 Task: Log work in the project CodeCraft for the issue 'Create a new chatbot for customer support' spent time as '6w 5d 16h 58m' and remaining time as '2w 4d 6h 22m' and move to top of backlog. Now add the issue to the epic 'Business Intelligence Development'. Log work in the project CodeCraft for the issue 'Implement a new cybersecurity system for an organization's IT infrastructure' spent time as '5w 6d 23h 59m' and remaining time as '4w 6d 12h 33m' and move to bottom of backlog. Now add the issue to the epic 'Virtualization Implementation'
Action: Mouse moved to (189, 54)
Screenshot: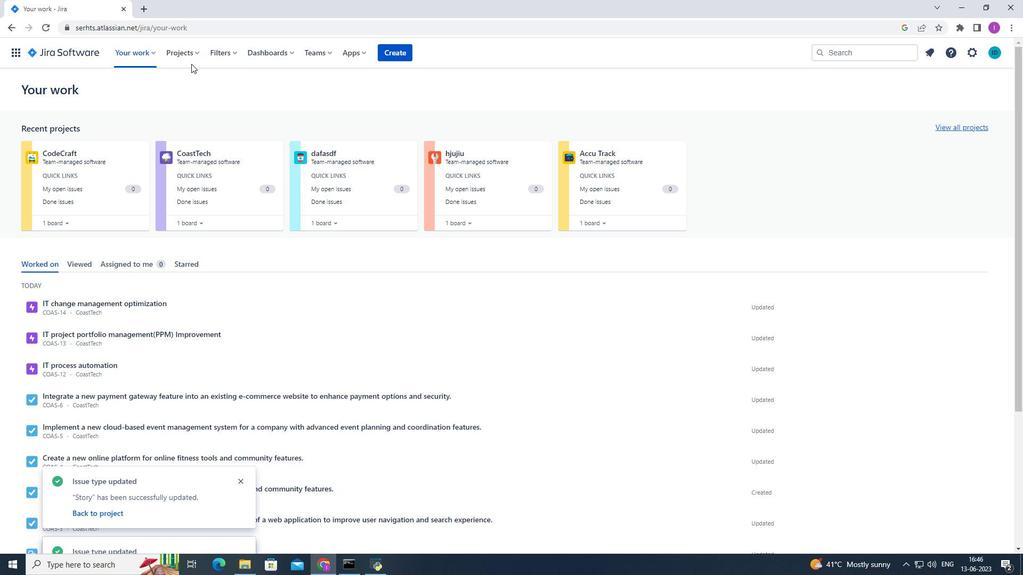 
Action: Mouse pressed left at (189, 54)
Screenshot: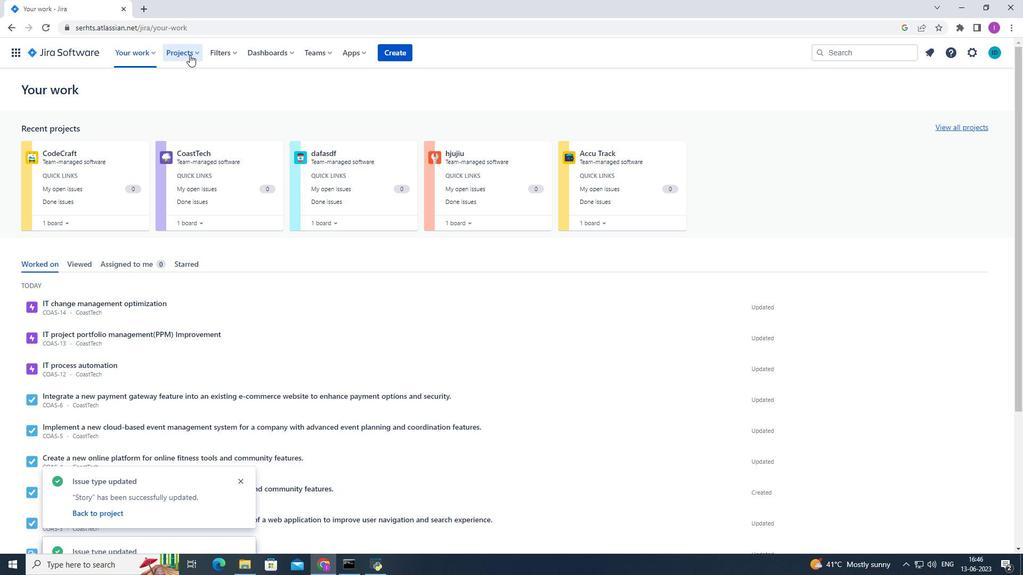 
Action: Mouse moved to (218, 103)
Screenshot: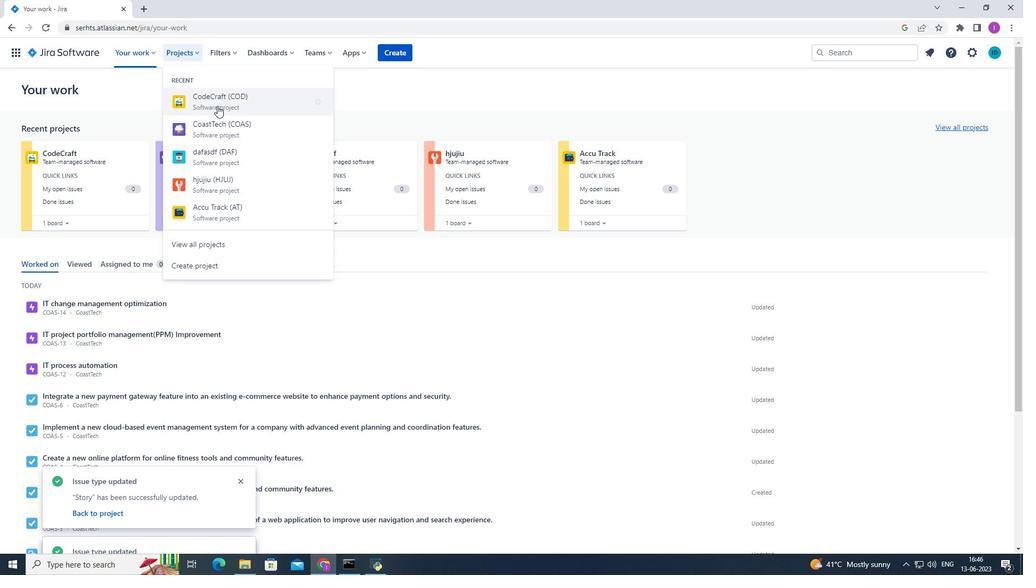 
Action: Mouse pressed left at (218, 103)
Screenshot: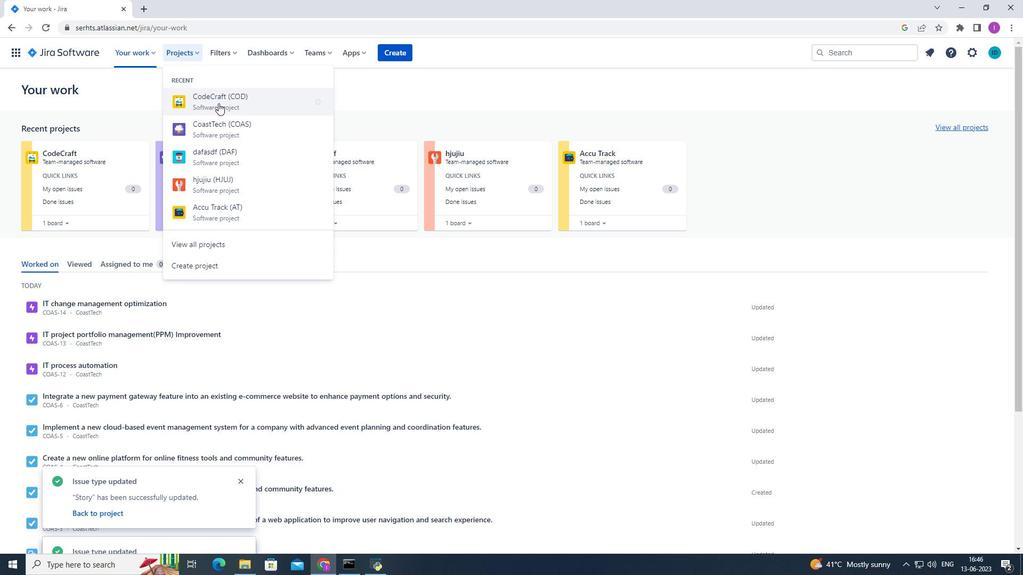 
Action: Mouse moved to (62, 160)
Screenshot: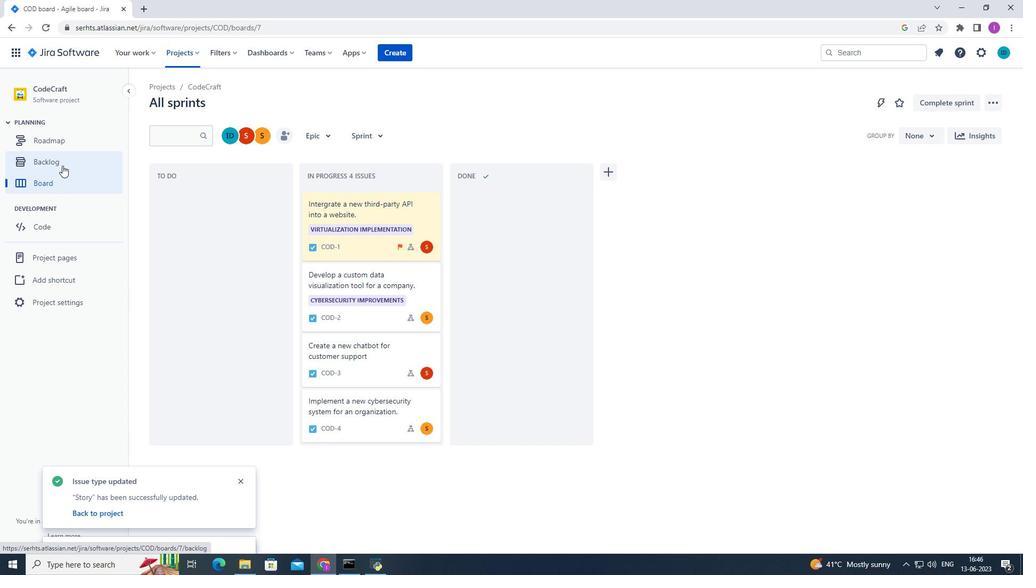 
Action: Mouse pressed left at (62, 160)
Screenshot: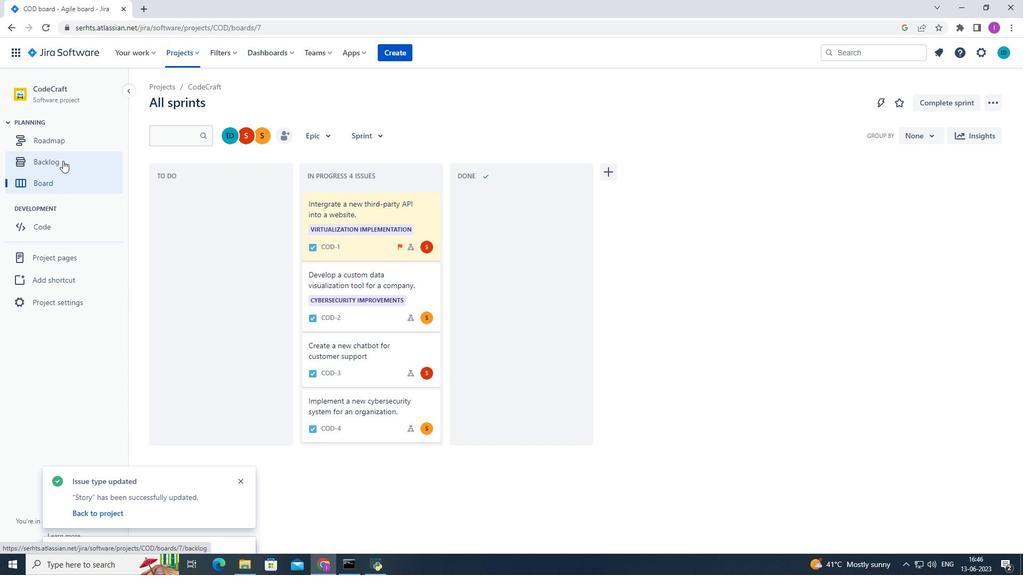 
Action: Mouse moved to (574, 381)
Screenshot: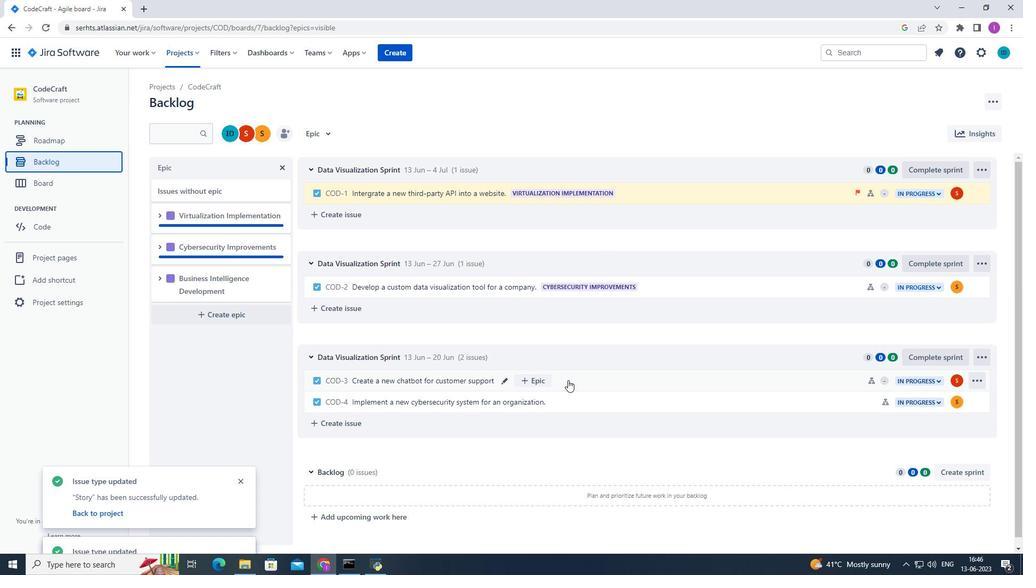 
Action: Mouse pressed left at (574, 381)
Screenshot: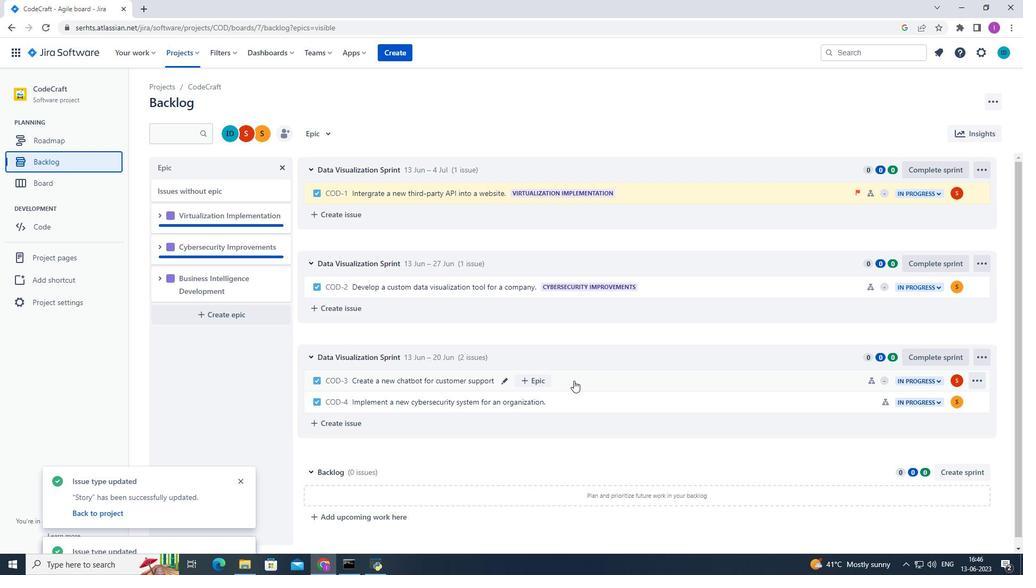 
Action: Mouse moved to (971, 163)
Screenshot: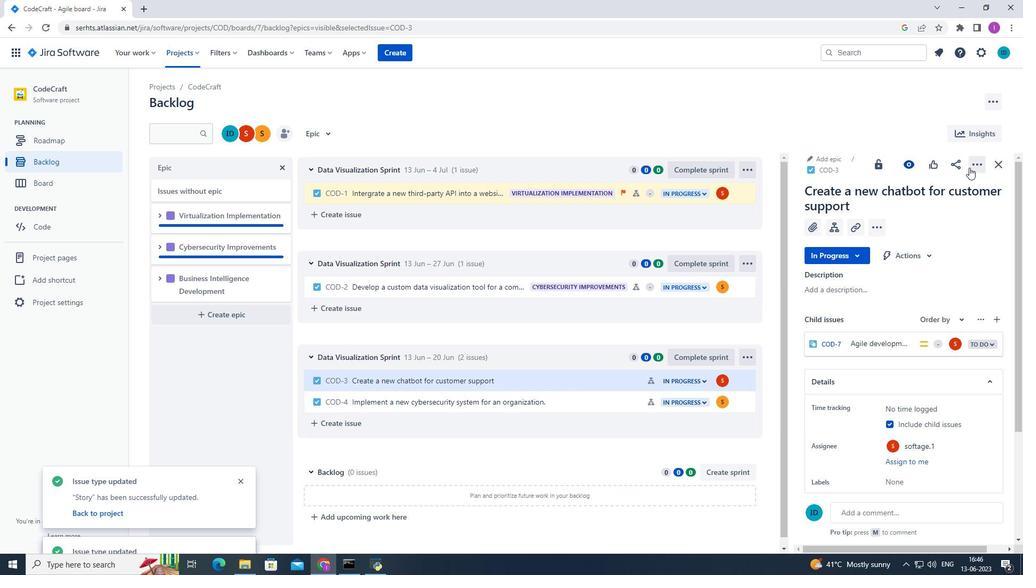 
Action: Mouse pressed left at (971, 163)
Screenshot: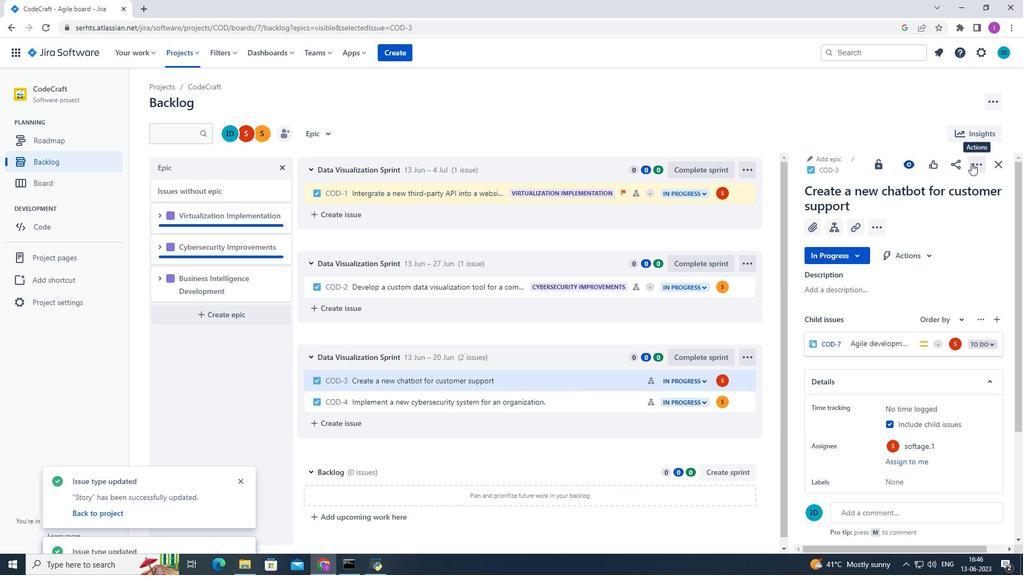 
Action: Mouse moved to (940, 188)
Screenshot: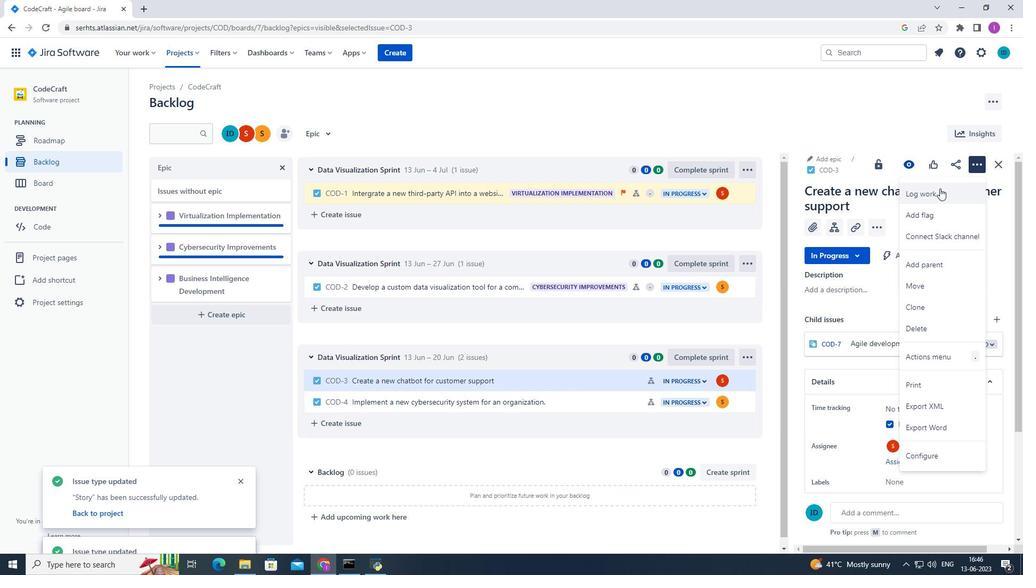 
Action: Mouse pressed left at (940, 188)
Screenshot: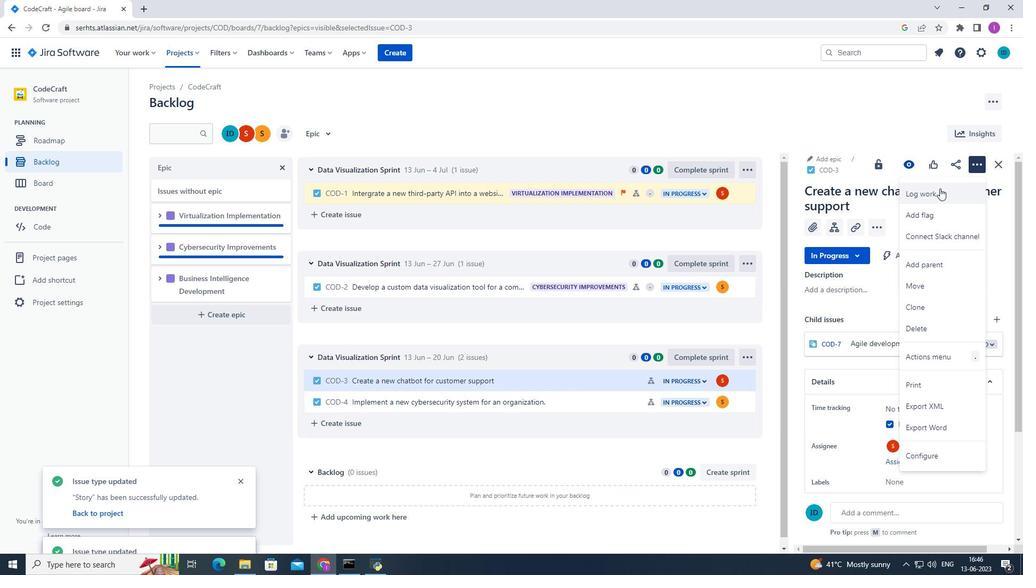 
Action: Mouse moved to (444, 163)
Screenshot: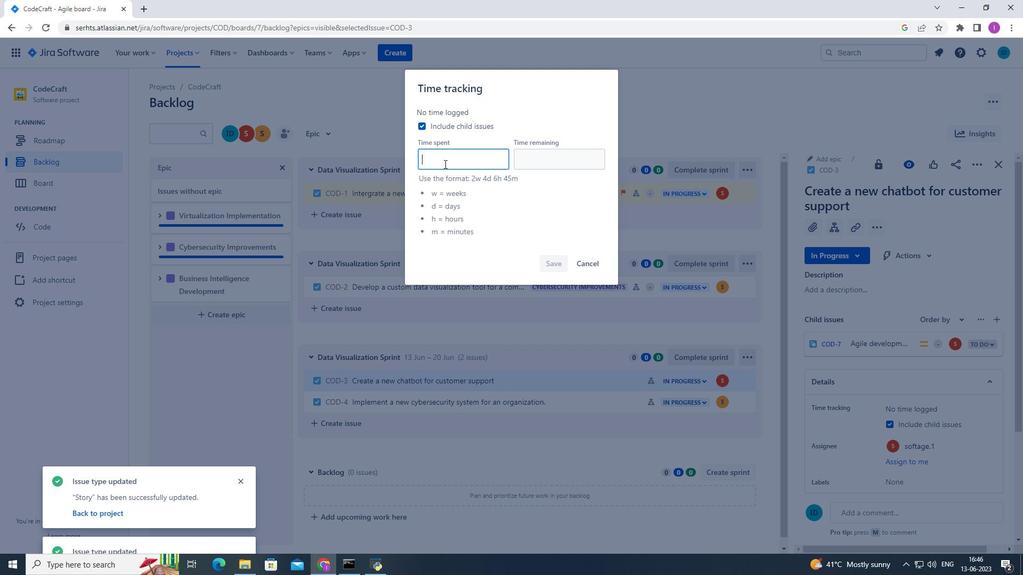 
Action: Mouse pressed left at (444, 163)
Screenshot: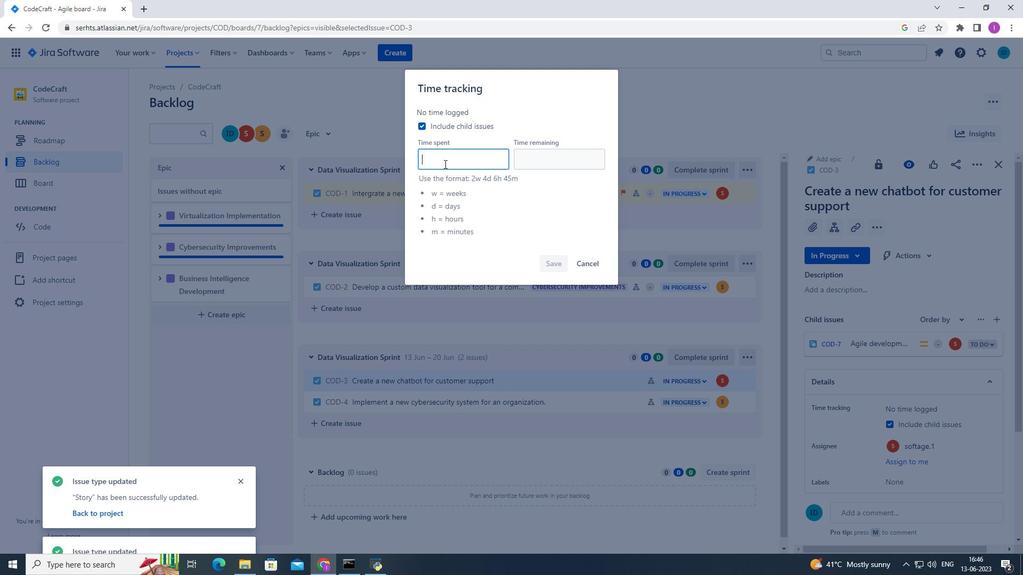 
Action: Mouse moved to (479, 156)
Screenshot: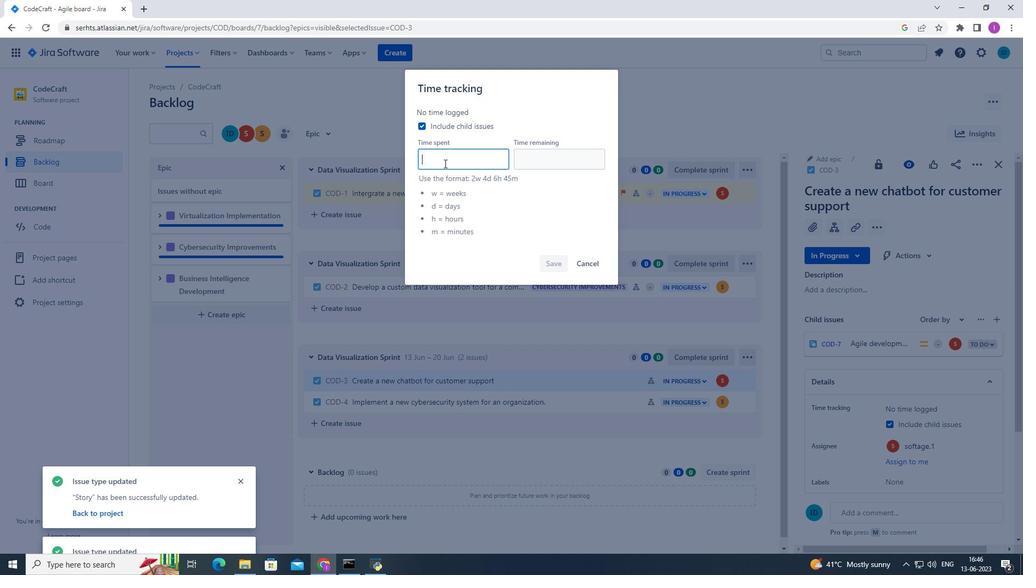 
Action: Key pressed 2
Screenshot: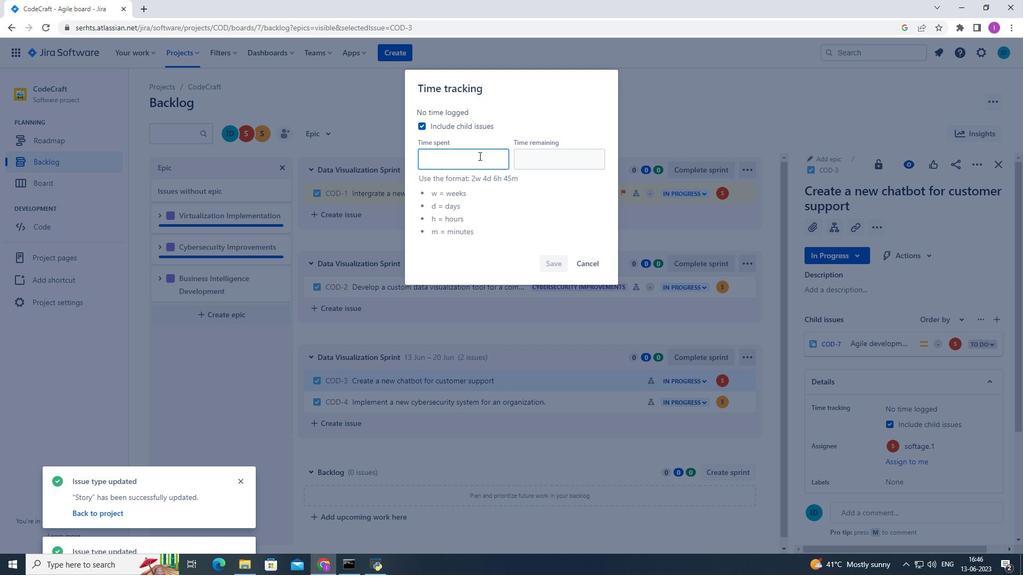 
Action: Mouse moved to (480, 158)
Screenshot: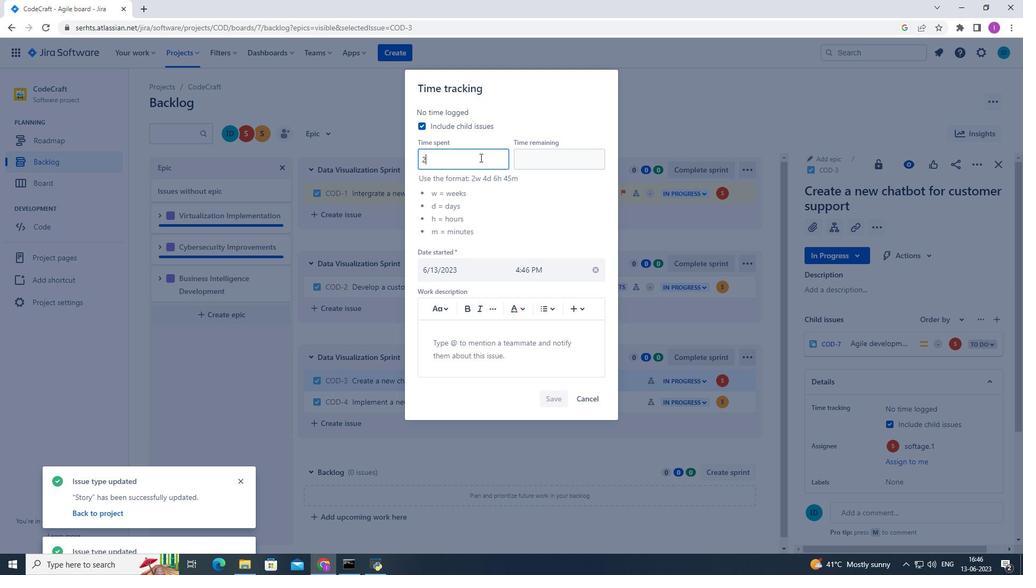 
Action: Key pressed w
Screenshot: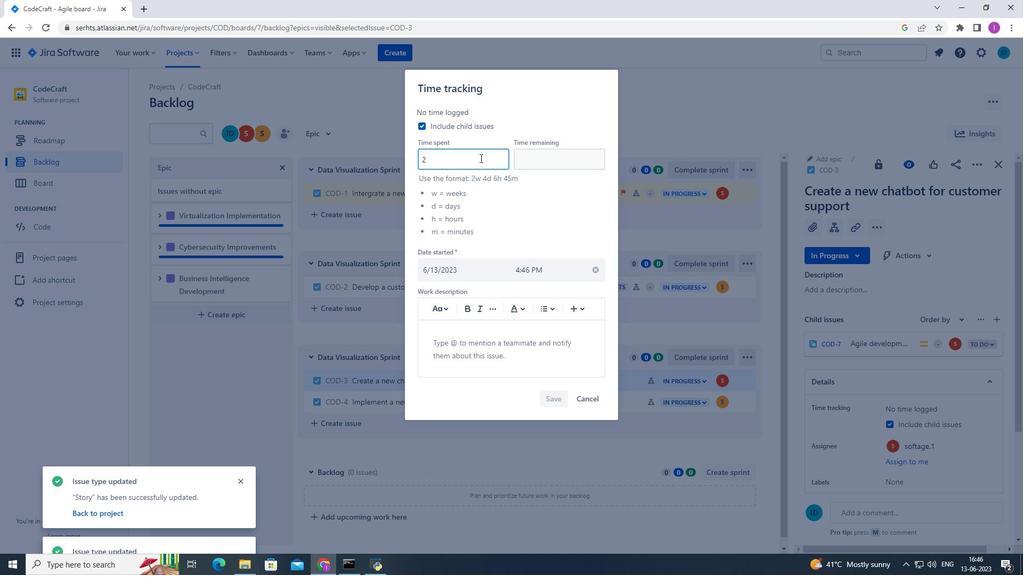 
Action: Mouse moved to (480, 159)
Screenshot: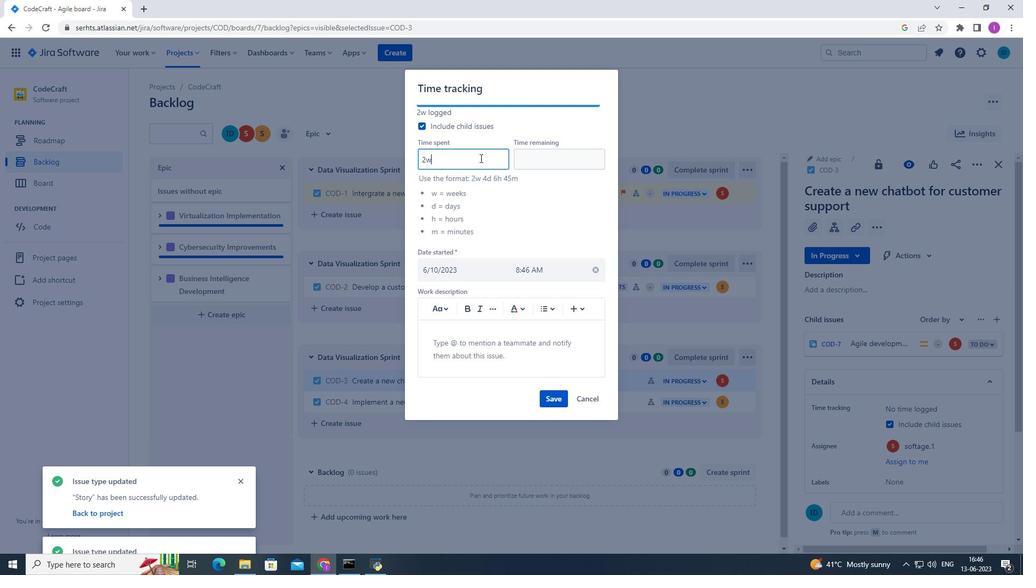 
Action: Key pressed <Key.space>
Screenshot: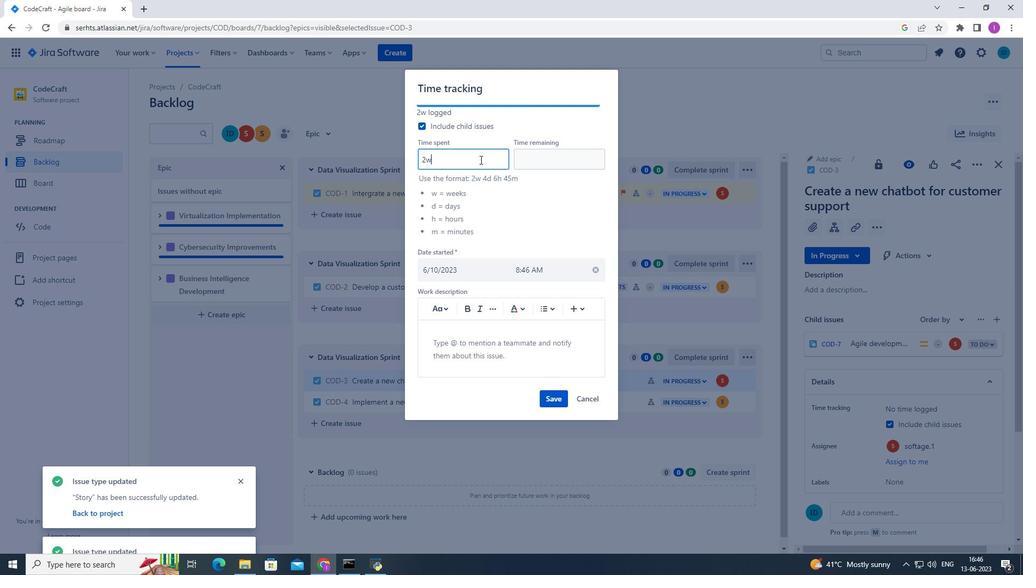 
Action: Mouse moved to (480, 163)
Screenshot: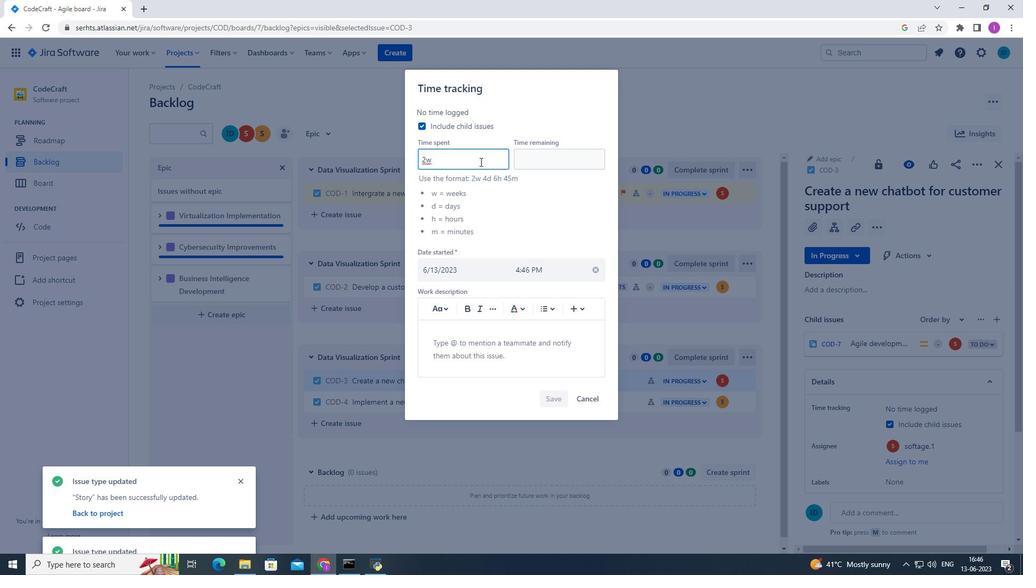 
Action: Key pressed 4d<Key.space>6h<Key.space>
Screenshot: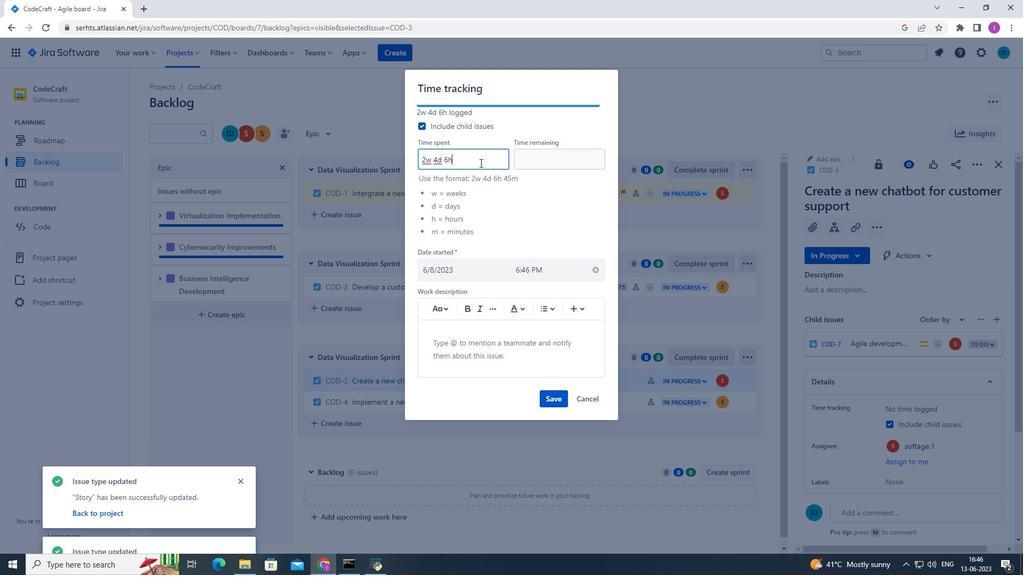 
Action: Mouse moved to (480, 163)
Screenshot: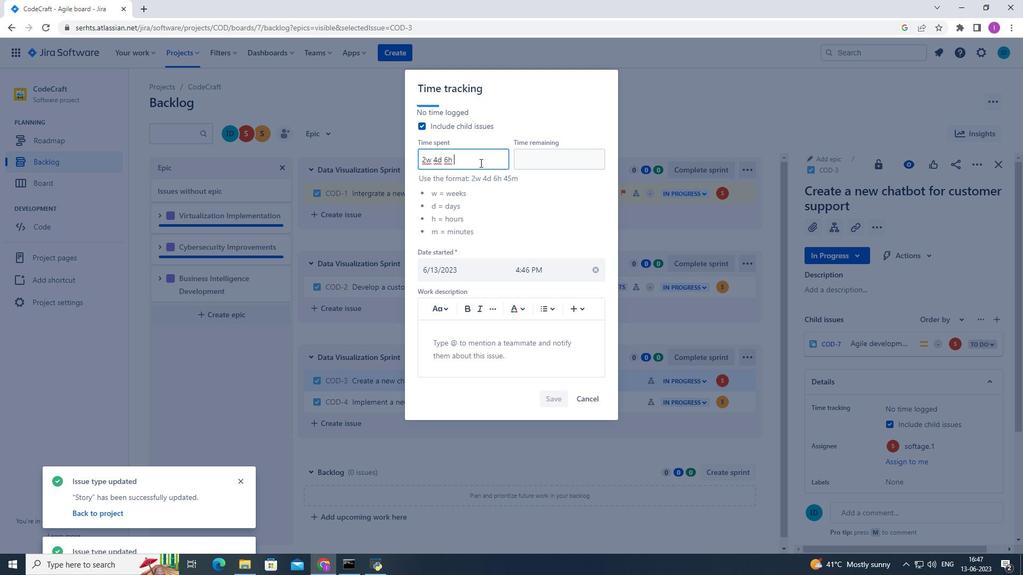 
Action: Key pressed 22m
Screenshot: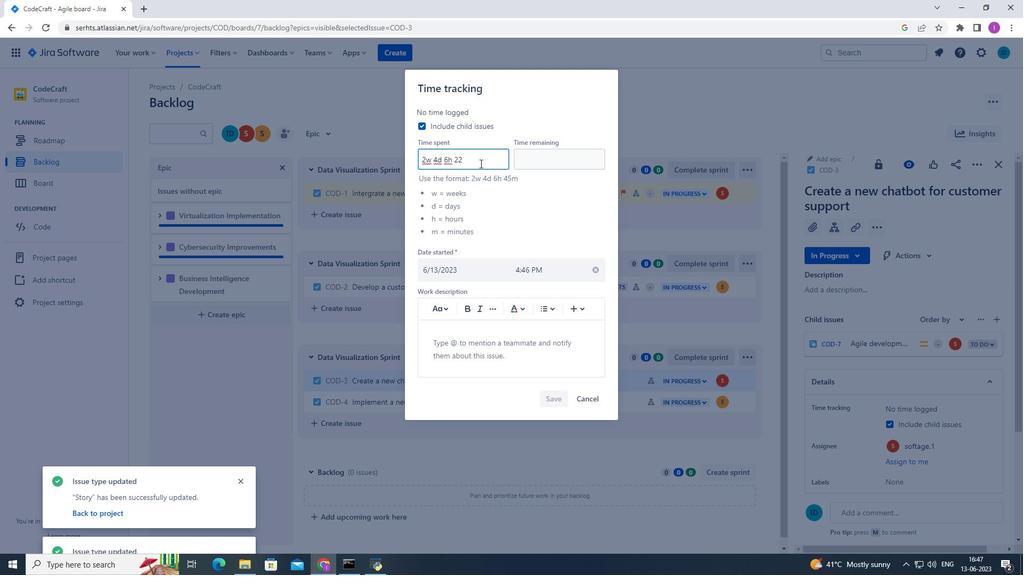 
Action: Mouse moved to (525, 156)
Screenshot: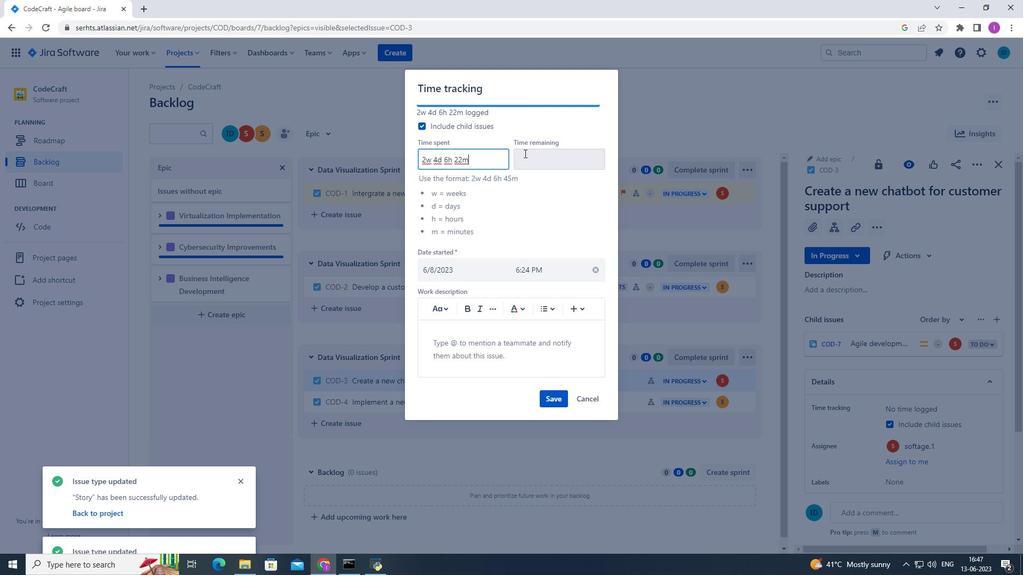 
Action: Mouse pressed left at (525, 156)
Screenshot: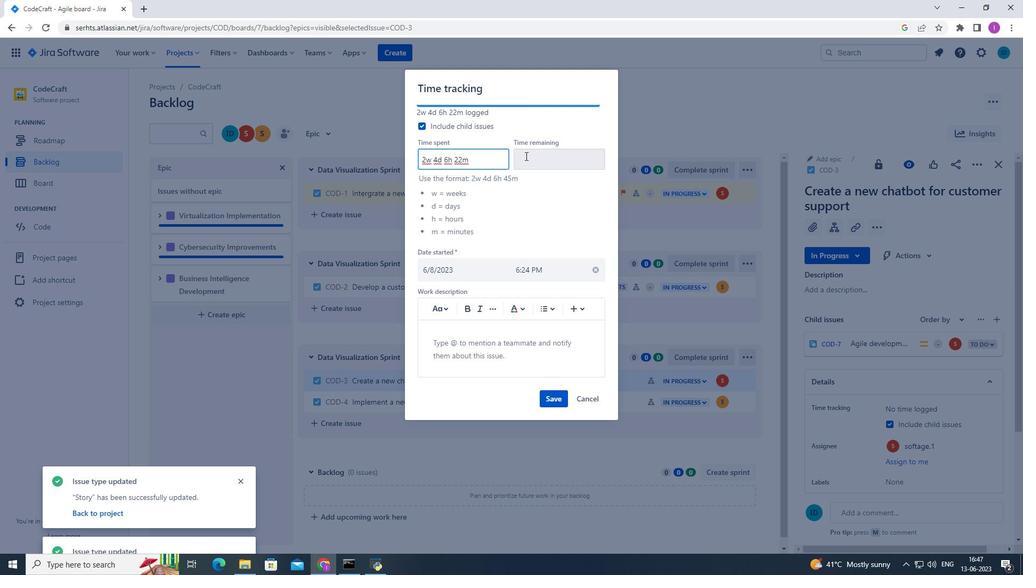 
Action: Mouse moved to (473, 160)
Screenshot: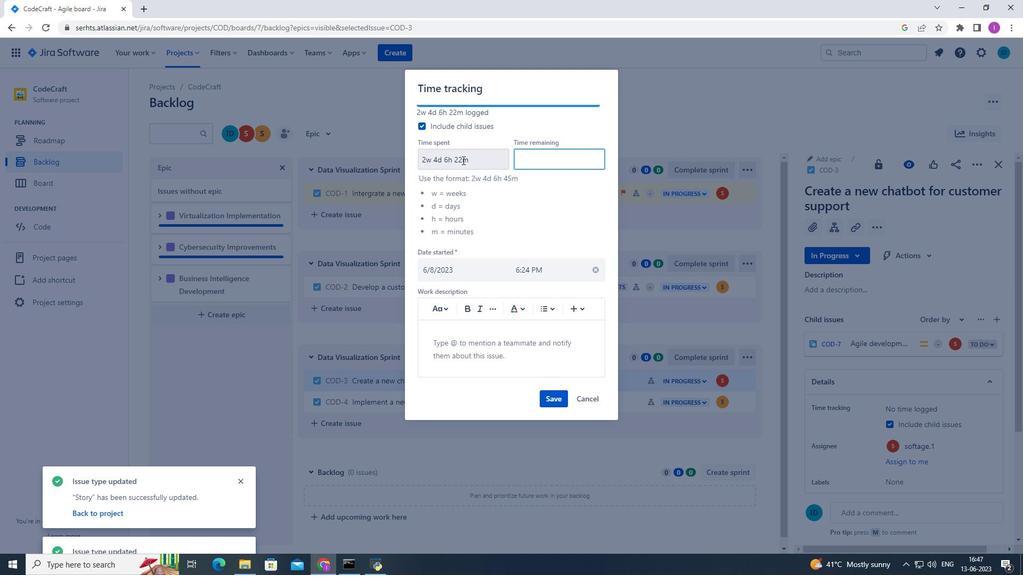 
Action: Mouse pressed left at (473, 160)
Screenshot: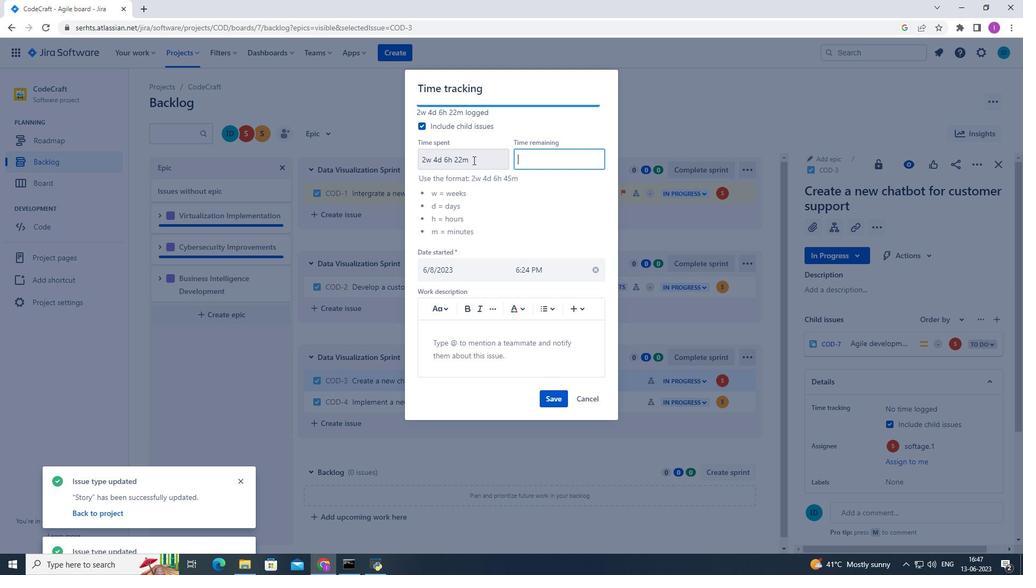 
Action: Mouse moved to (417, 169)
Screenshot: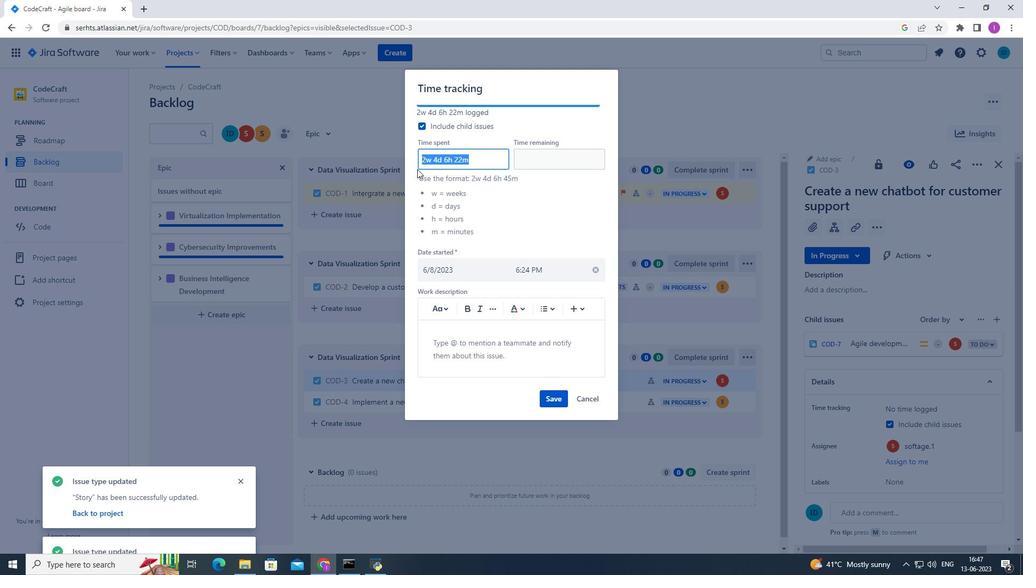 
Action: Key pressed 6w<Key.space>
Screenshot: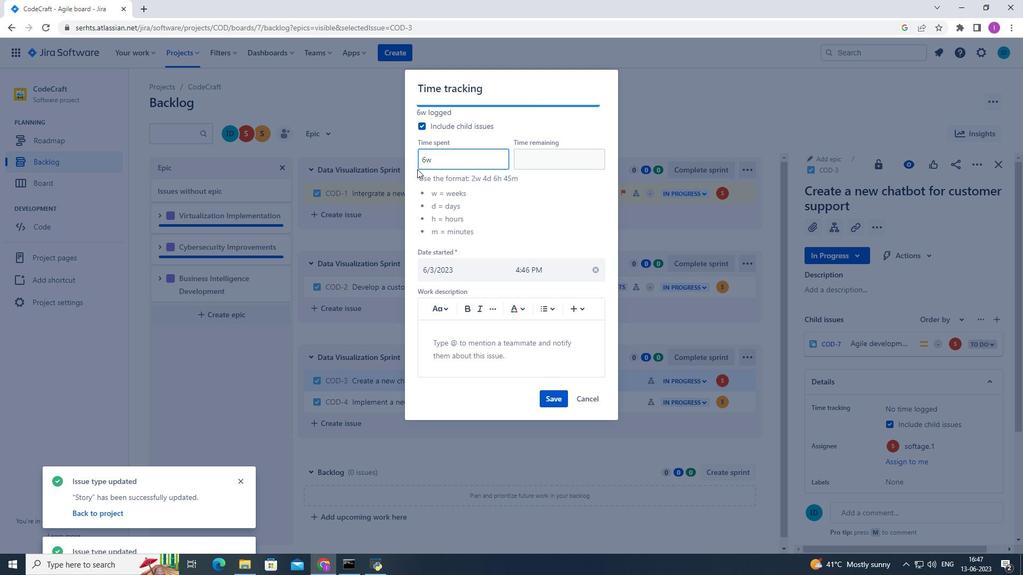 
Action: Mouse moved to (420, 167)
Screenshot: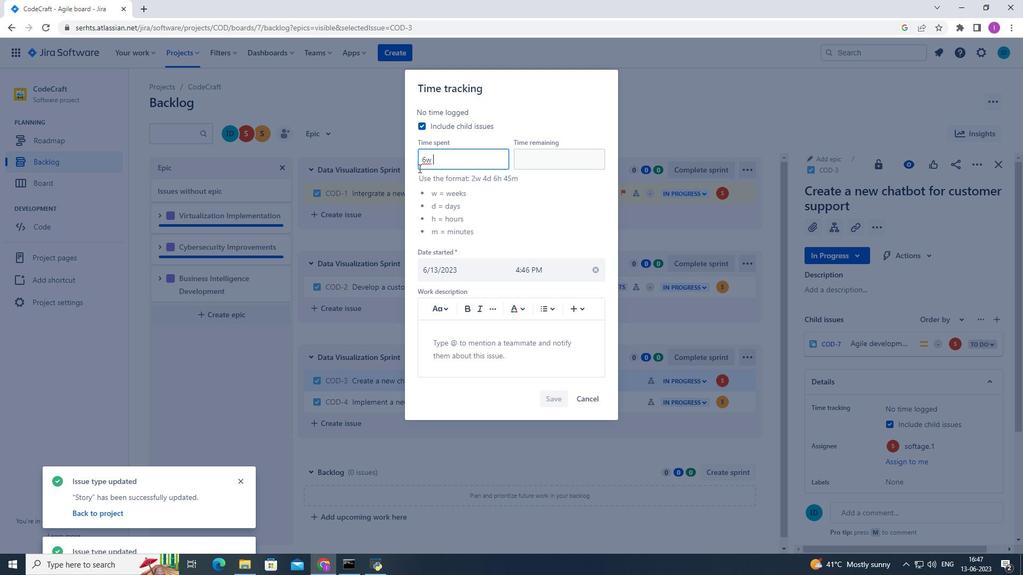 
Action: Key pressed 5
Screenshot: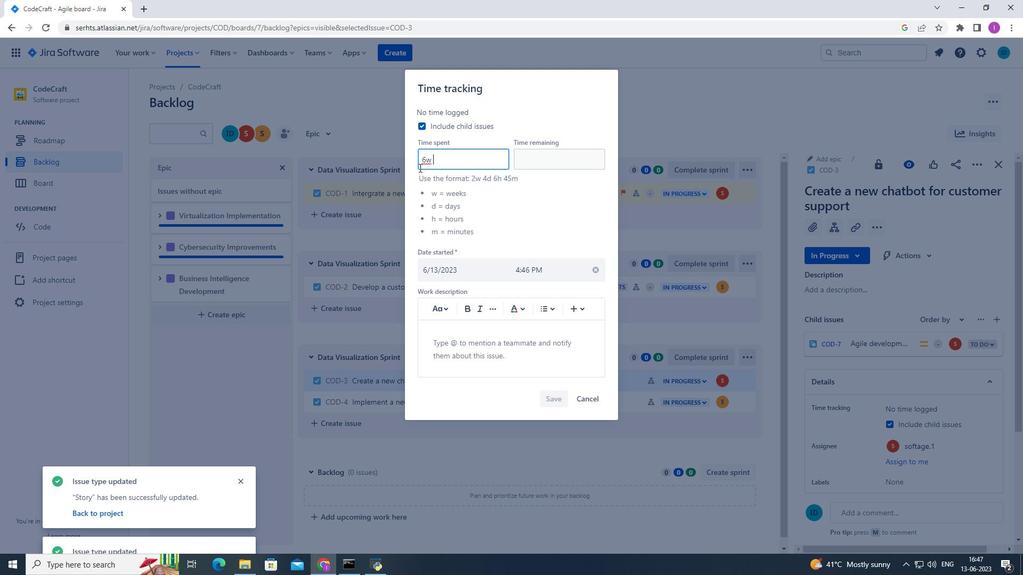 
Action: Mouse moved to (420, 167)
Screenshot: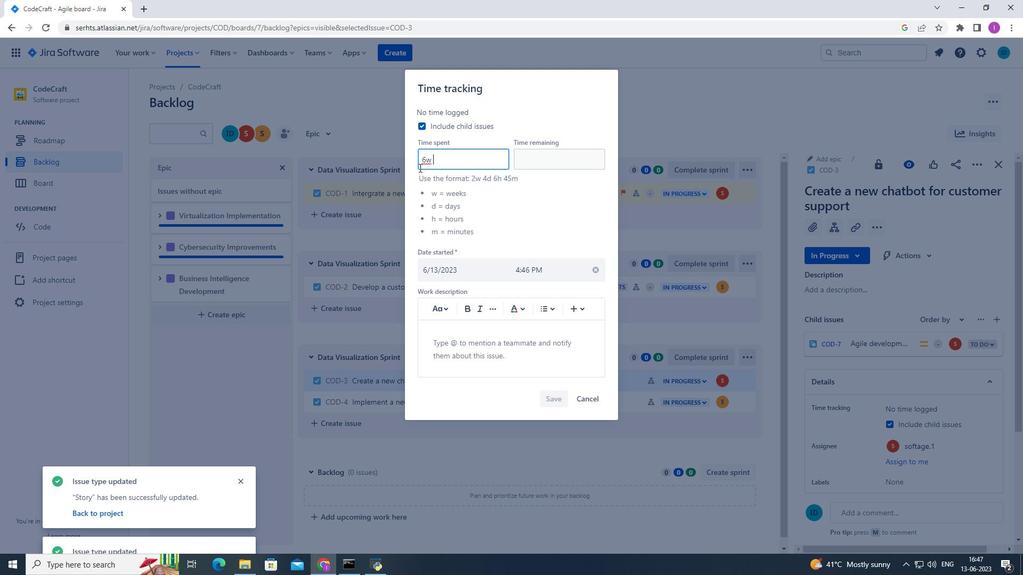 
Action: Key pressed d<Key.space>16h<Key.space>58m
Screenshot: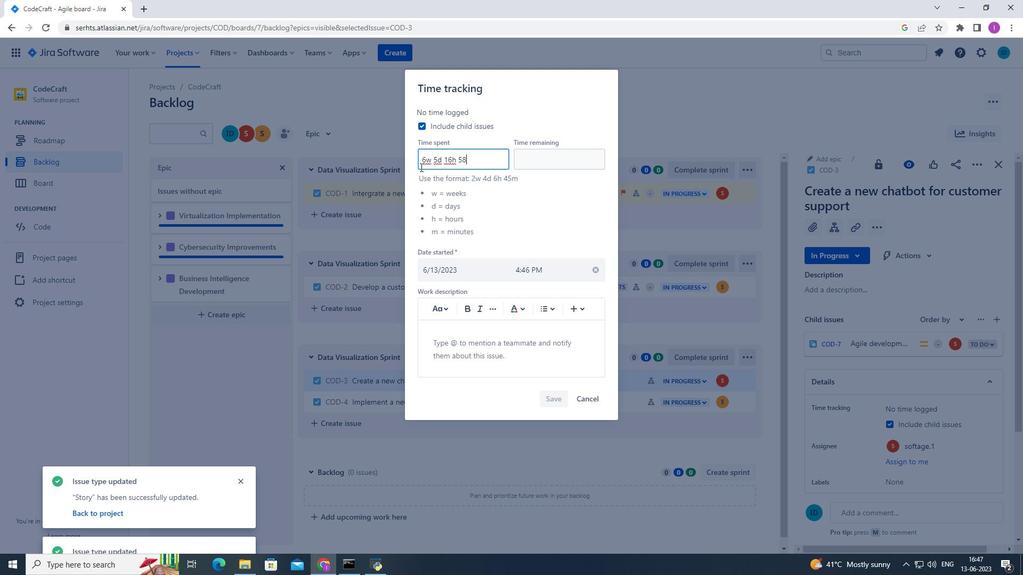 
Action: Mouse moved to (543, 160)
Screenshot: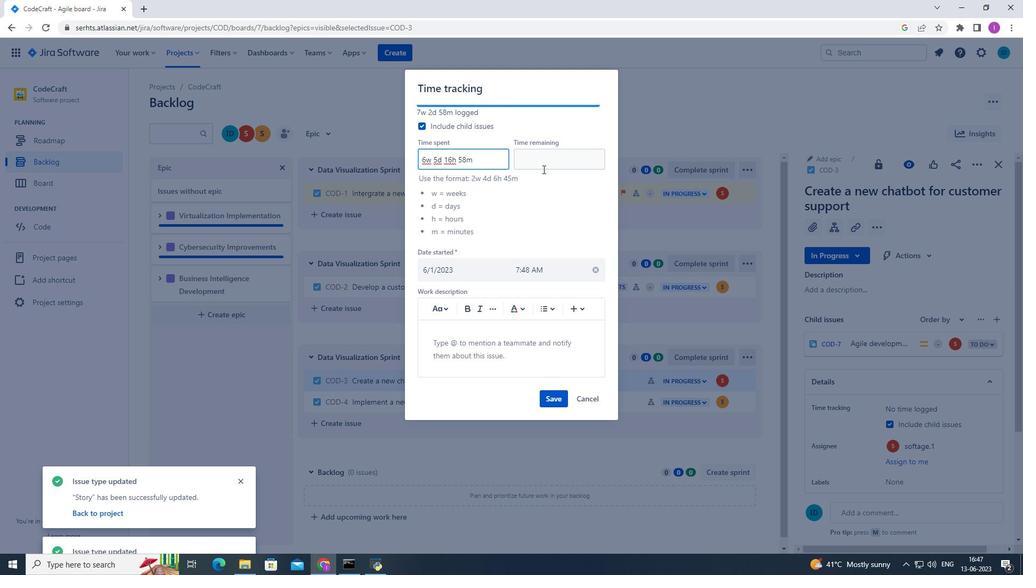 
Action: Mouse pressed left at (543, 160)
Screenshot: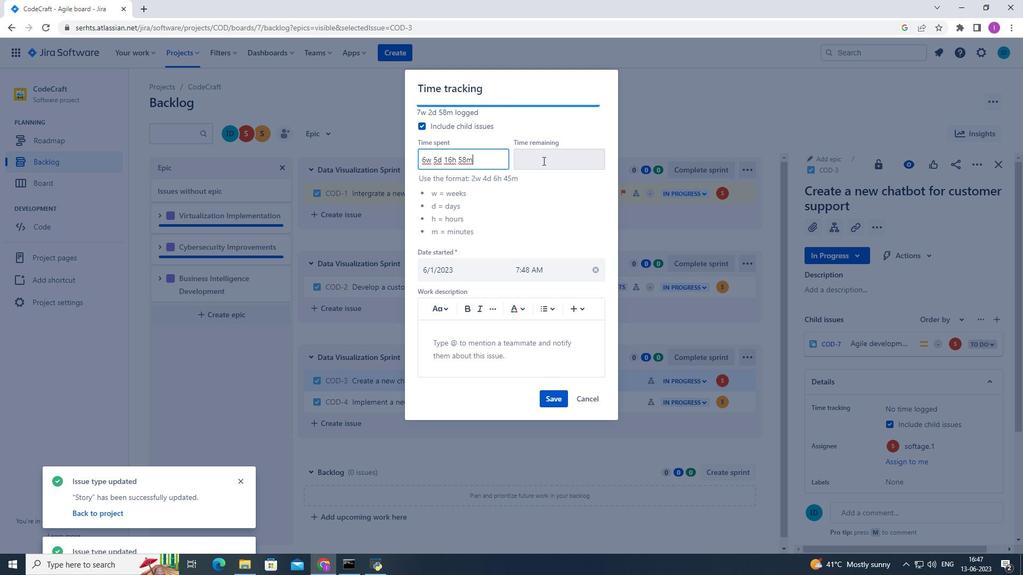 
Action: Mouse moved to (543, 162)
Screenshot: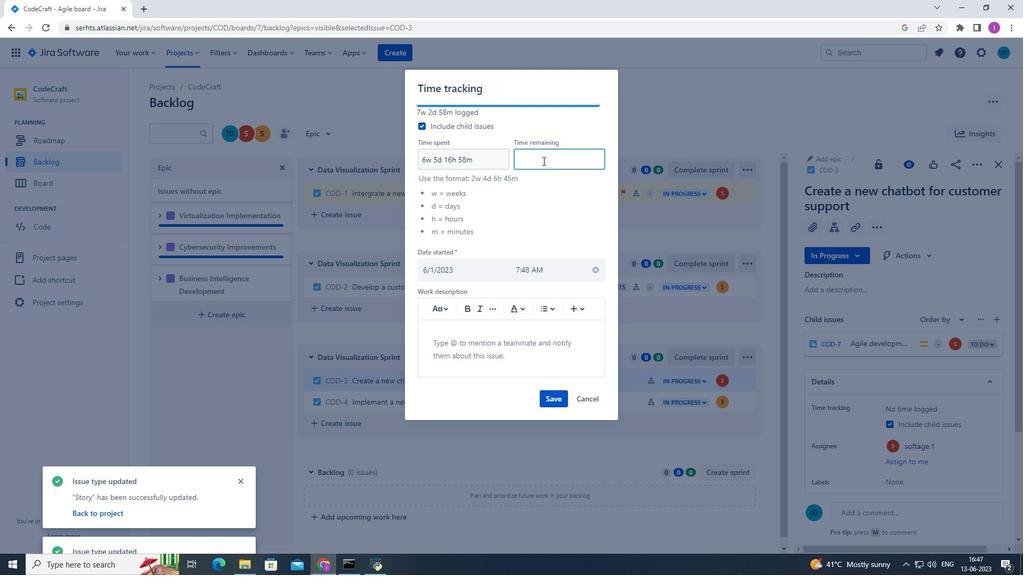 
Action: Key pressed 2
Screenshot: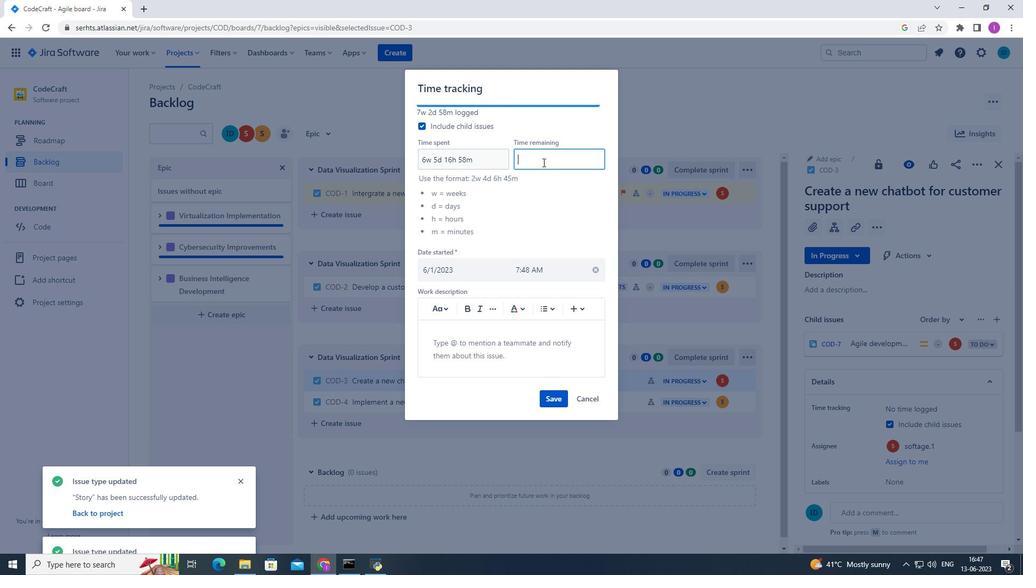 
Action: Mouse moved to (542, 163)
Screenshot: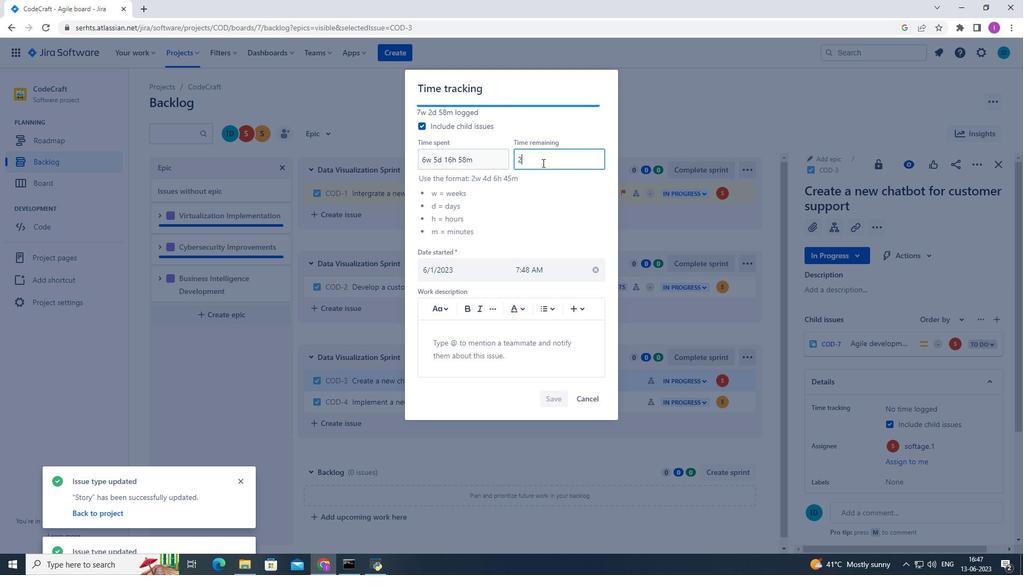 
Action: Key pressed w<Key.space>4d<Key.space>6h<Key.space>22m
Screenshot: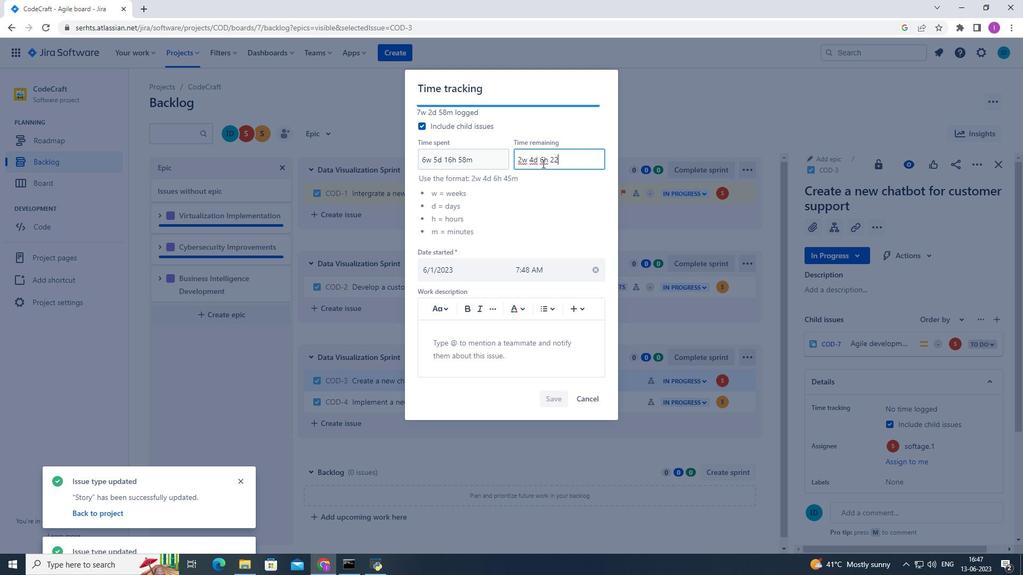 
Action: Mouse moved to (555, 397)
Screenshot: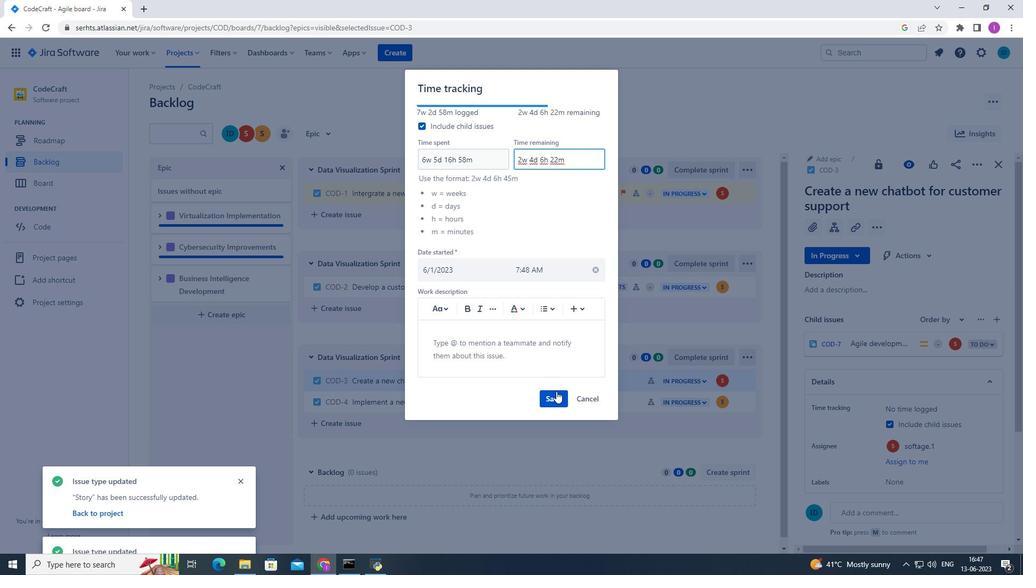 
Action: Mouse pressed left at (555, 397)
Screenshot: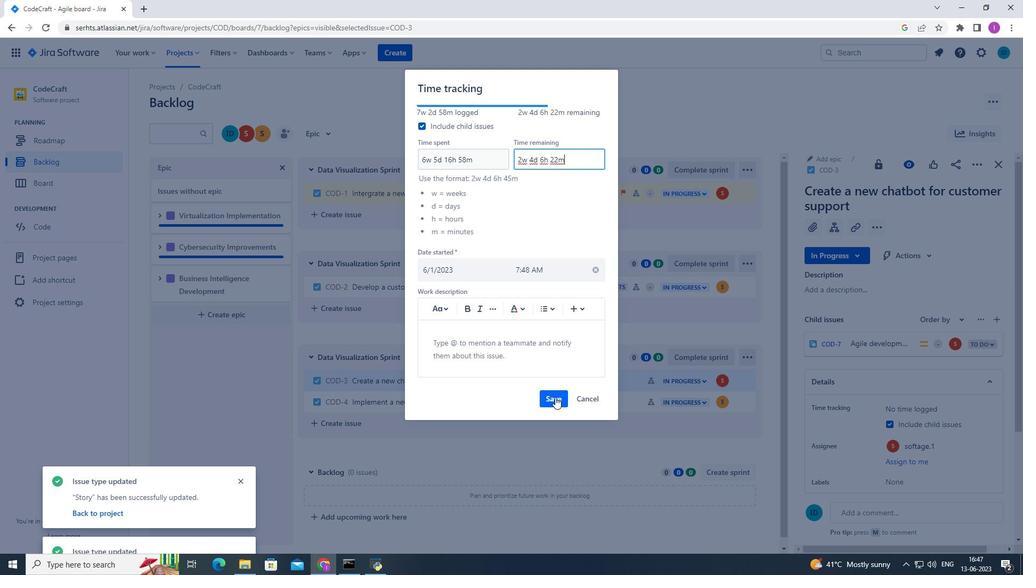 
Action: Mouse moved to (747, 379)
Screenshot: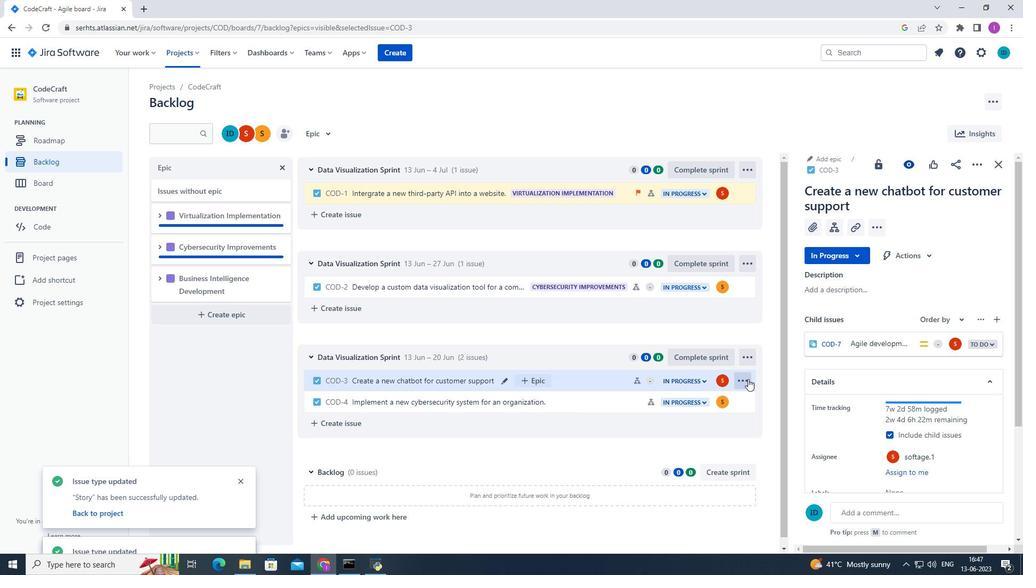 
Action: Mouse pressed left at (747, 379)
Screenshot: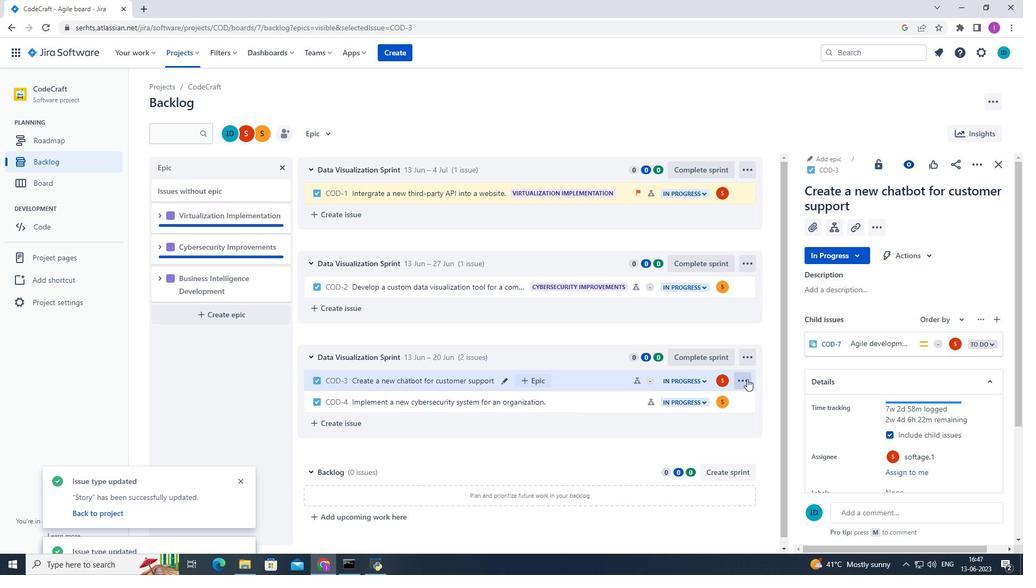 
Action: Mouse moved to (703, 340)
Screenshot: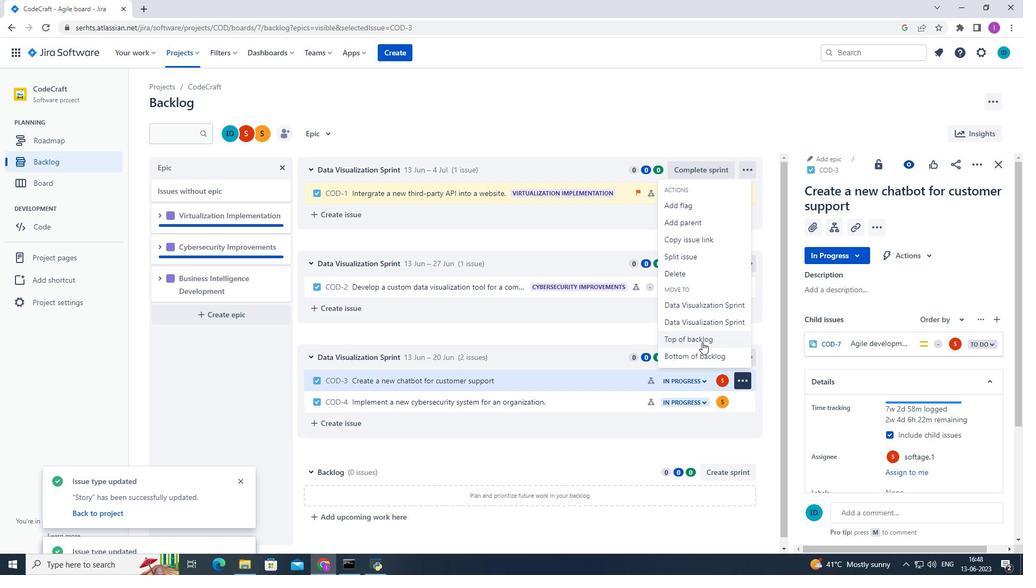 
Action: Mouse pressed left at (703, 340)
Screenshot: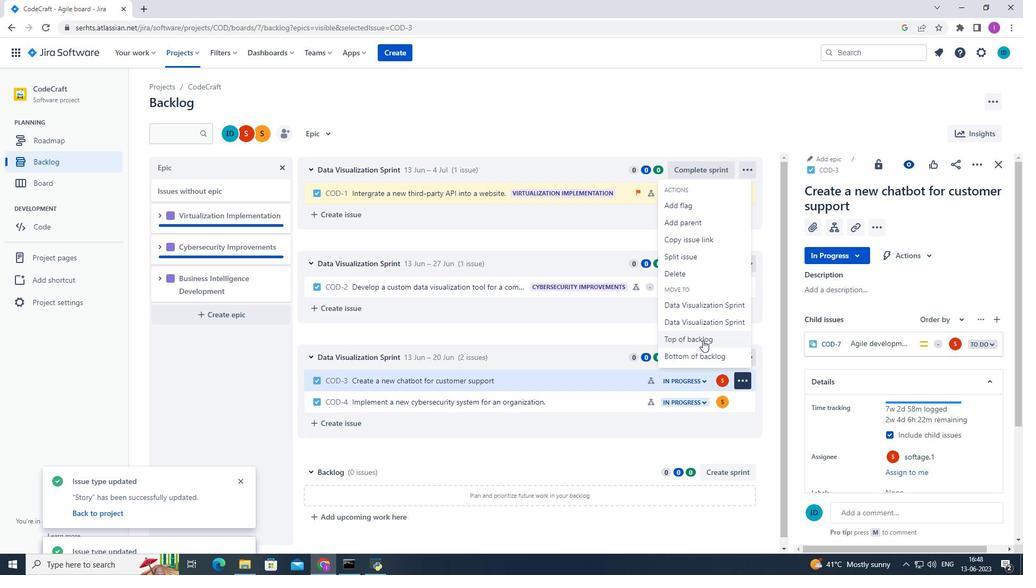 
Action: Mouse moved to (542, 170)
Screenshot: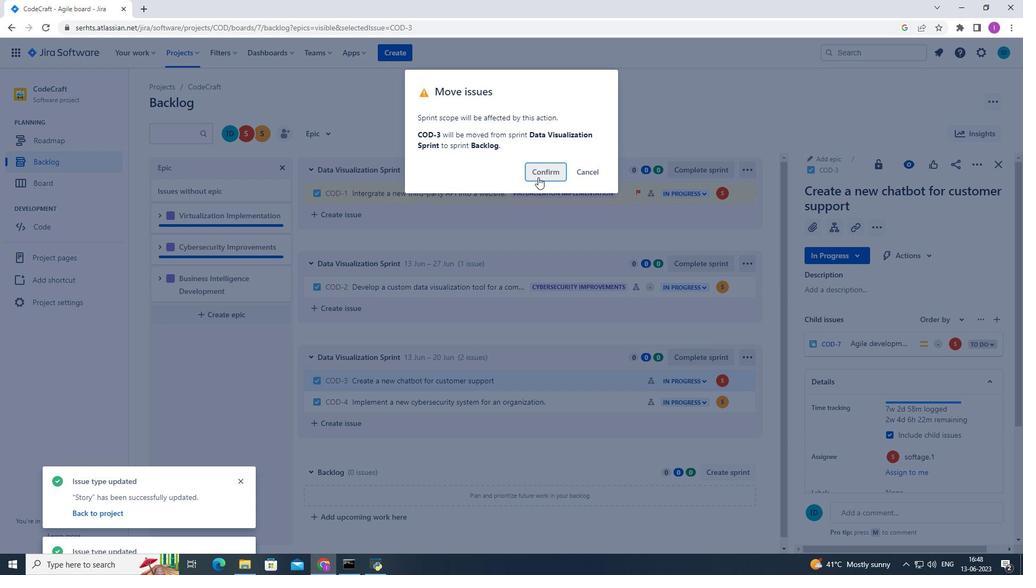 
Action: Mouse pressed left at (542, 170)
Screenshot: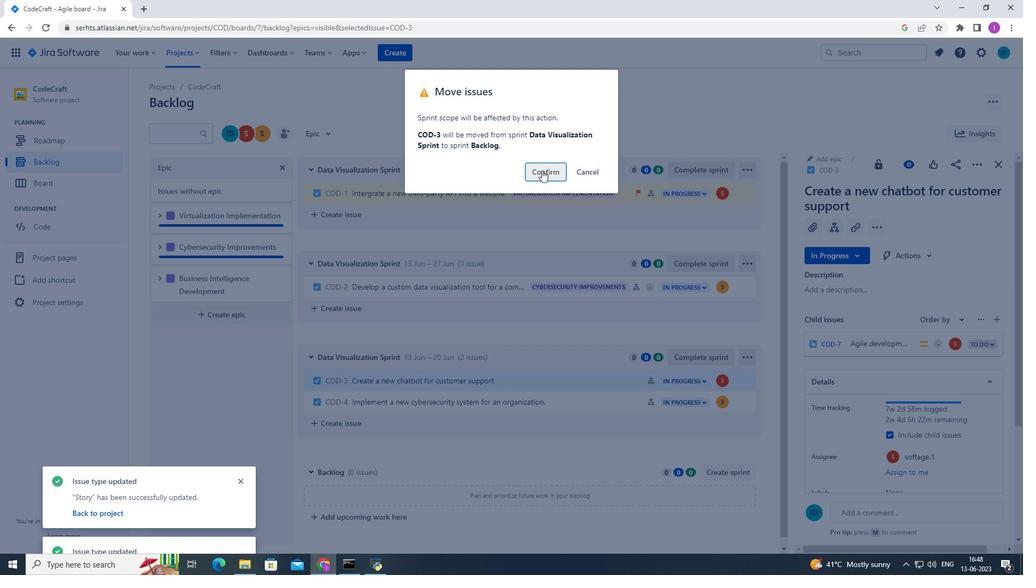 
Action: Mouse moved to (623, 382)
Screenshot: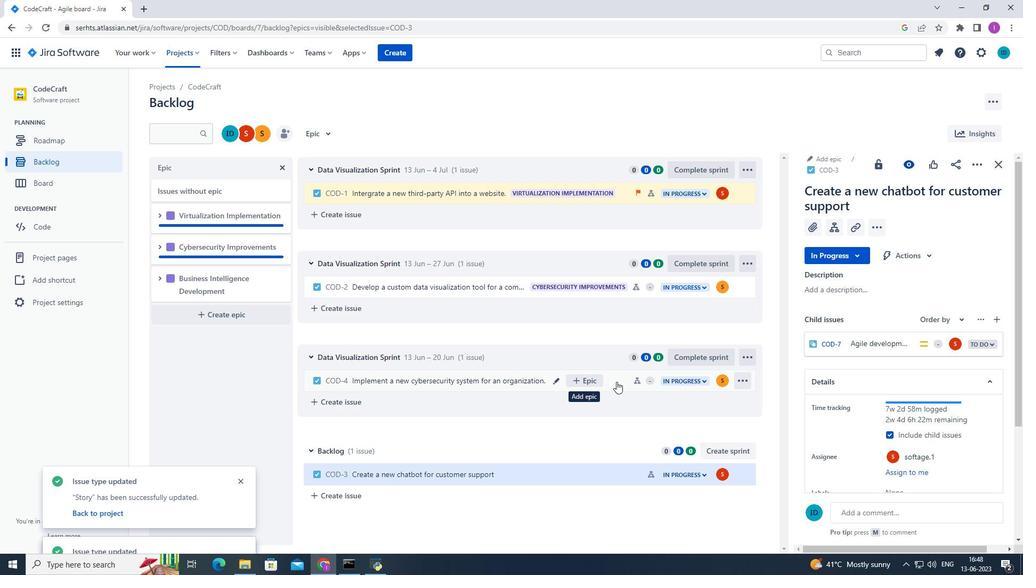 
Action: Mouse pressed left at (623, 382)
Screenshot: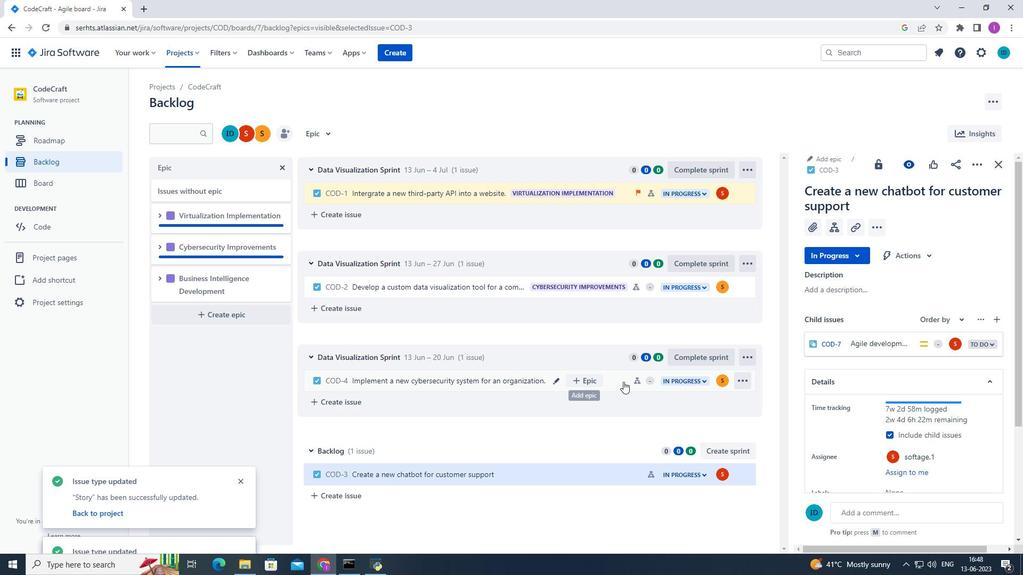 
Action: Mouse moved to (972, 164)
Screenshot: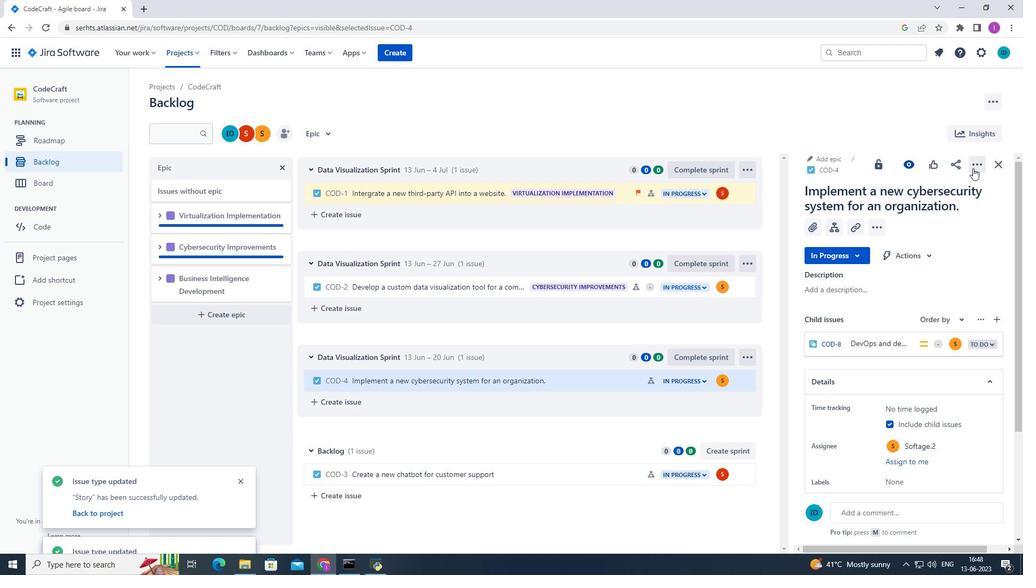 
Action: Mouse pressed left at (972, 164)
Screenshot: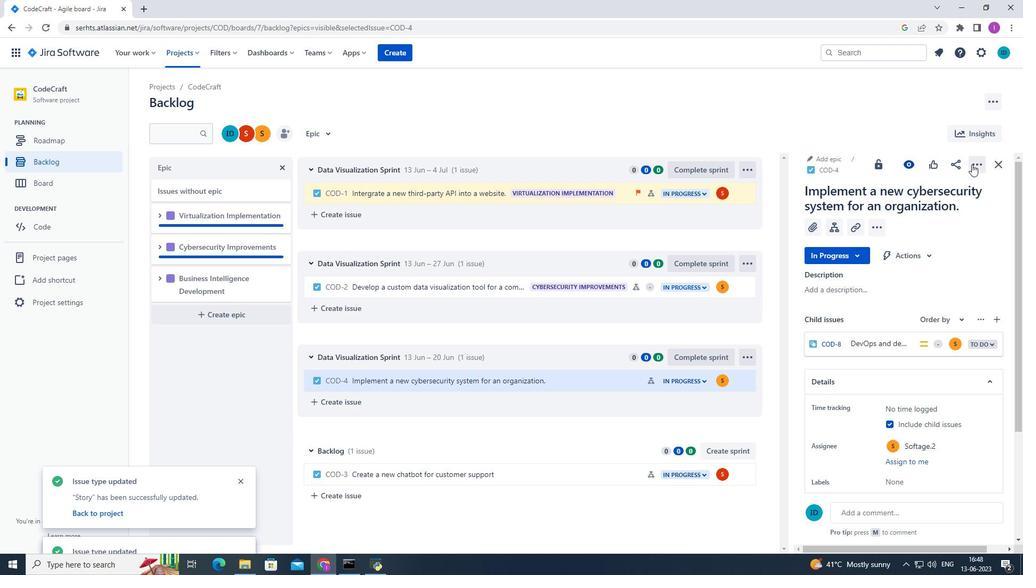
Action: Mouse moved to (924, 192)
Screenshot: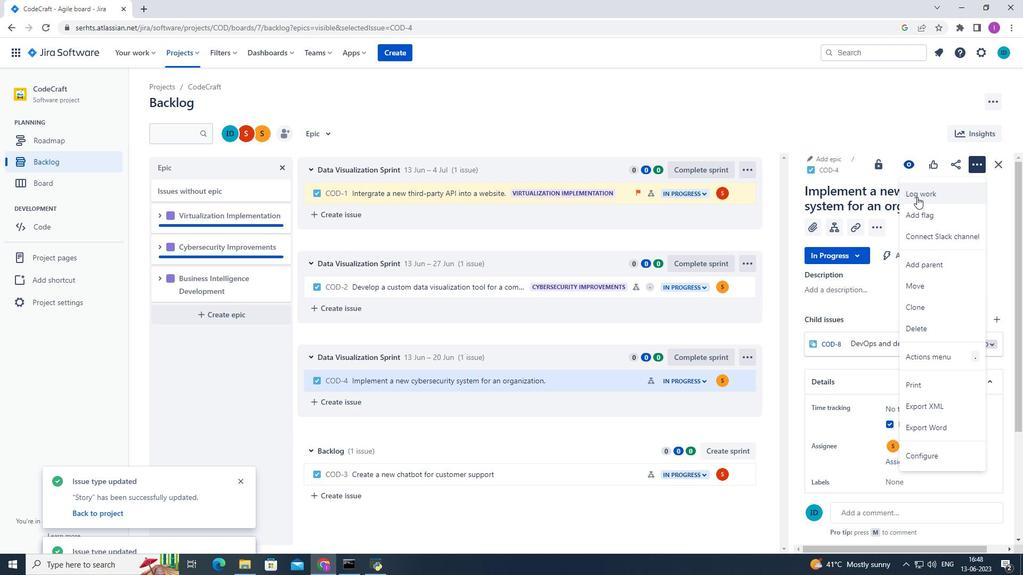 
Action: Mouse pressed left at (924, 192)
Screenshot: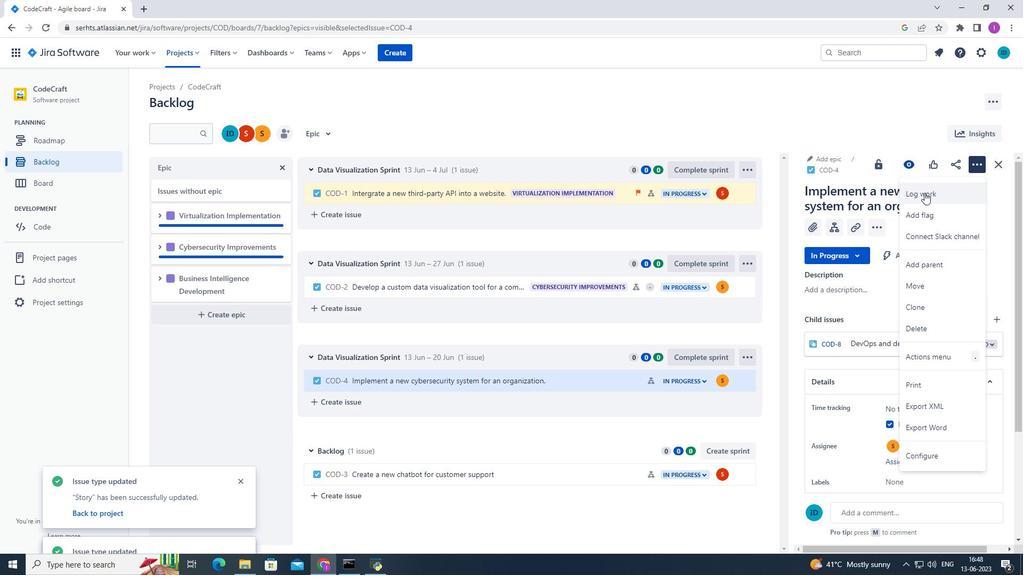 
Action: Mouse moved to (468, 163)
Screenshot: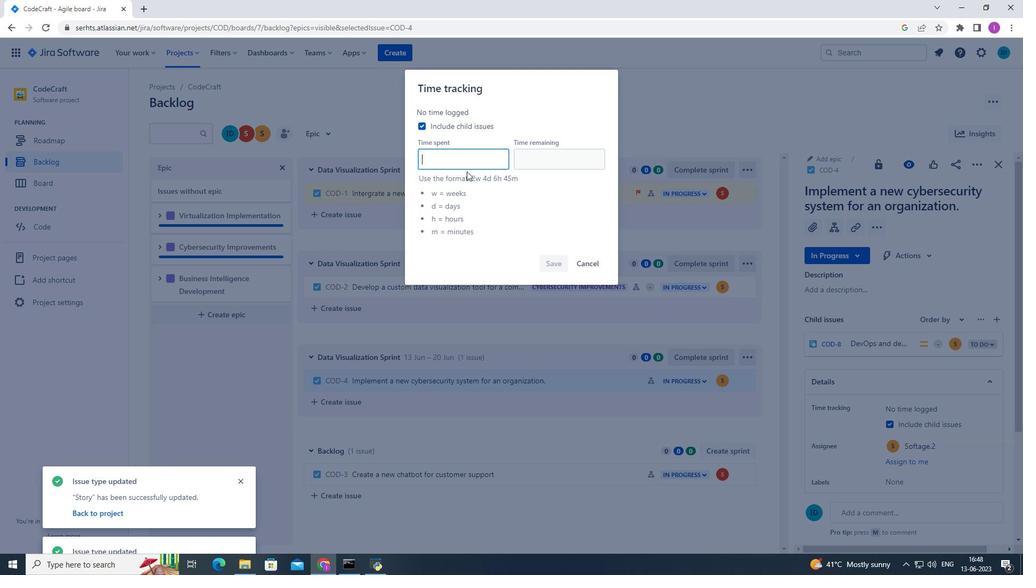 
Action: Mouse pressed left at (468, 163)
Screenshot: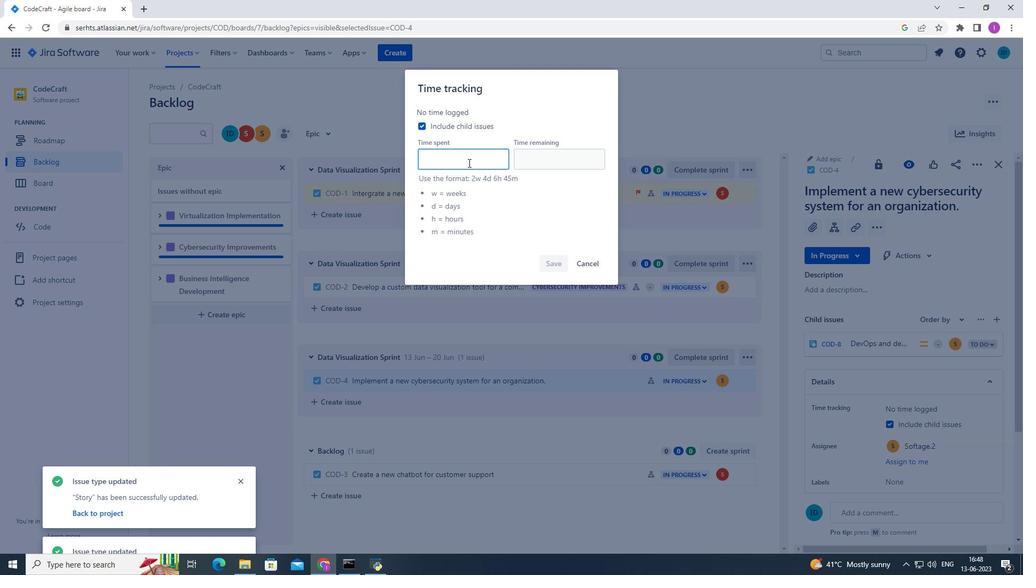 
Action: Mouse moved to (576, 164)
Screenshot: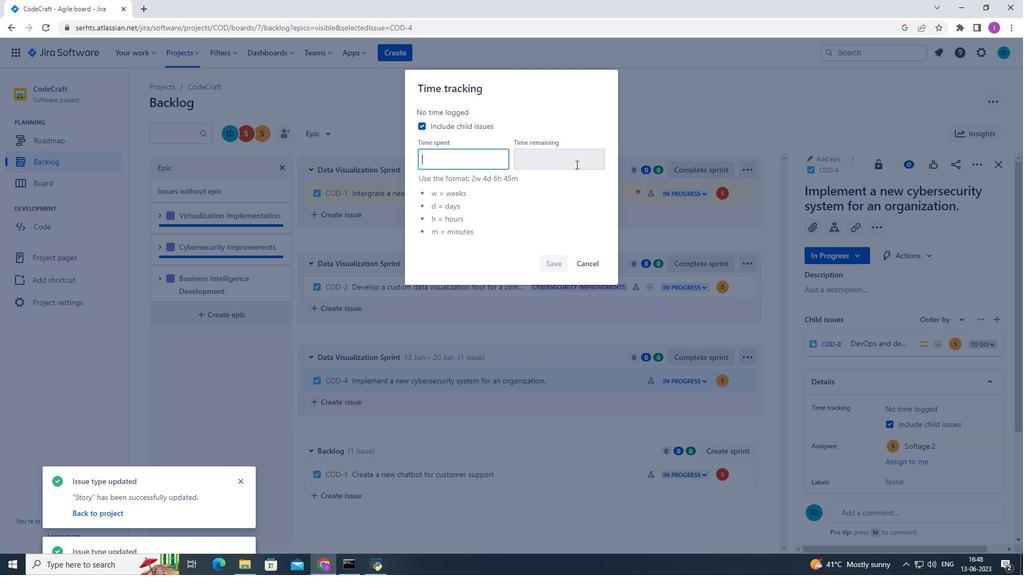 
Action: Key pressed 5w<Key.space>6d<Key.space>23h<Key.space>59m
Screenshot: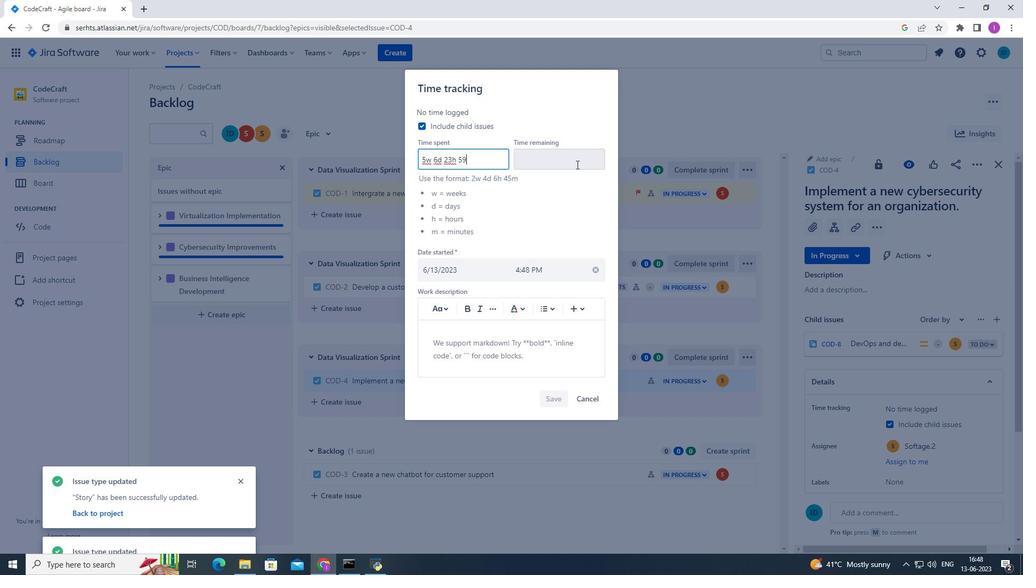 
Action: Mouse moved to (547, 167)
Screenshot: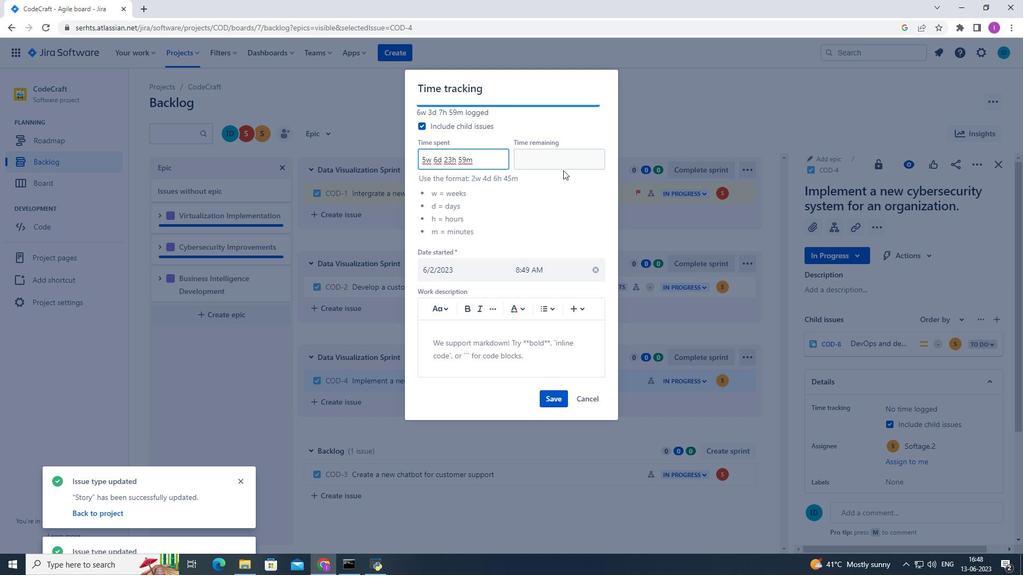 
Action: Mouse pressed left at (547, 167)
Screenshot: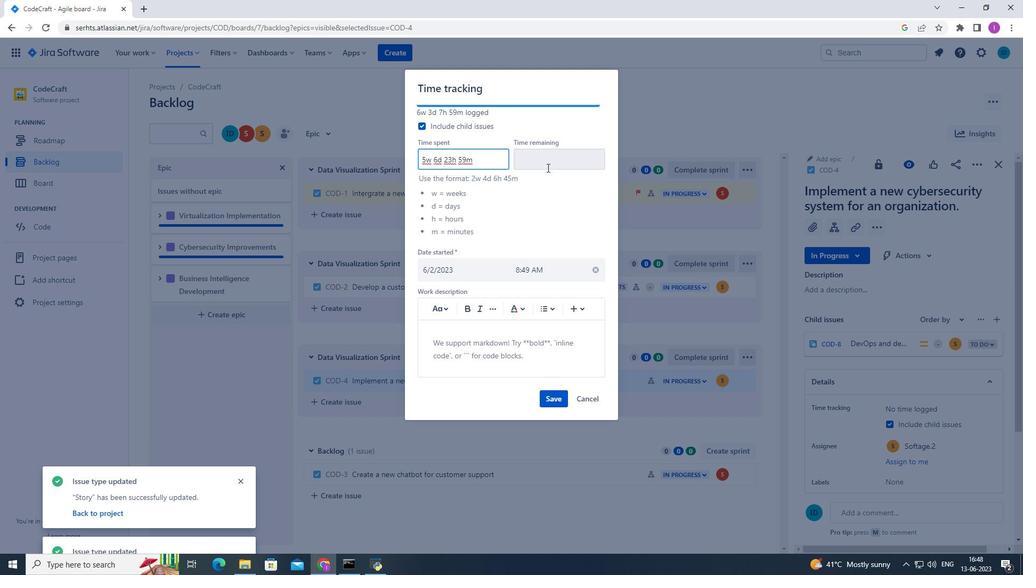 
Action: Mouse moved to (602, 167)
Screenshot: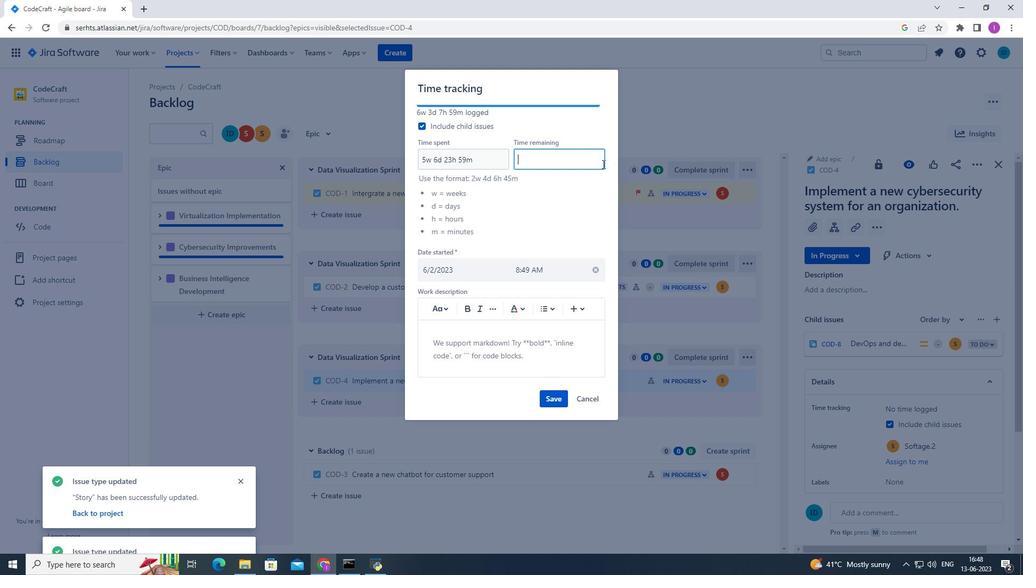 
Action: Key pressed 4
Screenshot: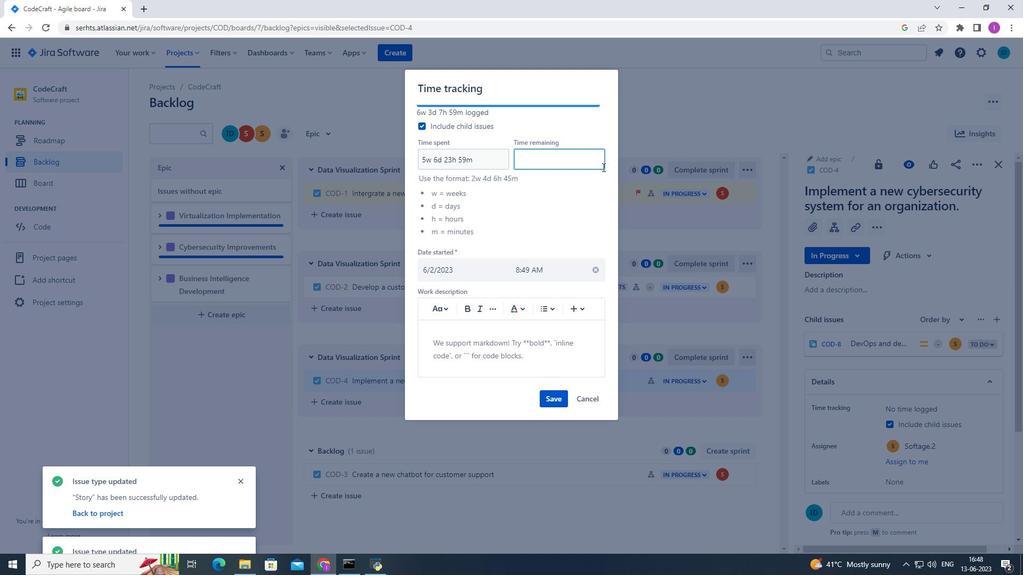 
Action: Mouse moved to (606, 171)
Screenshot: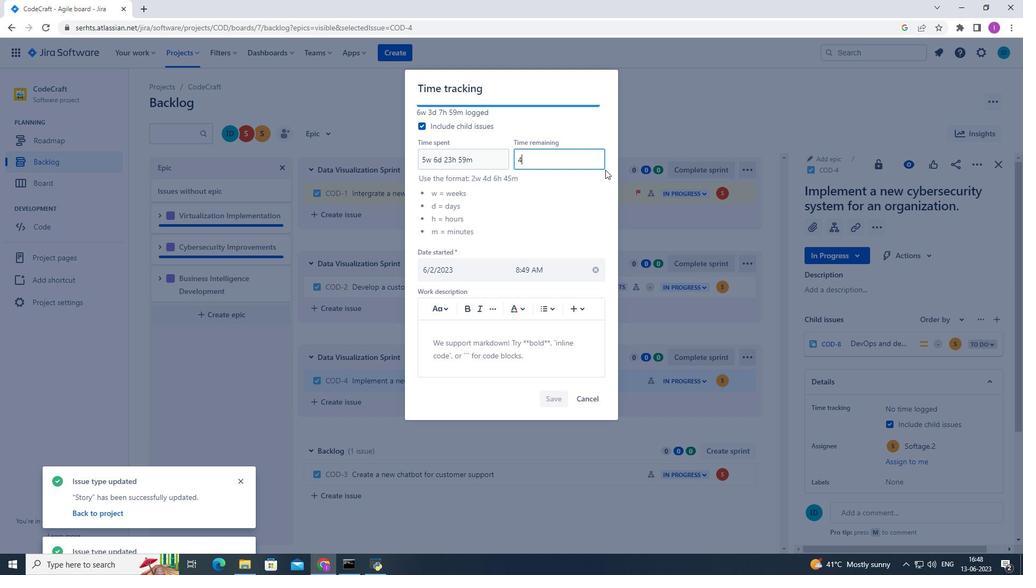 
Action: Key pressed w<Key.space>
Screenshot: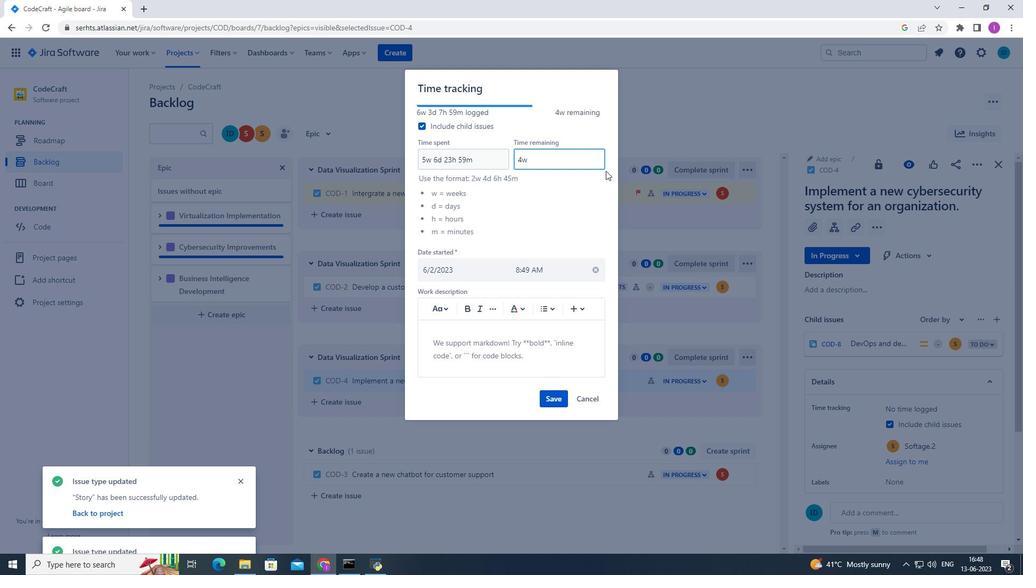 
Action: Mouse moved to (606, 171)
Screenshot: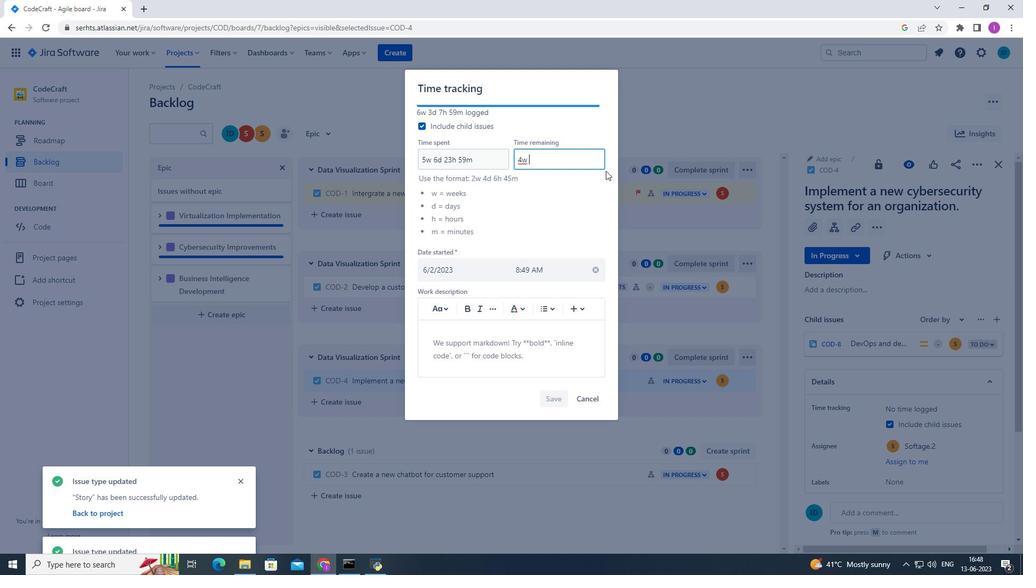 
Action: Key pressed 6d<Key.space>12
Screenshot: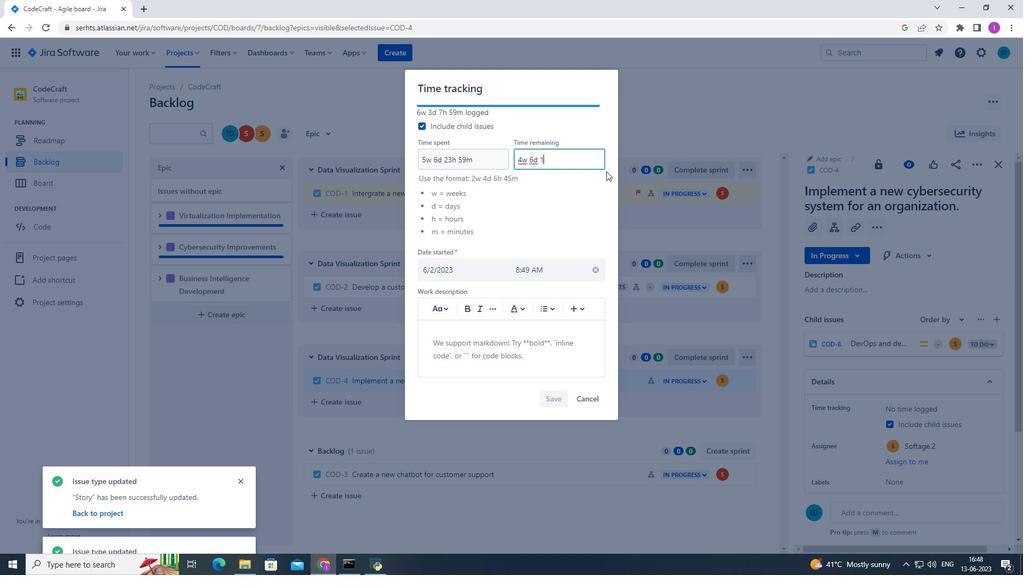 
Action: Mouse moved to (607, 171)
Screenshot: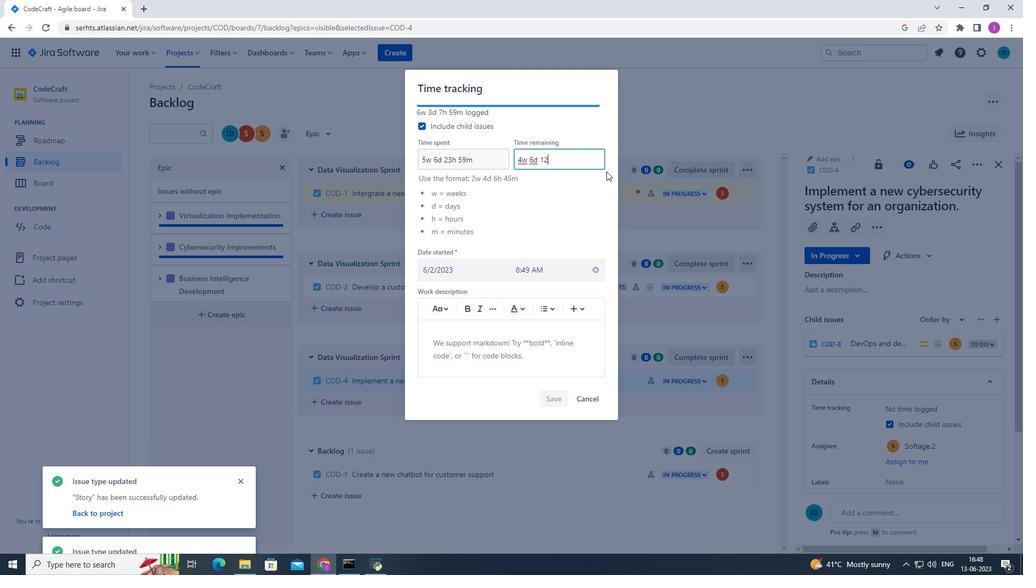 
Action: Key pressed h<Key.space>
Screenshot: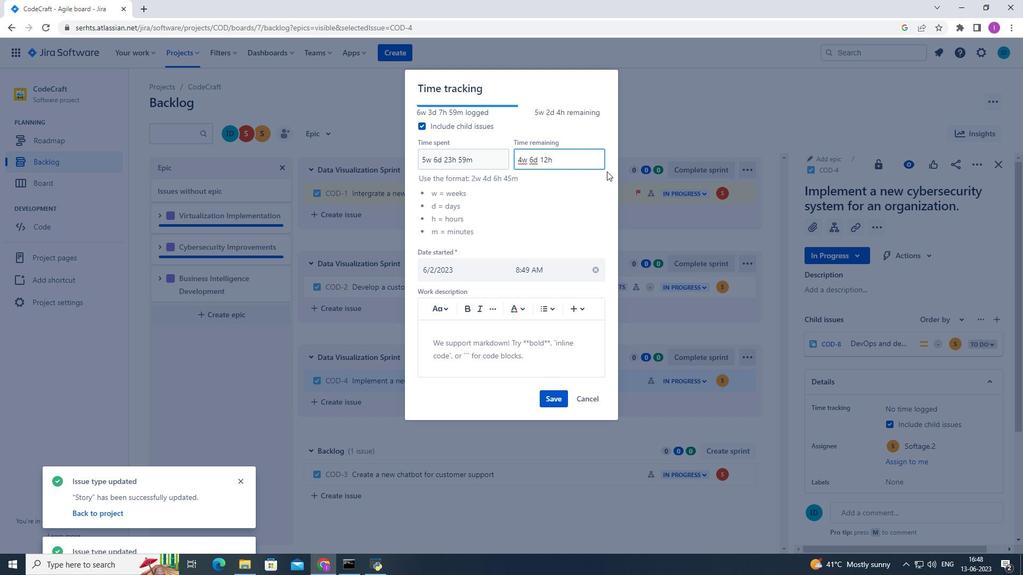 
Action: Mouse moved to (607, 172)
Screenshot: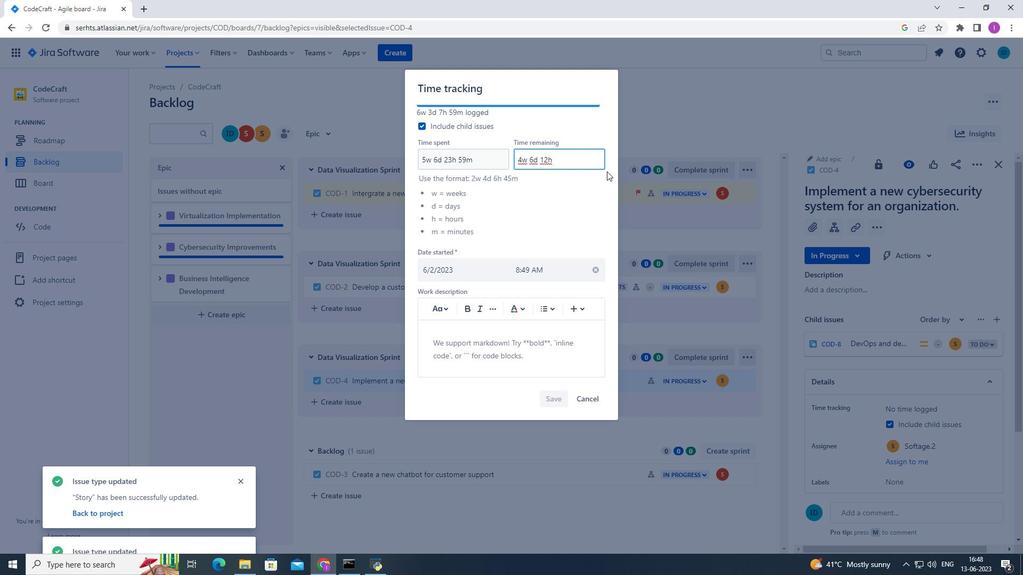 
Action: Key pressed 33m
Screenshot: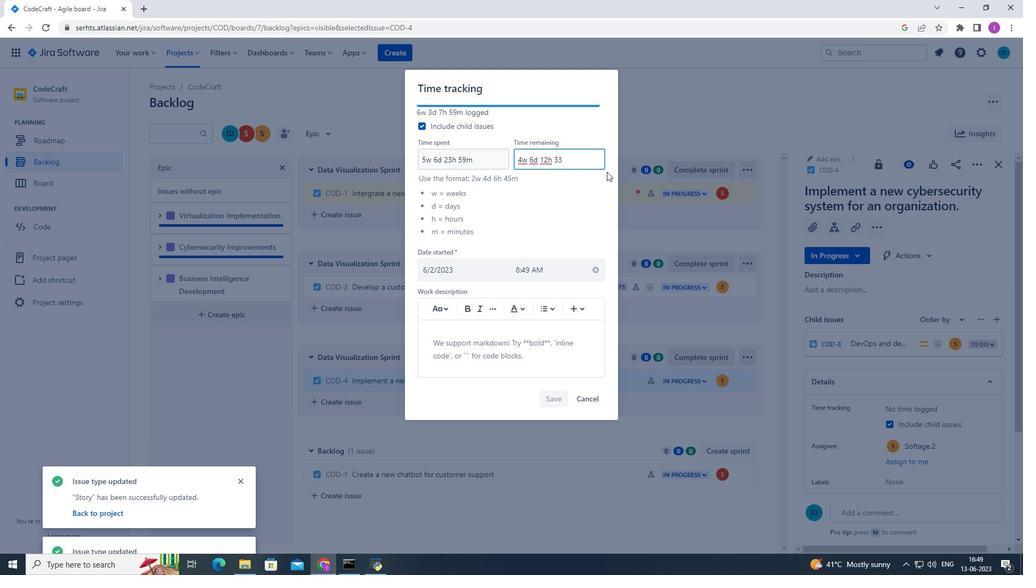 
Action: Mouse moved to (555, 394)
Screenshot: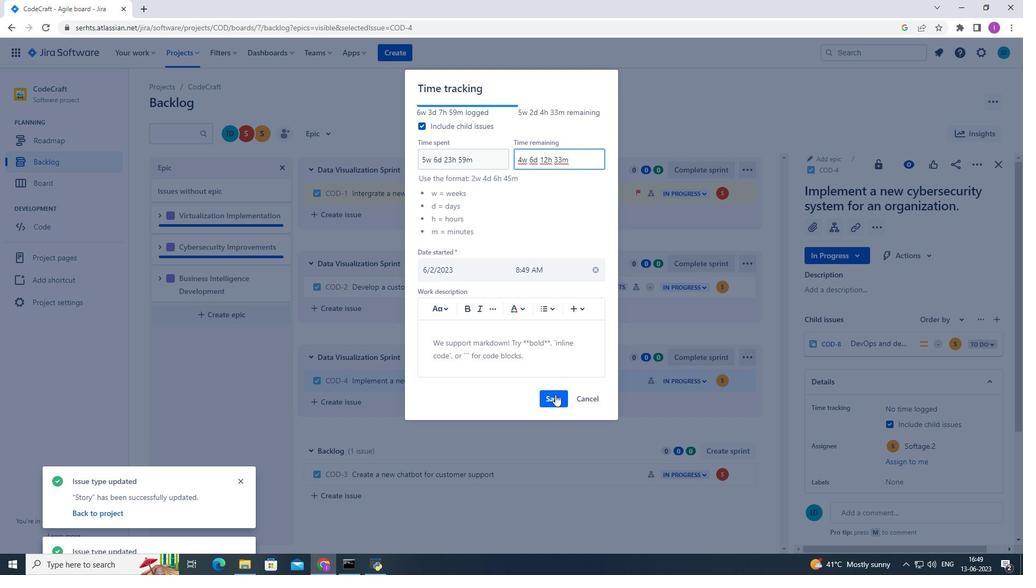 
Action: Mouse pressed left at (555, 394)
Screenshot: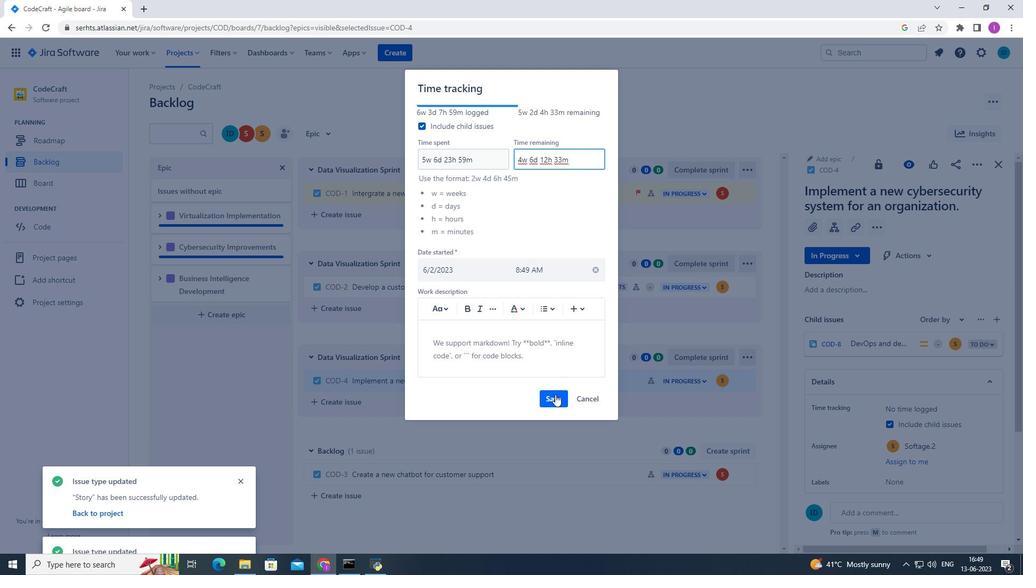 
Action: Mouse moved to (746, 384)
Screenshot: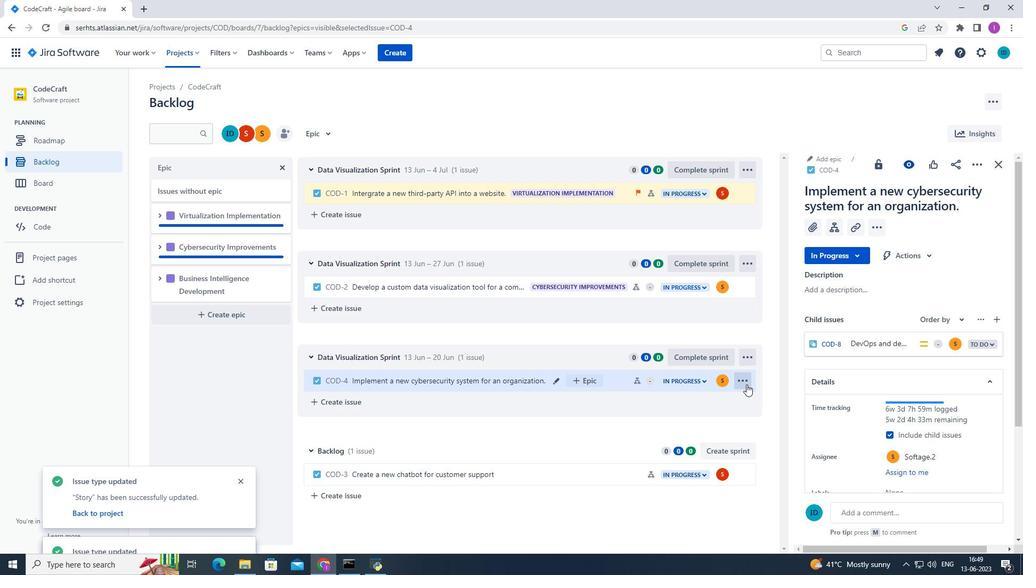 
Action: Mouse pressed left at (746, 384)
Screenshot: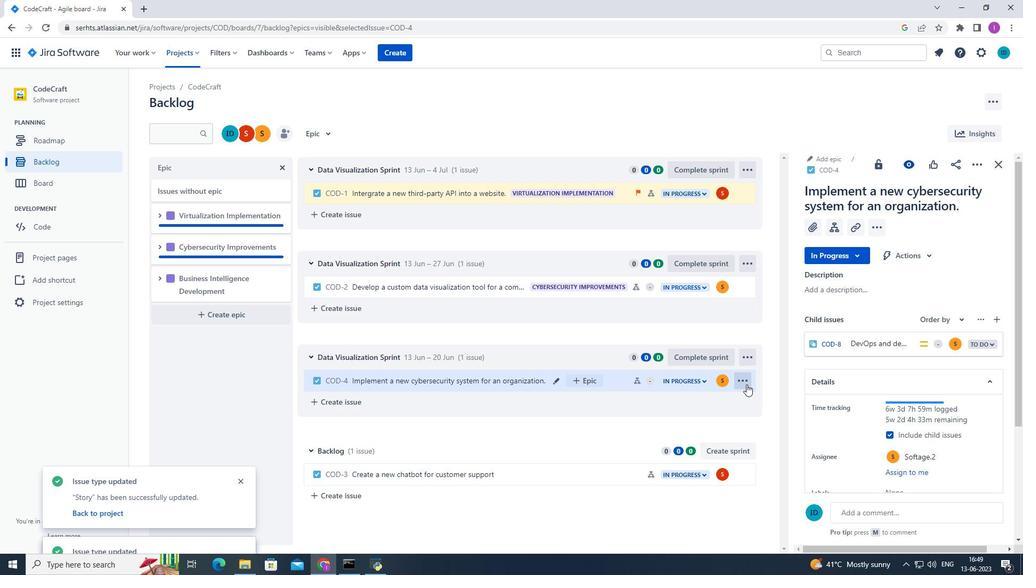 
Action: Mouse moved to (715, 358)
Screenshot: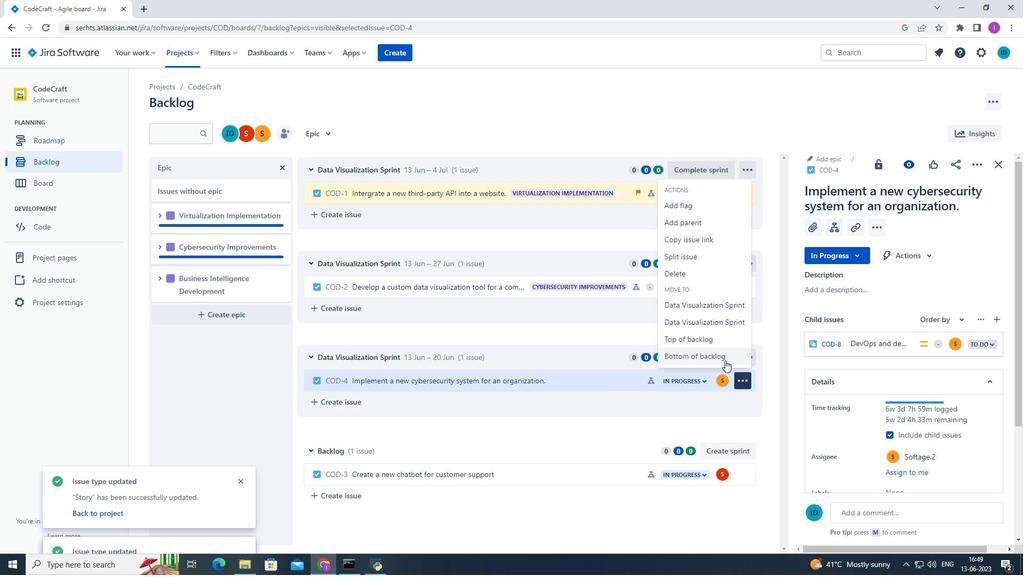 
Action: Mouse pressed left at (715, 358)
Screenshot: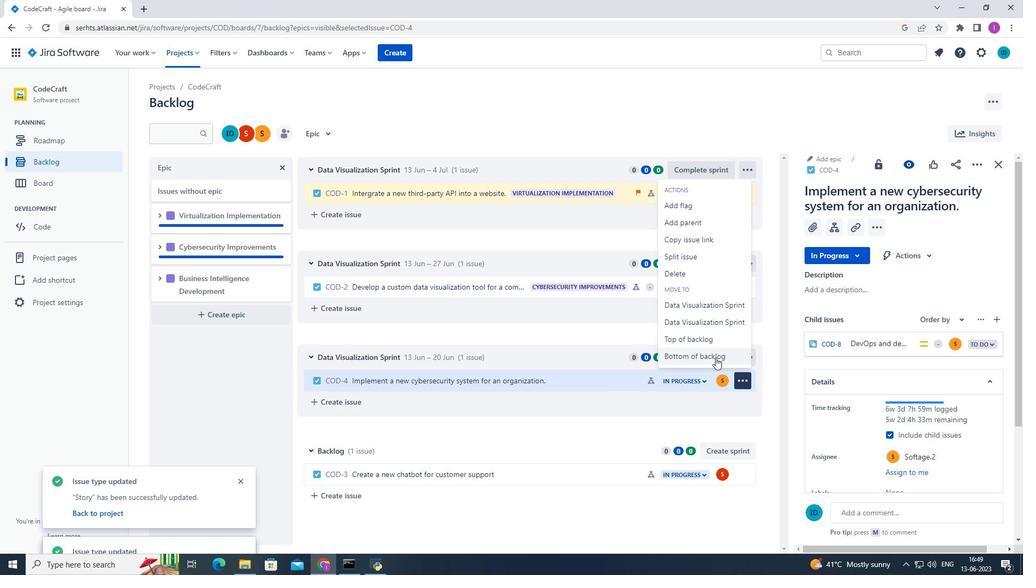 
Action: Mouse moved to (545, 174)
Screenshot: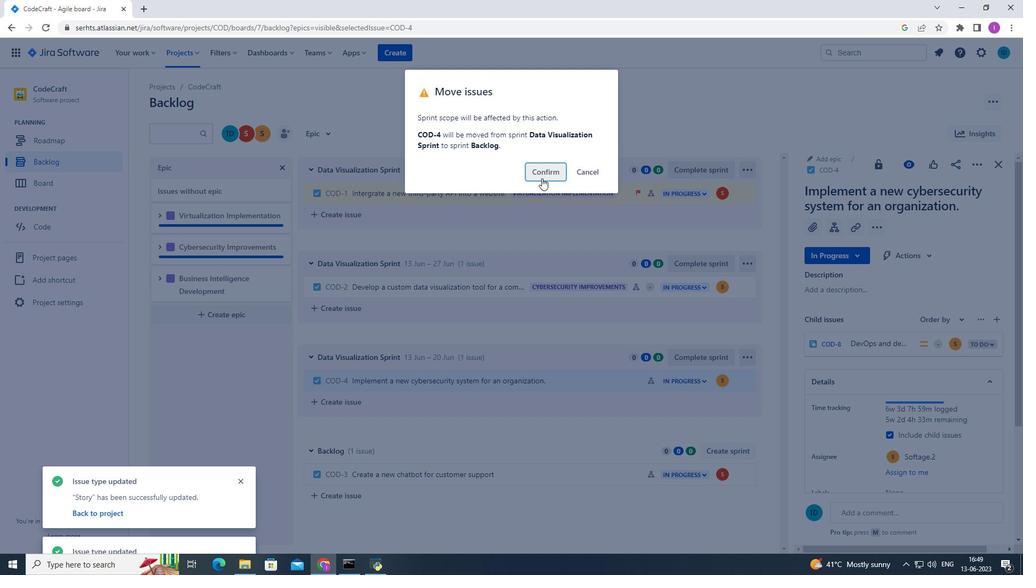 
Action: Mouse pressed left at (545, 174)
Screenshot: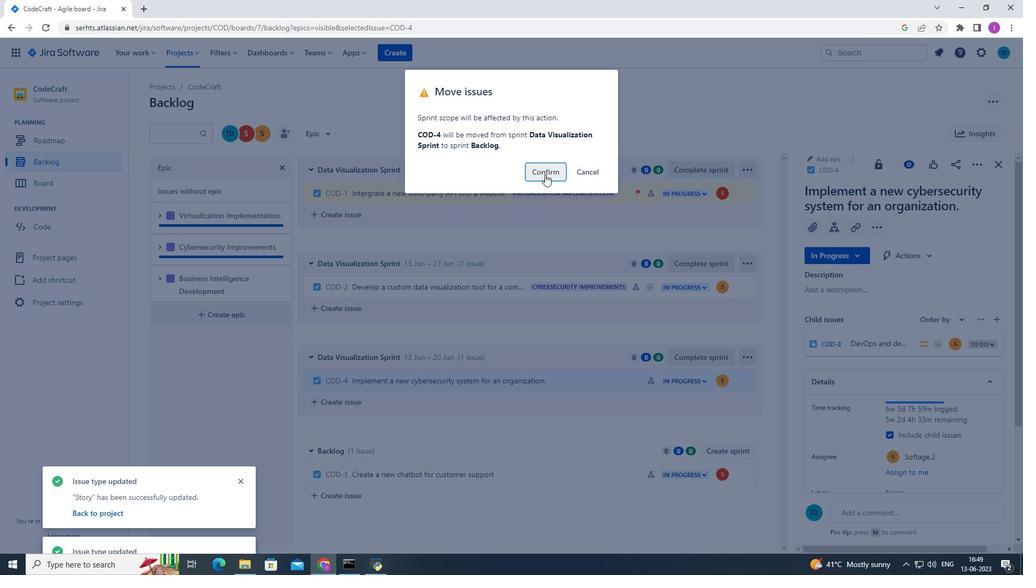 
Action: Mouse moved to (538, 472)
Screenshot: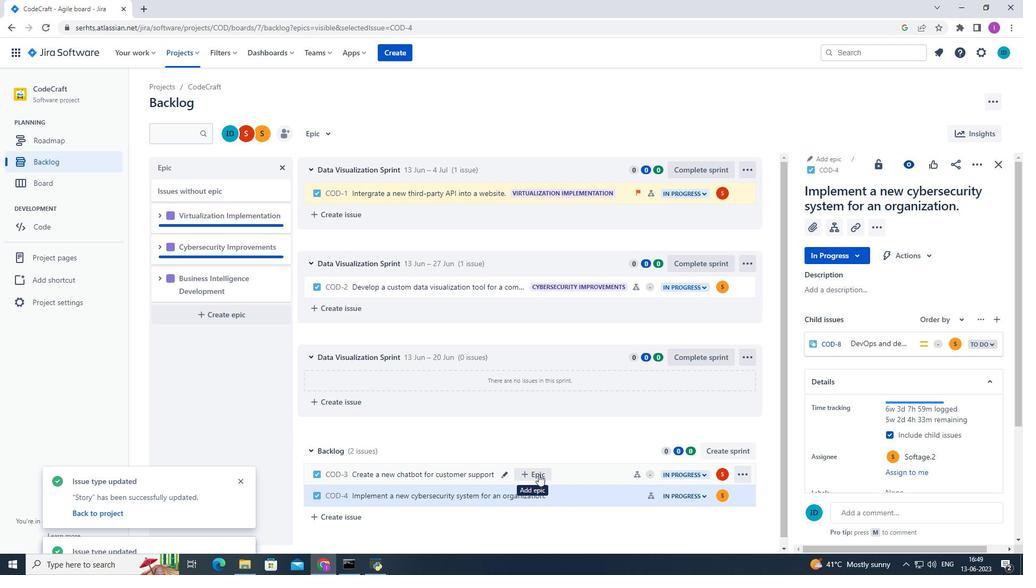 
Action: Mouse pressed left at (538, 472)
Screenshot: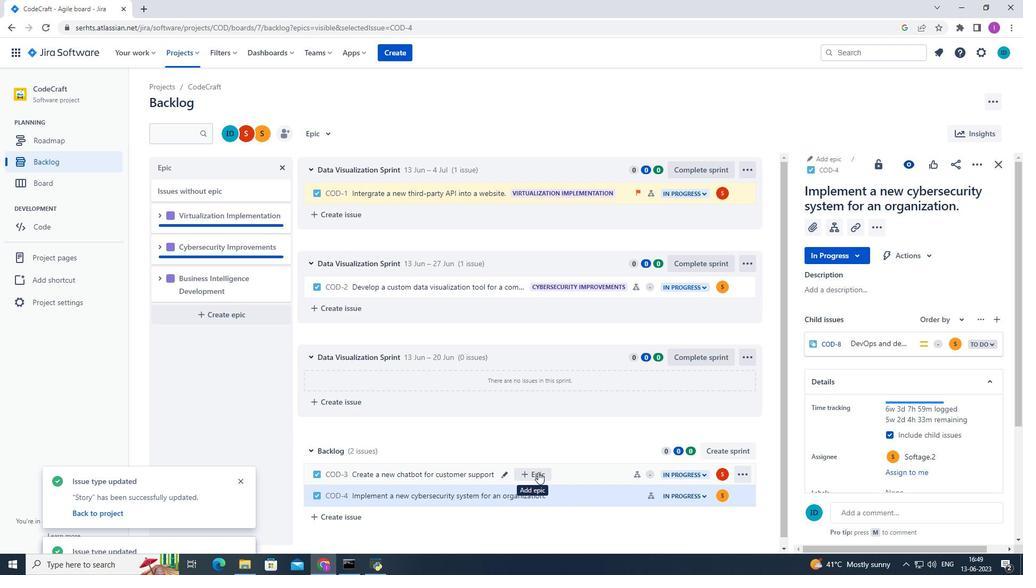 
Action: Mouse moved to (578, 472)
Screenshot: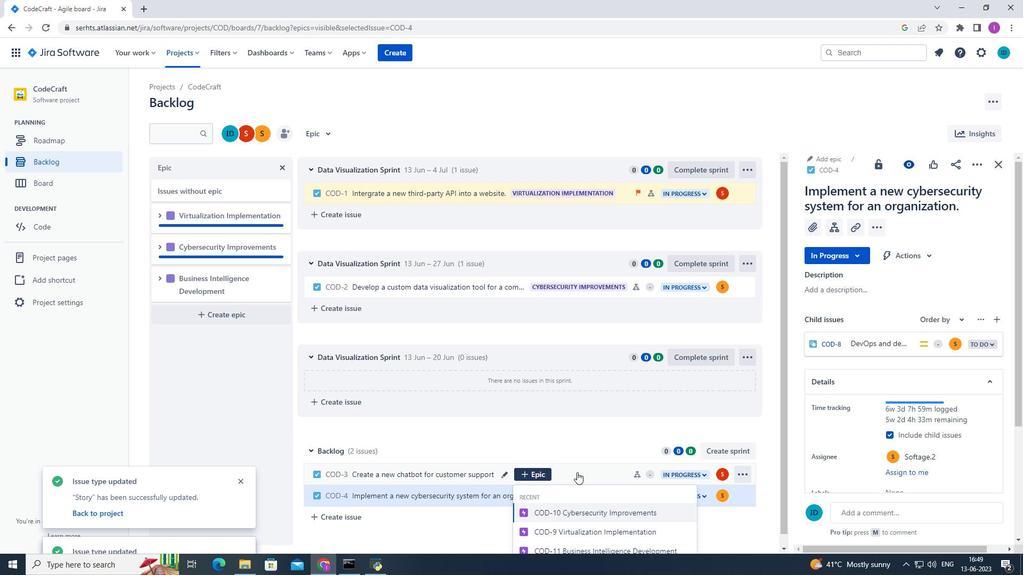 
Action: Mouse scrolled (578, 472) with delta (0, 0)
Screenshot: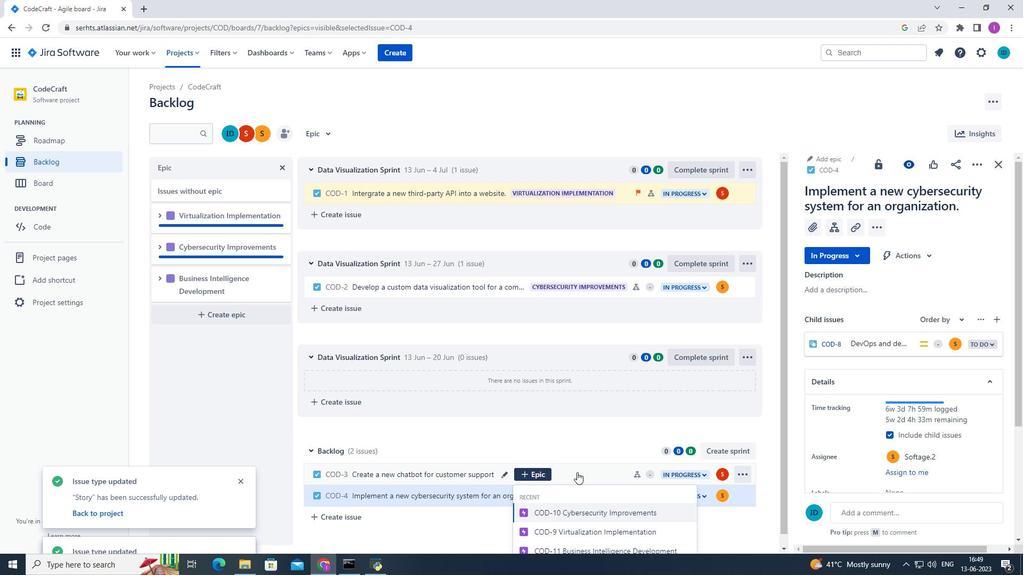 
Action: Mouse moved to (579, 473)
Screenshot: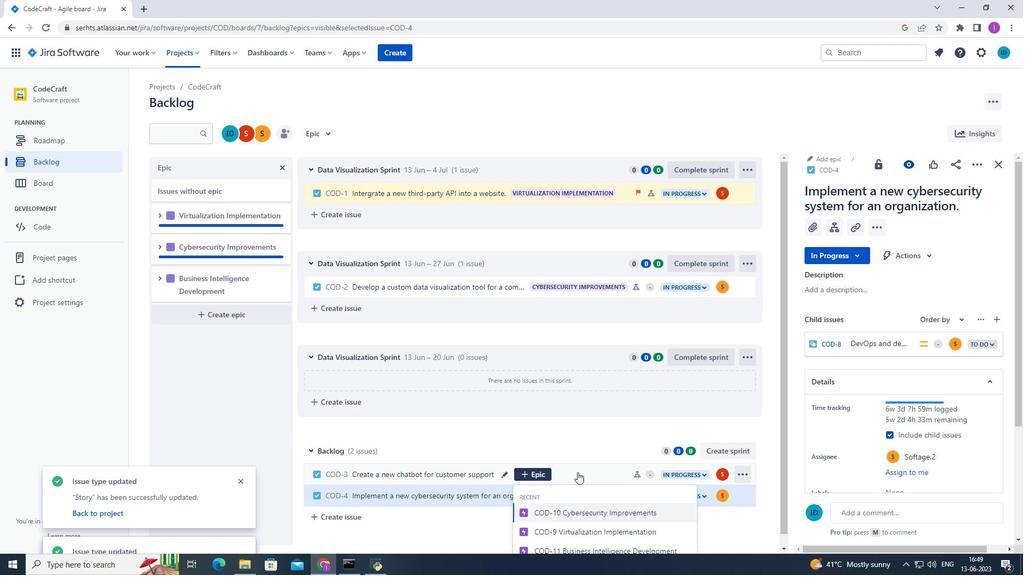 
Action: Mouse scrolled (579, 472) with delta (0, 0)
Screenshot: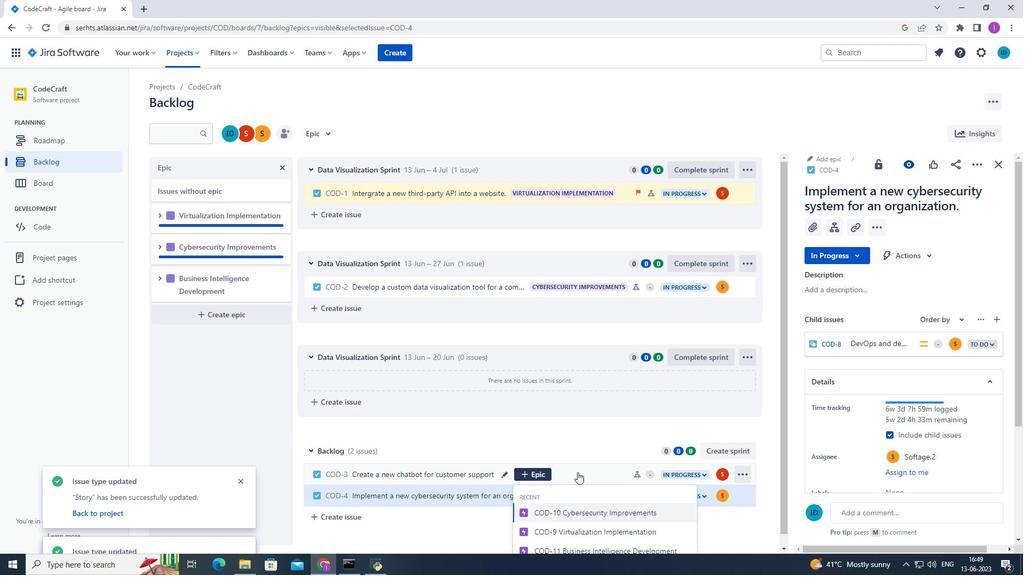 
Action: Mouse moved to (640, 473)
Screenshot: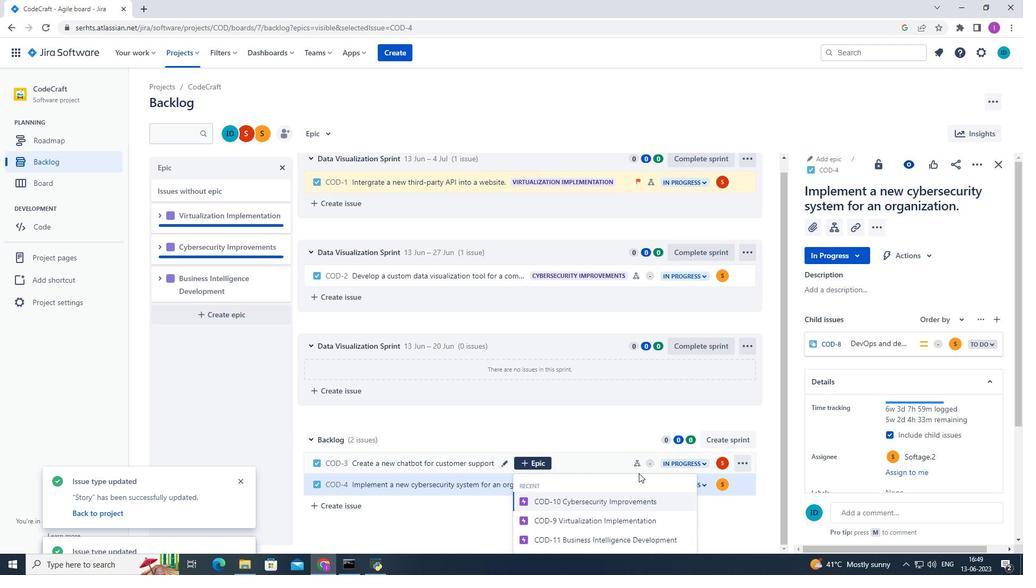 
Action: Mouse scrolled (640, 473) with delta (0, 0)
Screenshot: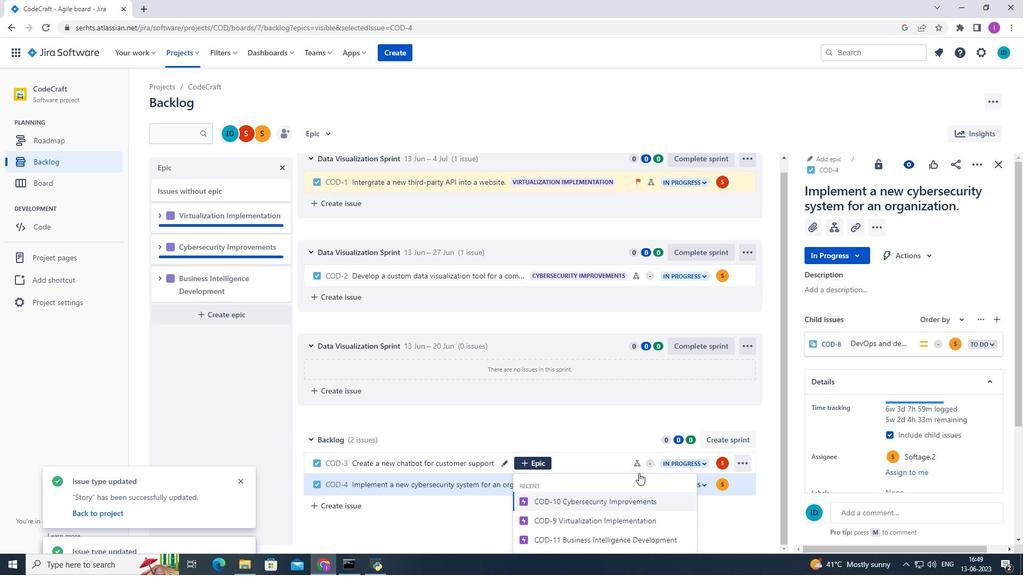 
Action: Mouse scrolled (640, 473) with delta (0, 0)
Screenshot: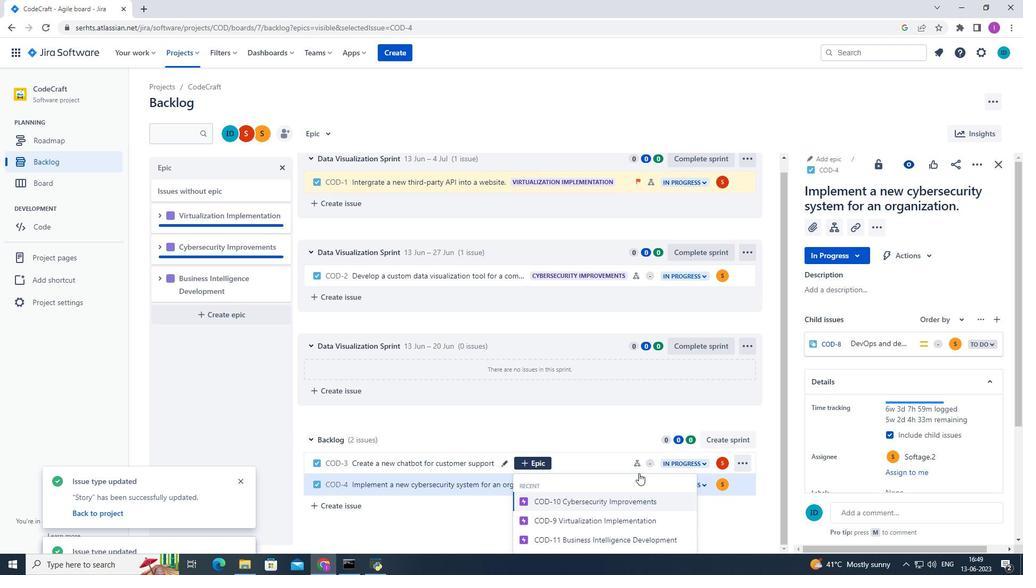 
Action: Mouse scrolled (640, 473) with delta (0, 0)
Screenshot: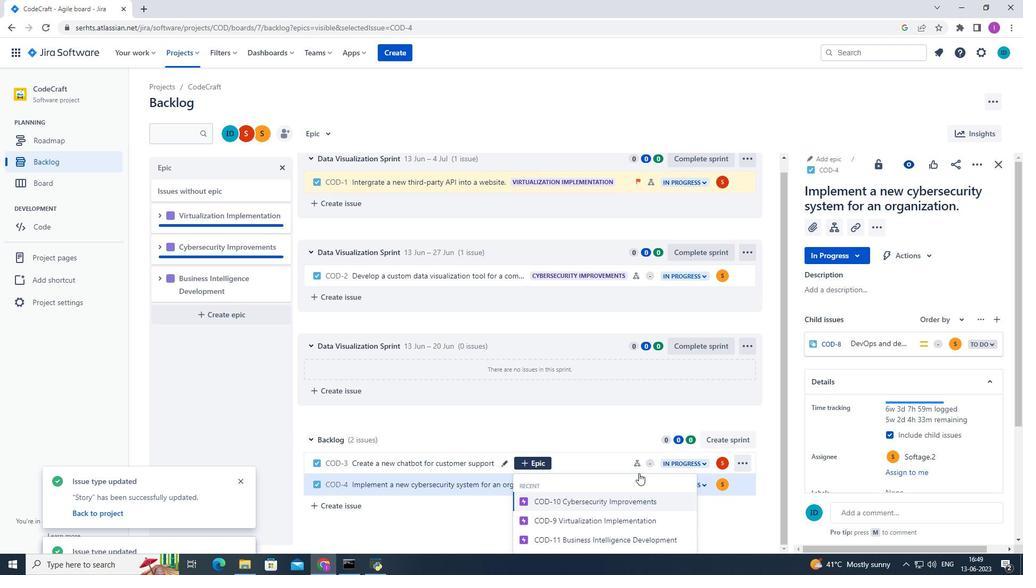 
Action: Mouse scrolled (640, 473) with delta (0, 0)
Screenshot: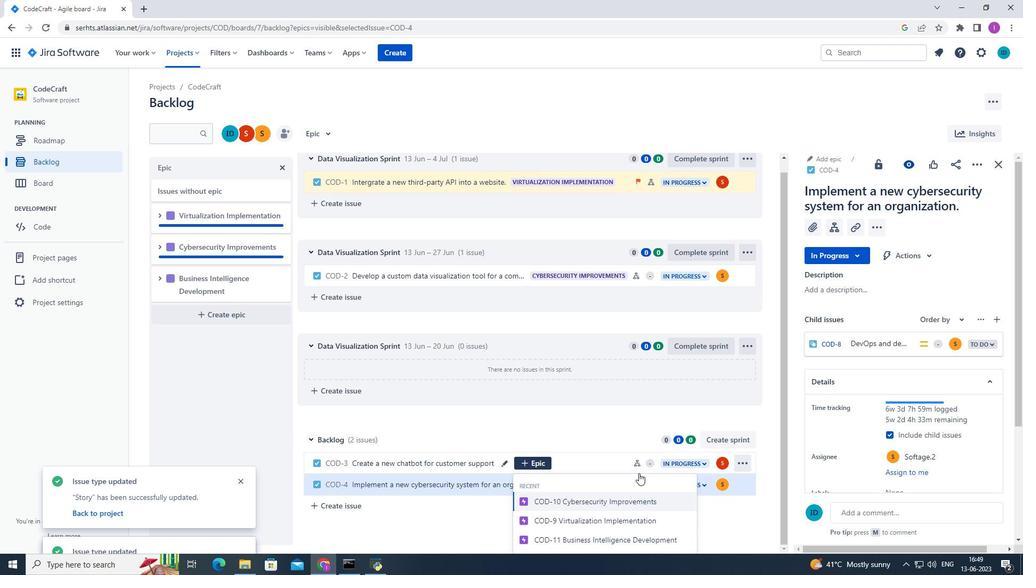
Action: Mouse moved to (640, 481)
Screenshot: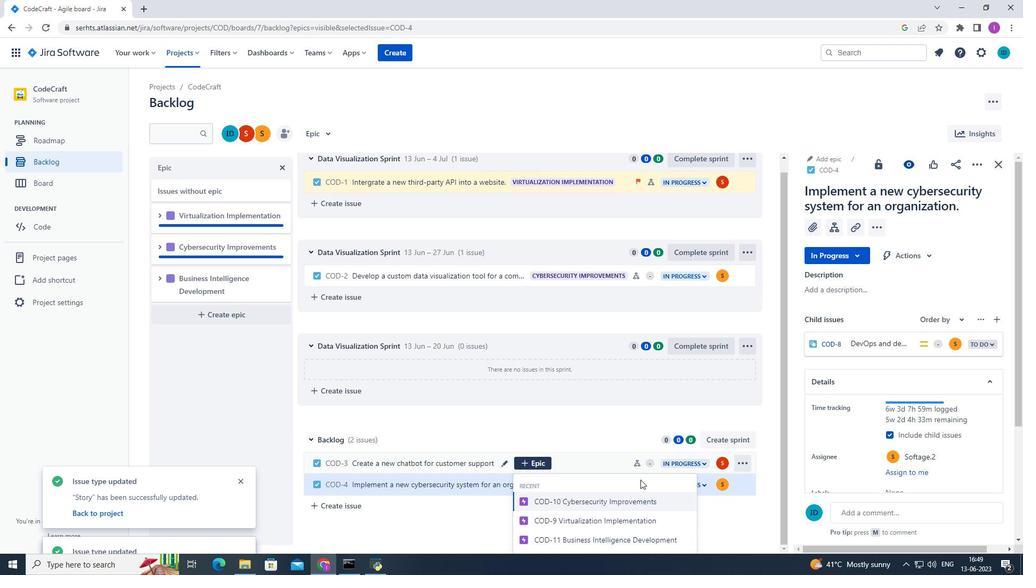 
Action: Mouse scrolled (640, 480) with delta (0, 0)
Screenshot: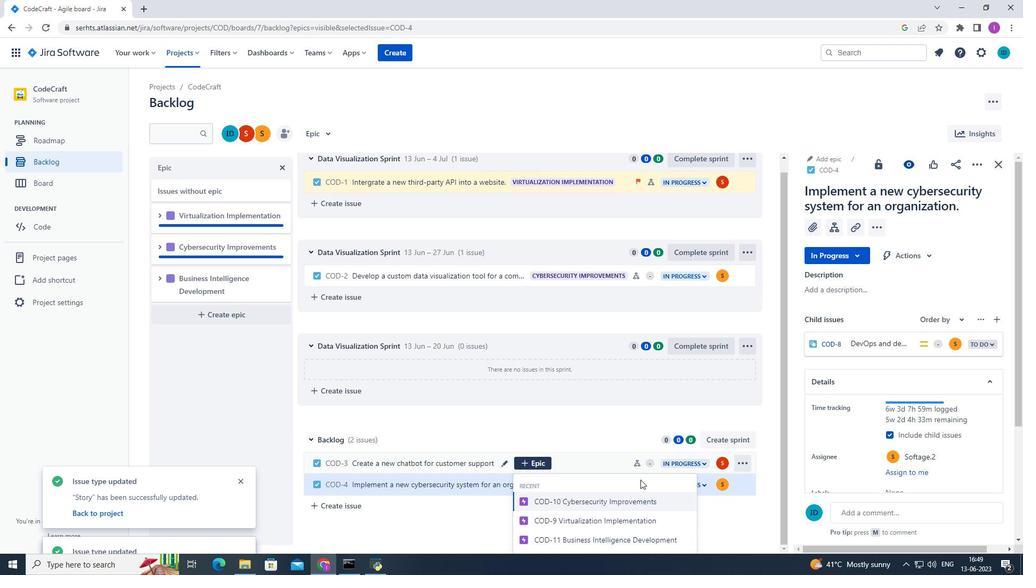 
Action: Mouse moved to (640, 482)
Screenshot: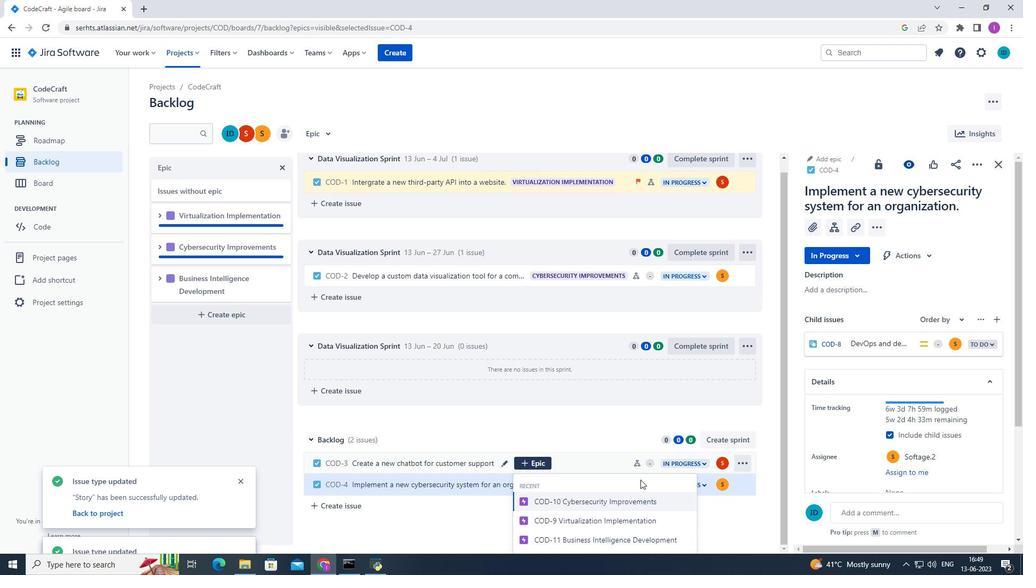 
Action: Mouse scrolled (640, 481) with delta (0, 0)
Screenshot: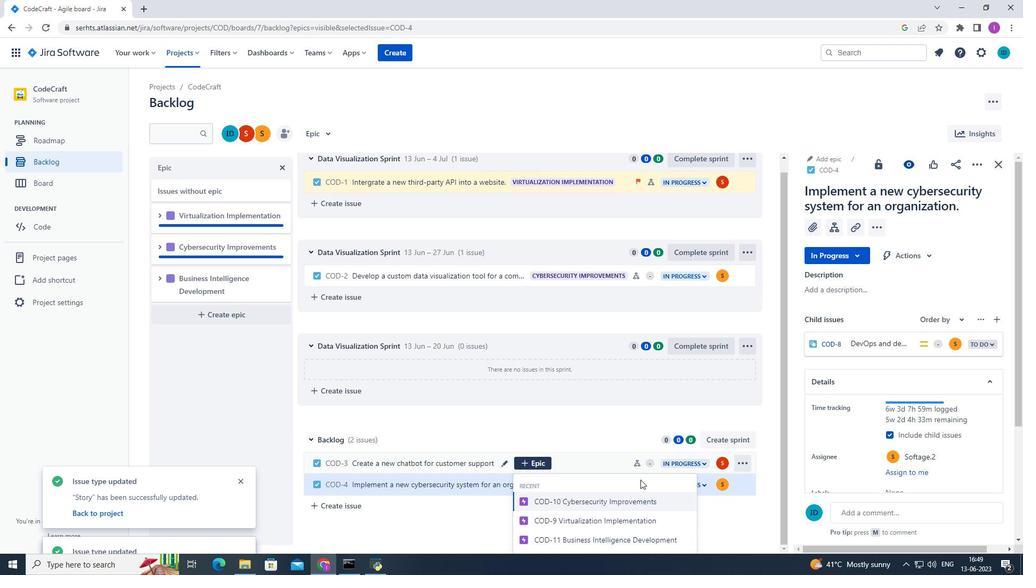 
Action: Mouse moved to (640, 483)
Screenshot: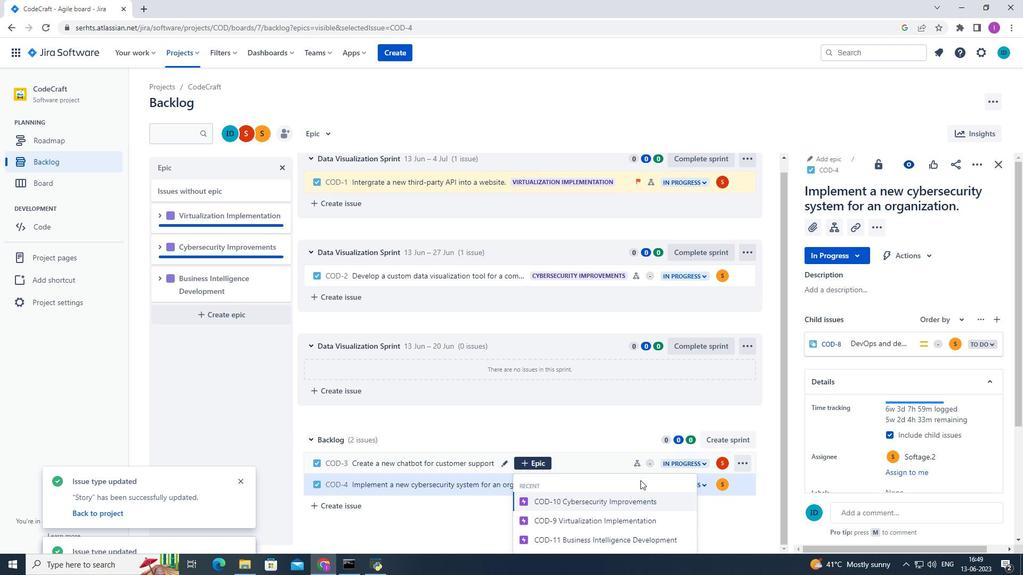 
Action: Mouse scrolled (640, 482) with delta (0, 0)
Screenshot: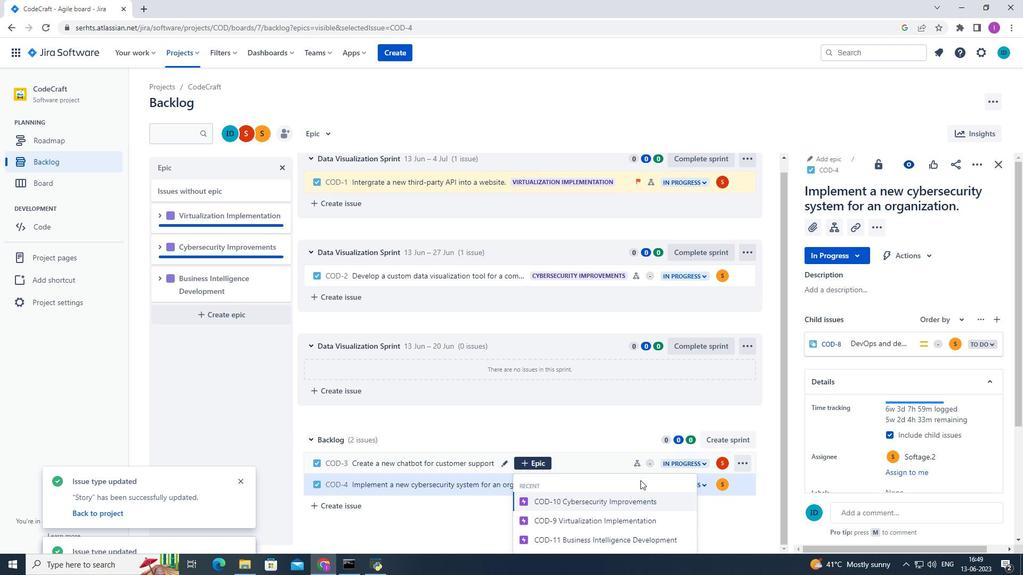 
Action: Mouse moved to (608, 522)
Screenshot: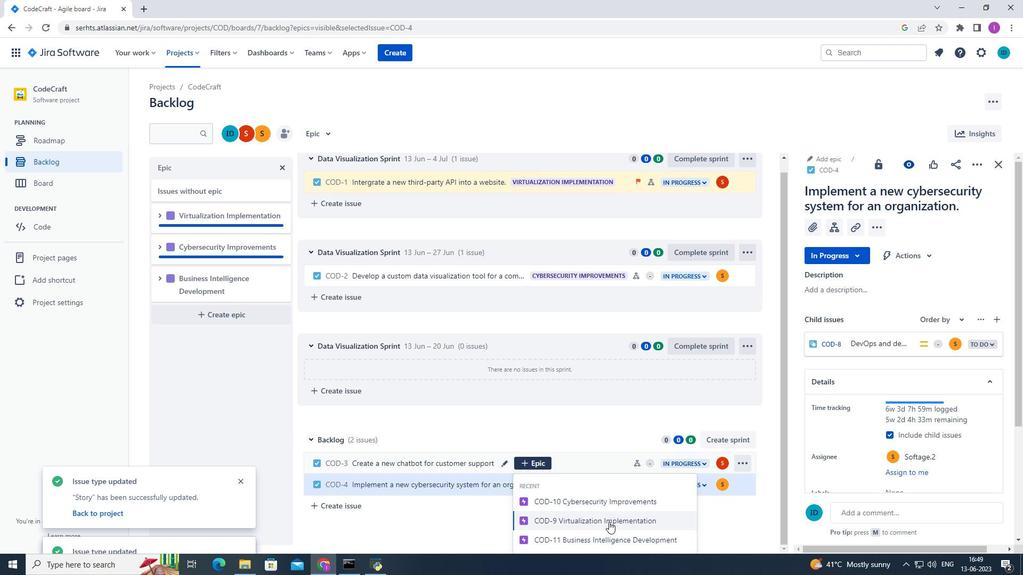 
Action: Mouse pressed left at (608, 522)
Screenshot: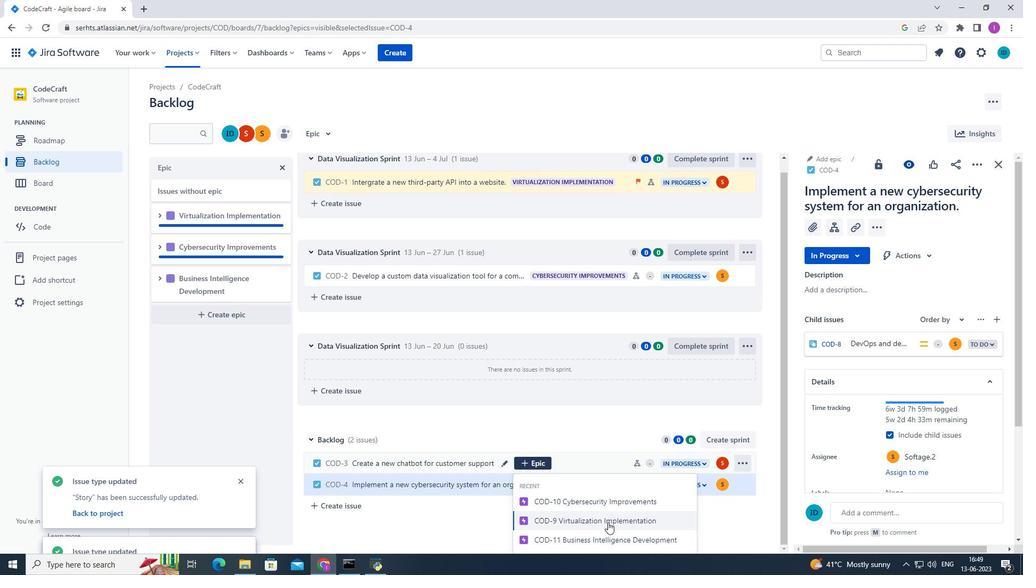
Action: Mouse moved to (580, 485)
Screenshot: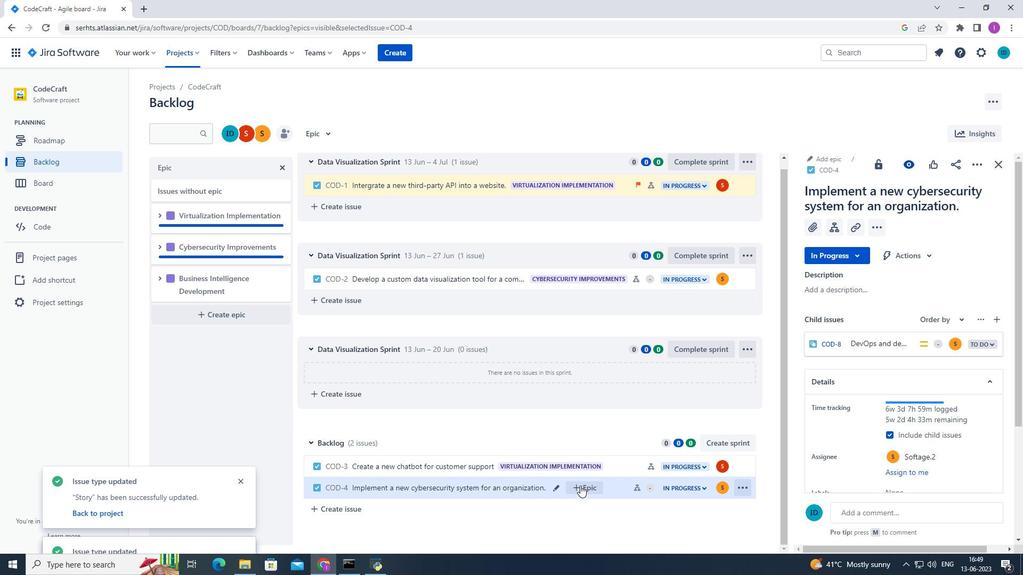 
Action: Mouse pressed left at (580, 485)
Screenshot: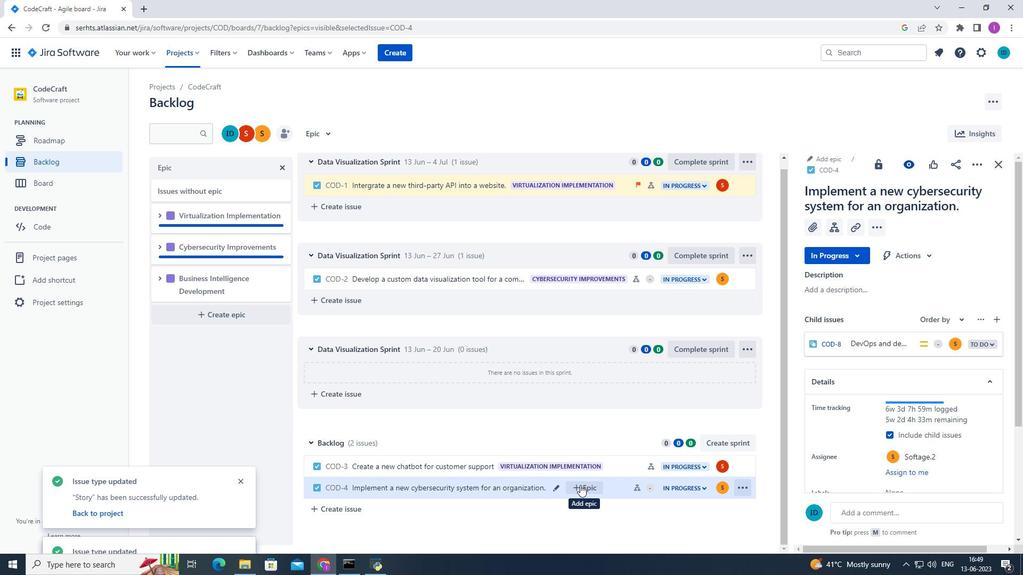 
Action: Mouse moved to (608, 527)
Screenshot: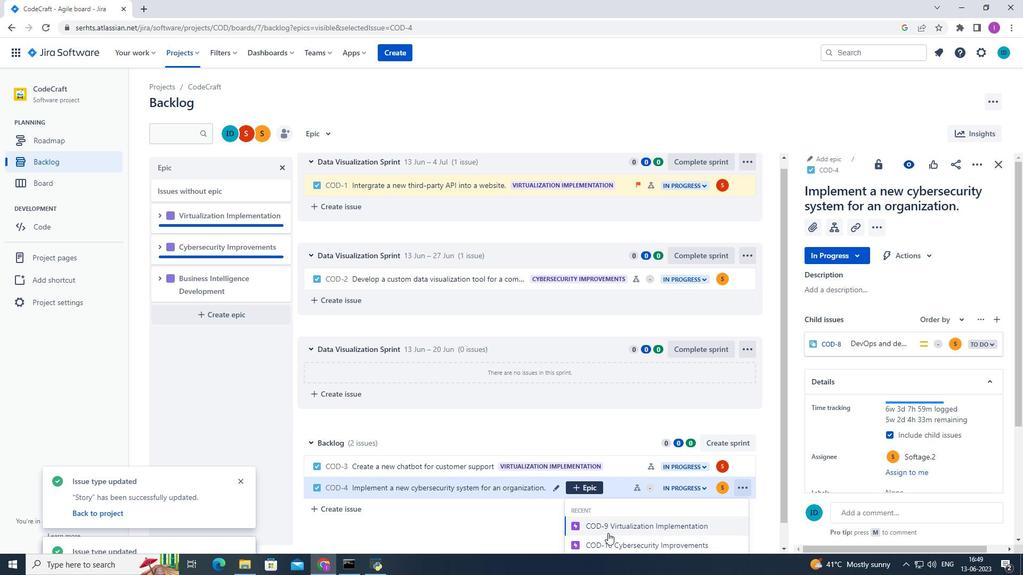 
Action: Mouse scrolled (608, 527) with delta (0, 0)
Screenshot: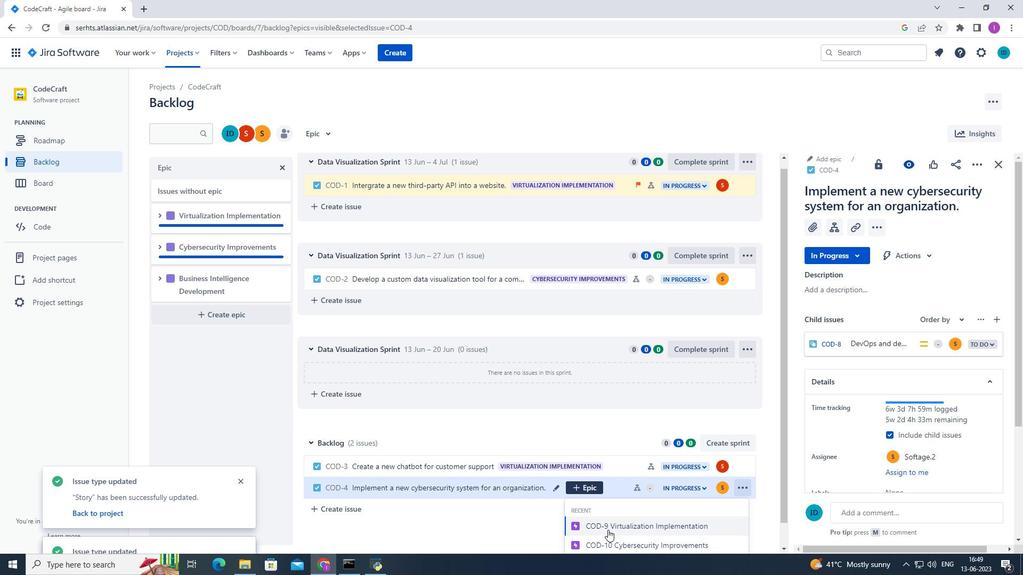 
Action: Mouse scrolled (608, 527) with delta (0, 0)
Screenshot: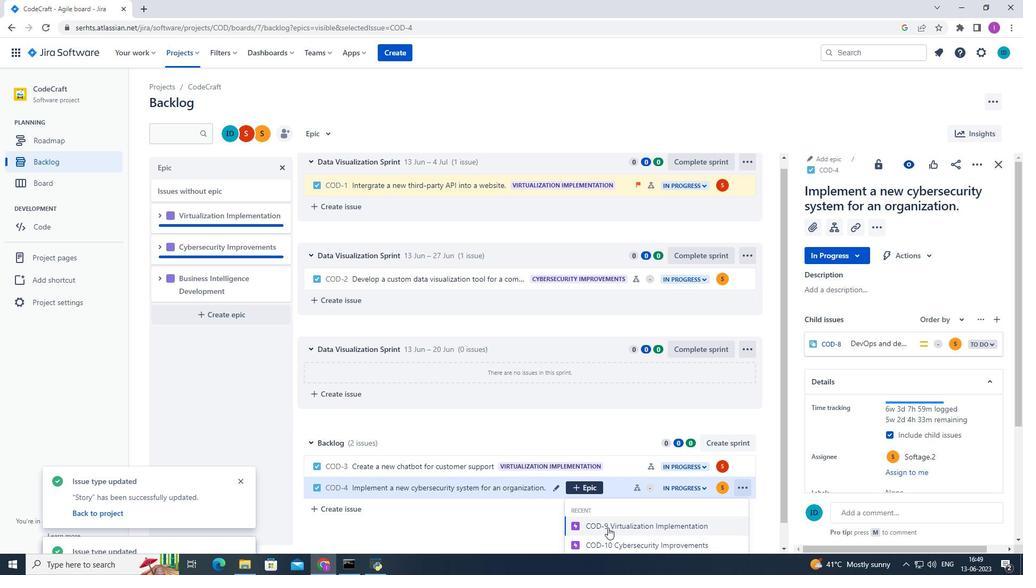 
Action: Mouse scrolled (608, 527) with delta (0, 0)
Screenshot: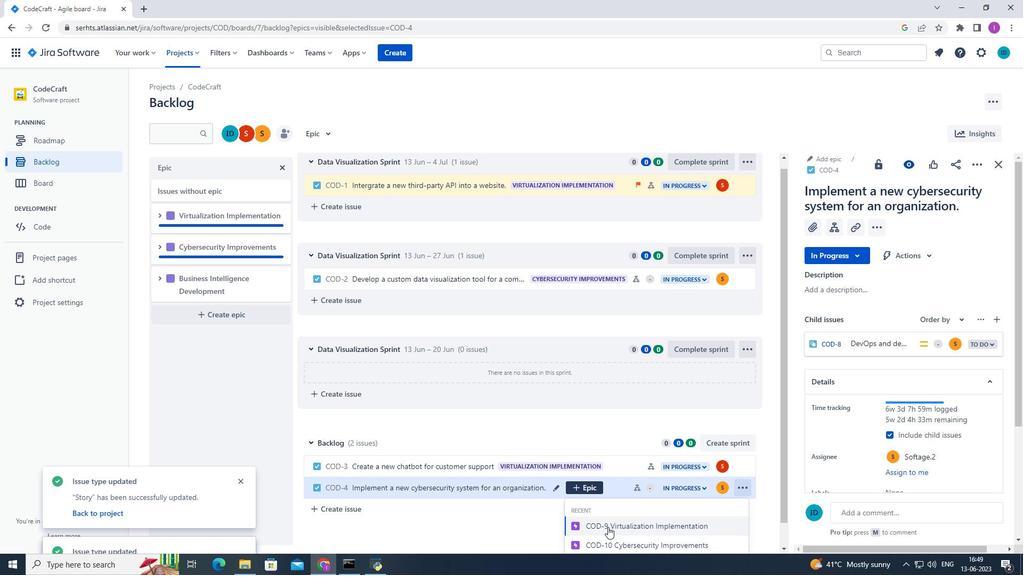 
Action: Mouse scrolled (608, 527) with delta (0, 0)
Screenshot: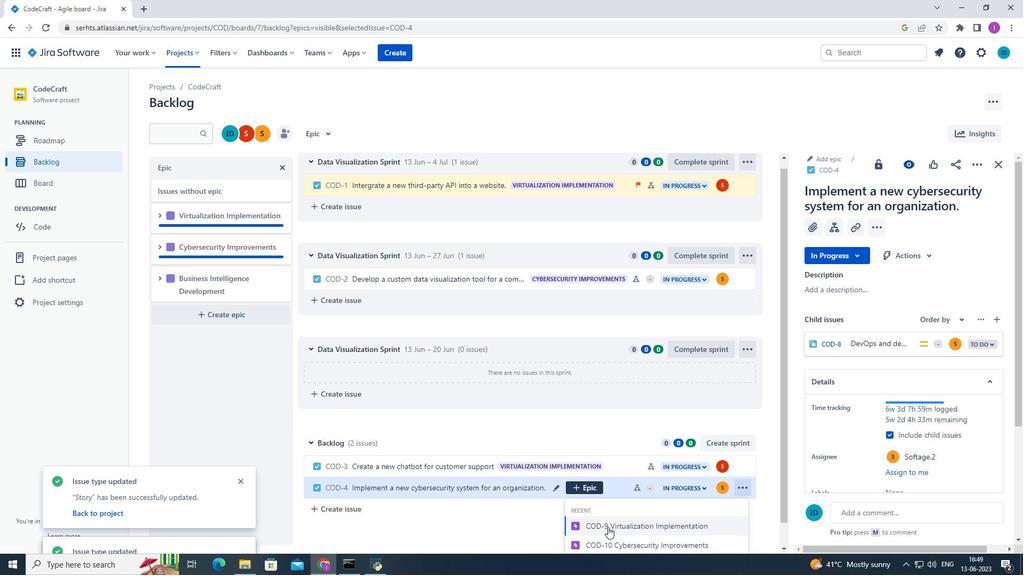 
Action: Mouse scrolled (608, 527) with delta (0, 0)
Screenshot: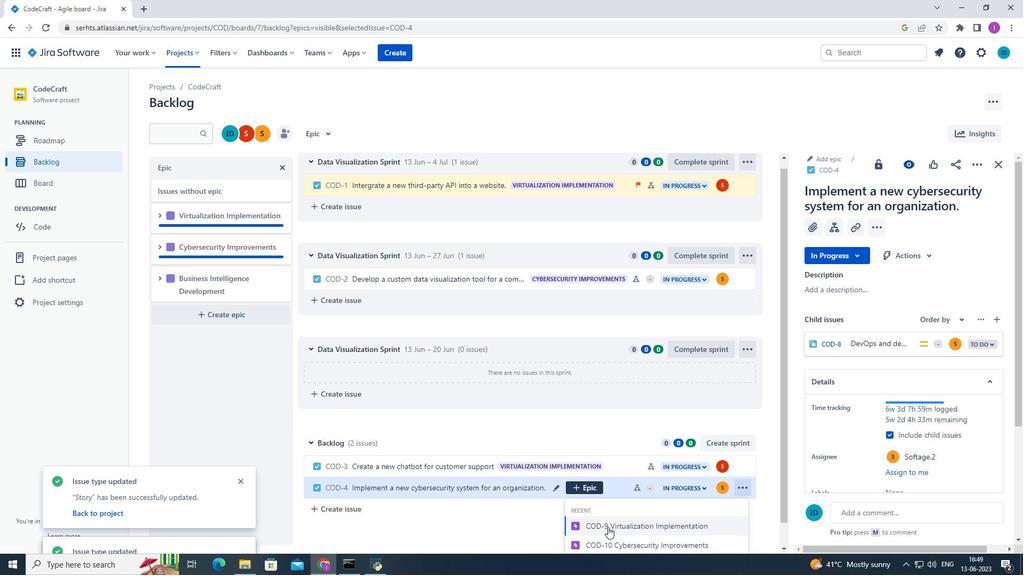 
Action: Mouse moved to (706, 507)
Screenshot: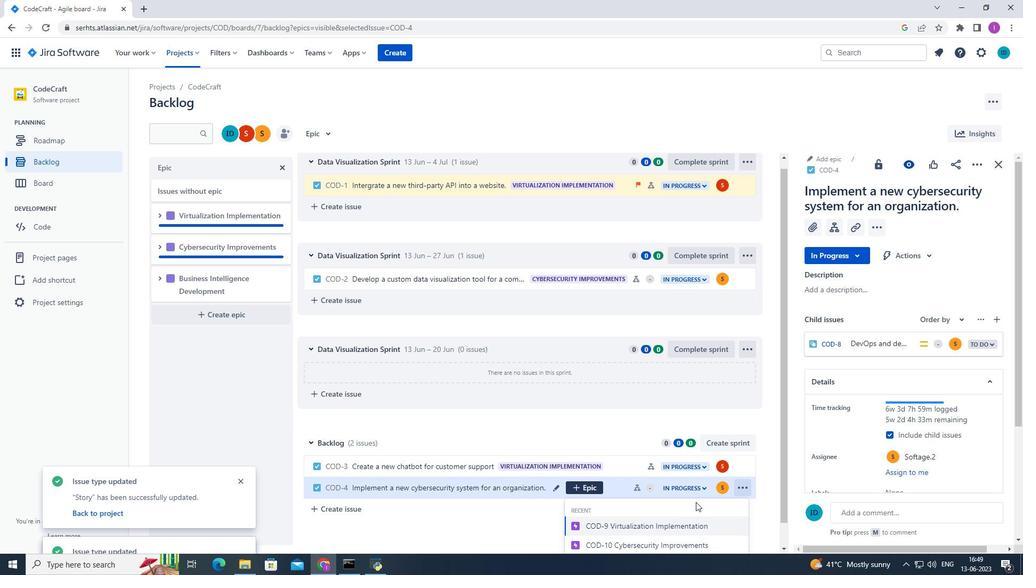 
Action: Mouse scrolled (706, 506) with delta (0, 0)
Screenshot: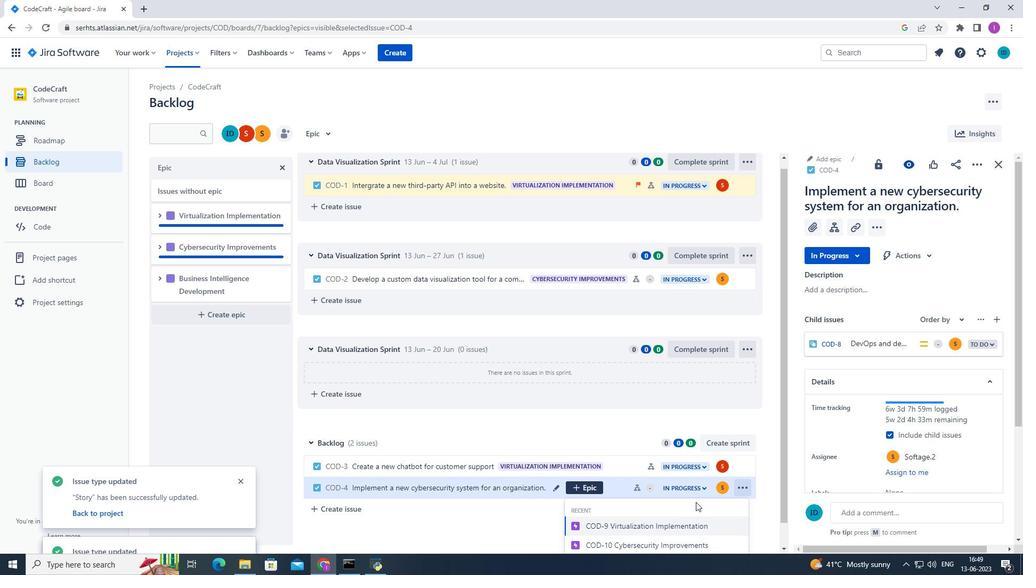 
Action: Mouse moved to (709, 509)
Screenshot: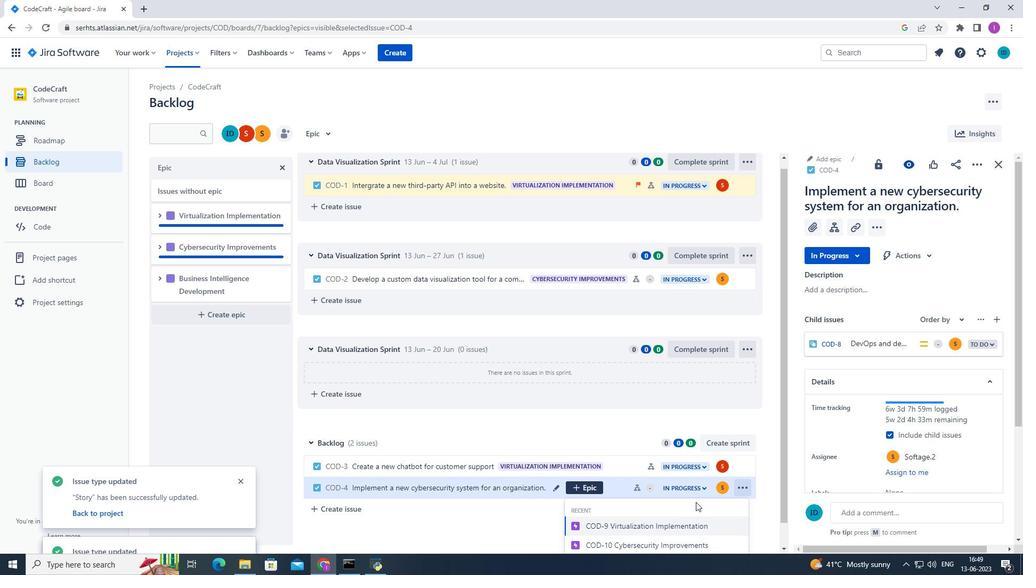 
Action: Mouse scrolled (707, 507) with delta (0, 0)
Screenshot: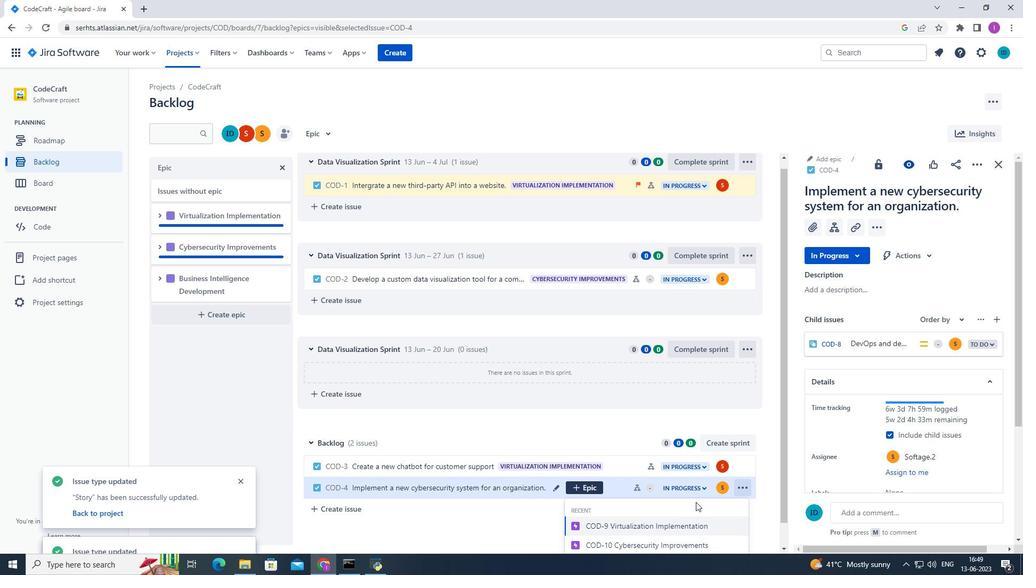 
Action: Mouse moved to (717, 515)
Screenshot: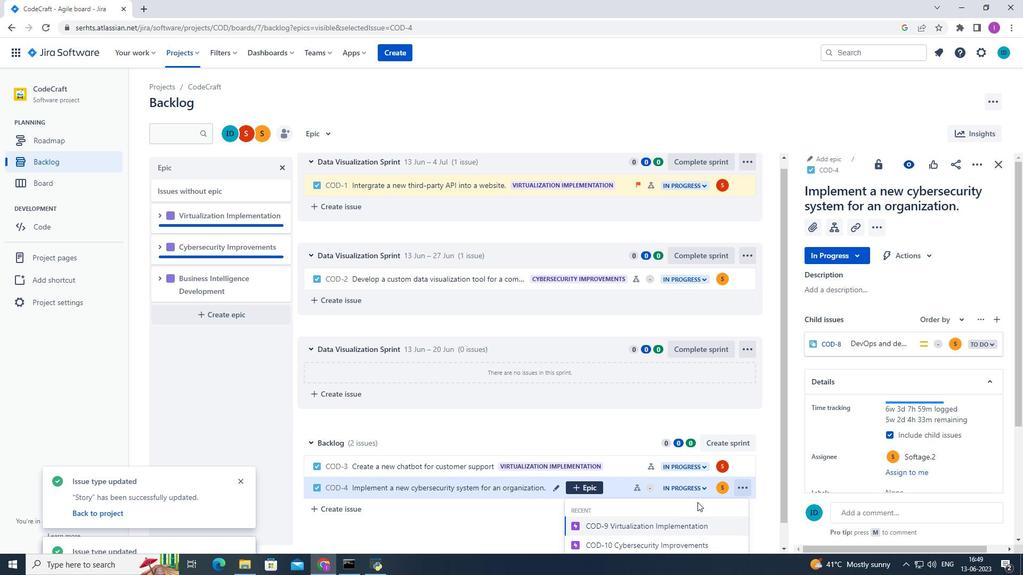 
Action: Mouse scrolled (711, 510) with delta (0, 0)
Screenshot: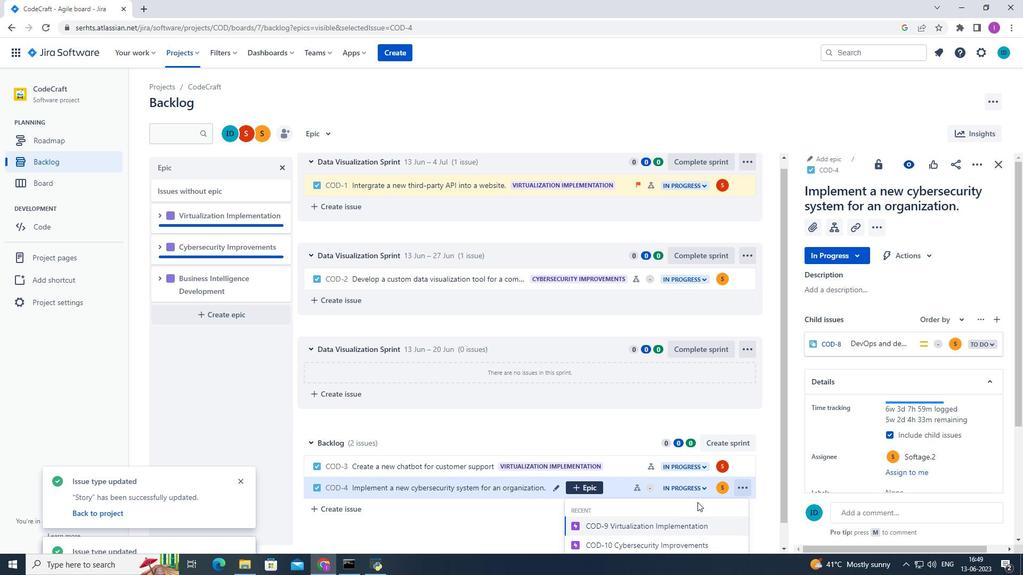 
Action: Mouse moved to (748, 517)
Screenshot: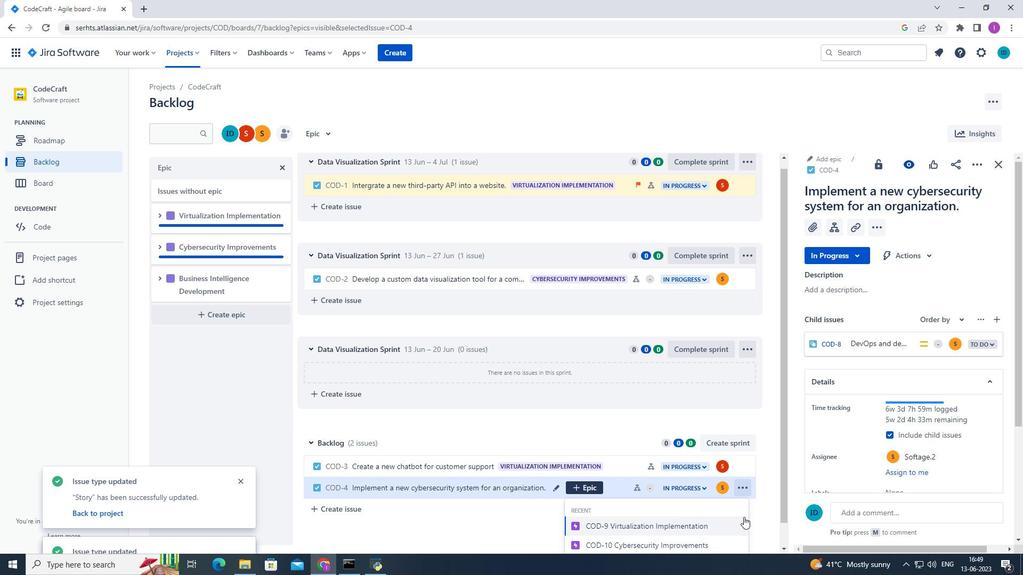 
Action: Mouse scrolled (748, 516) with delta (0, 0)
Screenshot: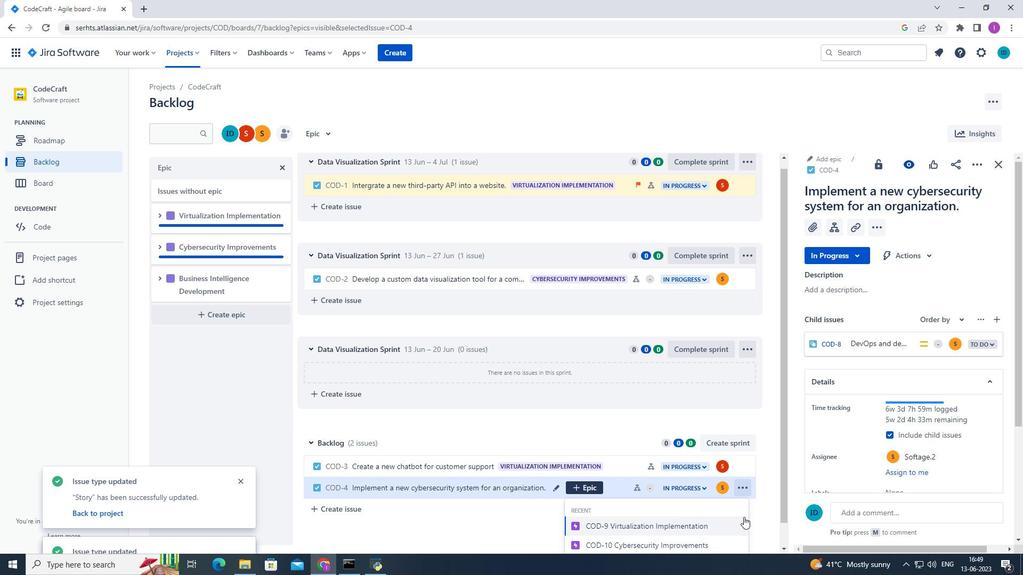 
Action: Mouse moved to (749, 517)
Screenshot: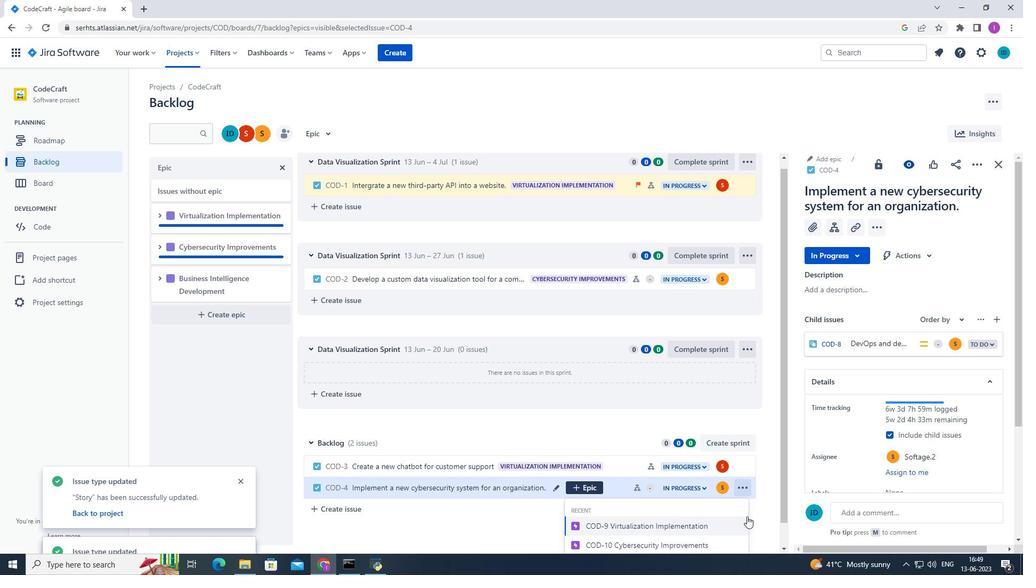 
Action: Mouse scrolled (749, 517) with delta (0, 0)
Screenshot: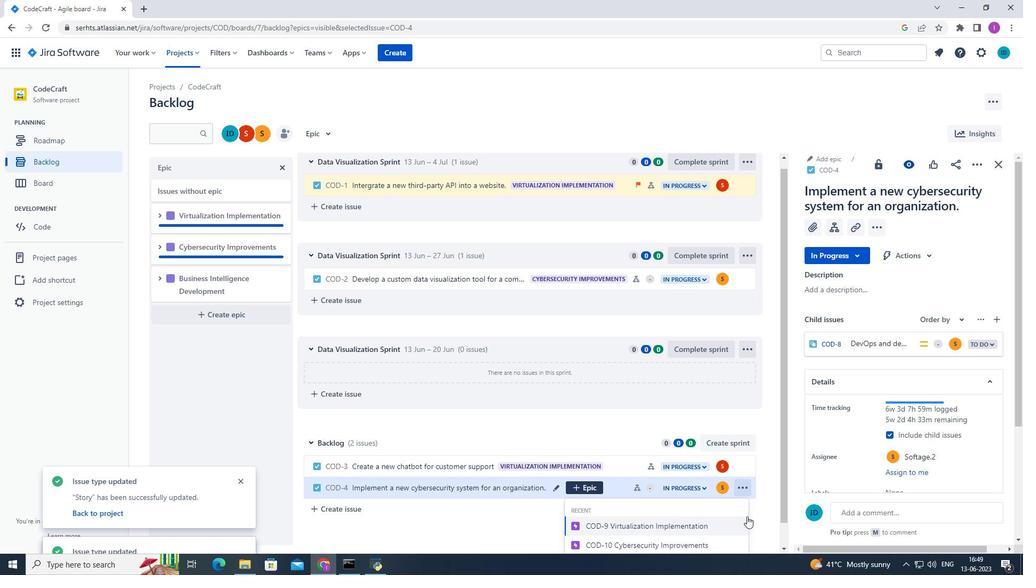 
Action: Mouse moved to (753, 518)
Screenshot: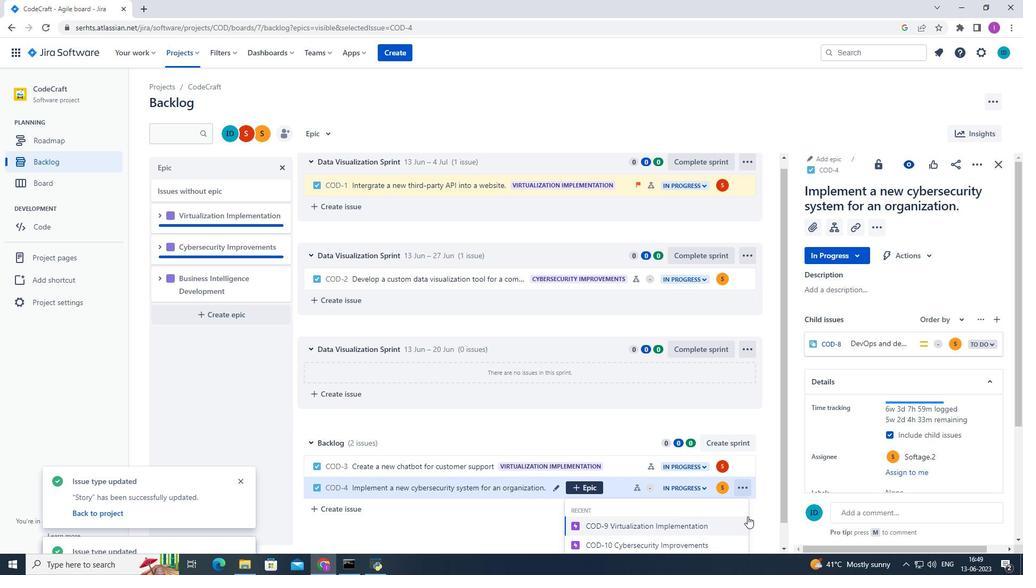
Action: Mouse scrolled (753, 518) with delta (0, 0)
Screenshot: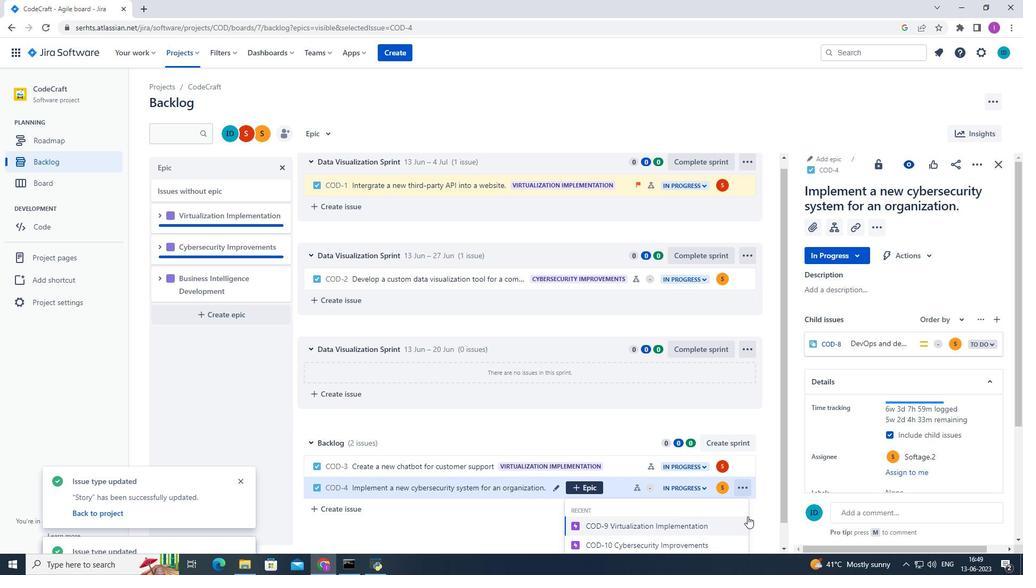 
Action: Mouse moved to (757, 520)
Screenshot: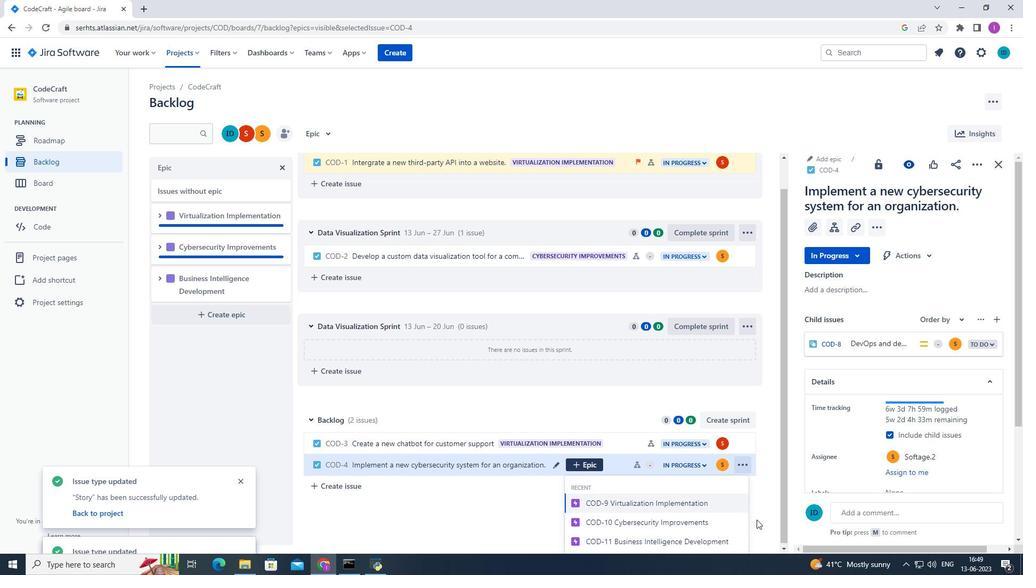 
Action: Mouse scrolled (757, 519) with delta (0, 0)
Screenshot: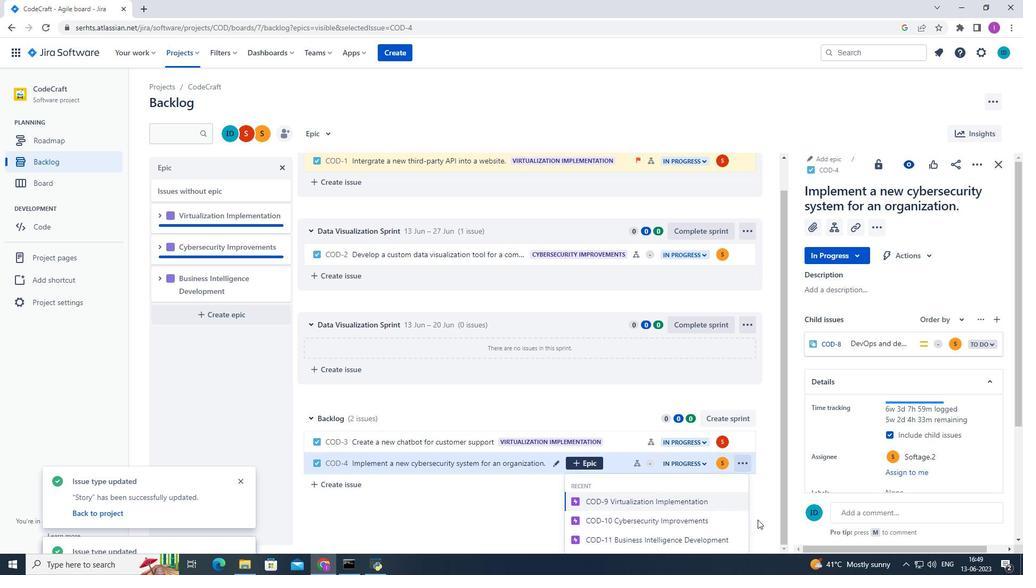 
Action: Mouse moved to (758, 520)
Screenshot: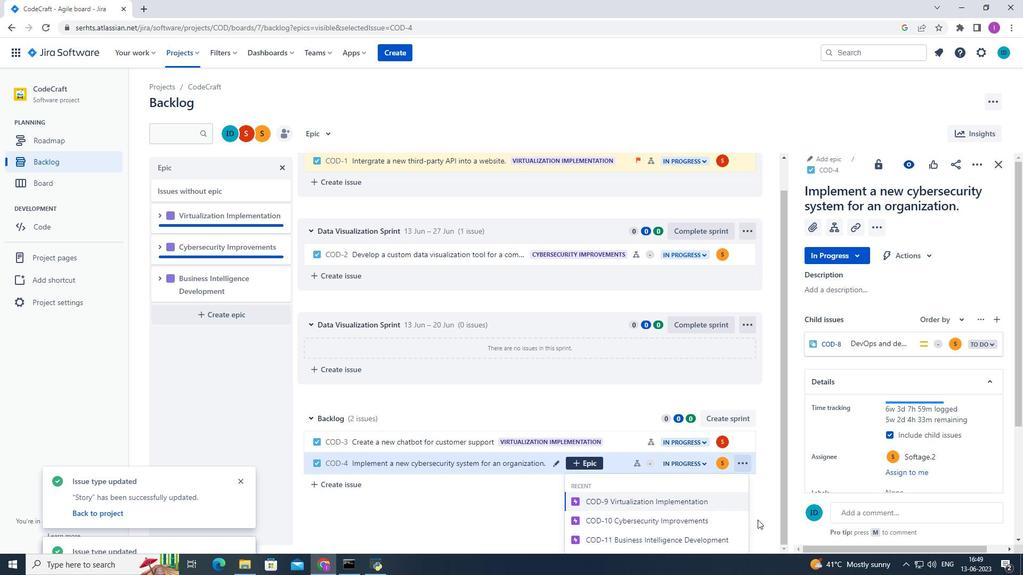 
Action: Mouse scrolled (758, 519) with delta (0, 0)
Screenshot: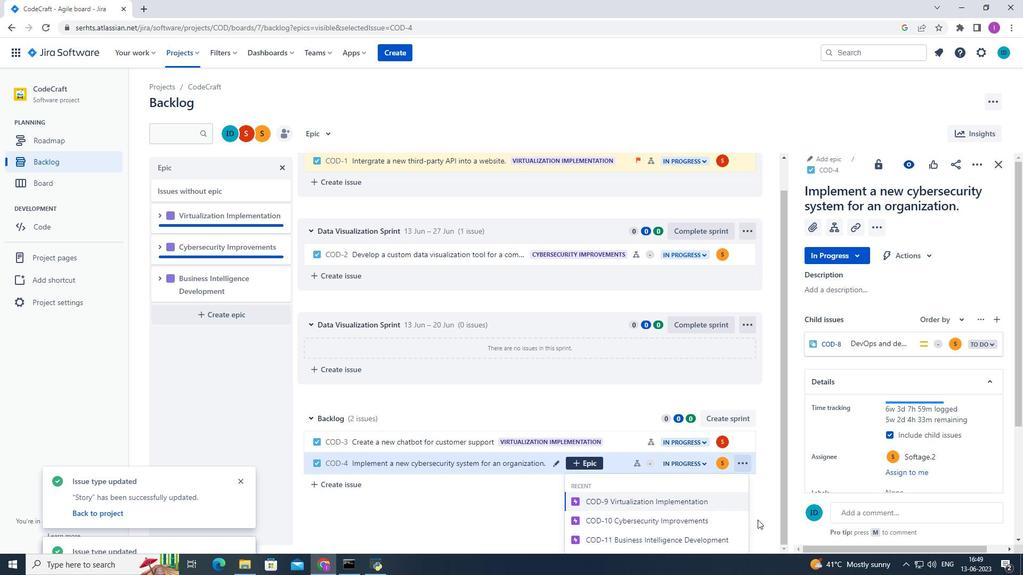 
Action: Mouse scrolled (758, 520) with delta (0, 0)
Screenshot: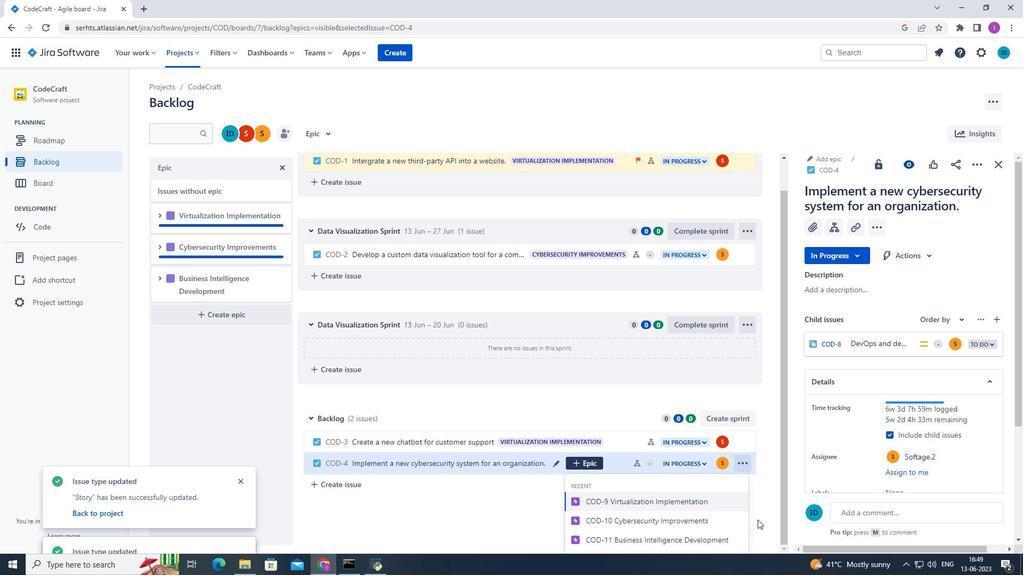 
Action: Mouse moved to (747, 529)
Screenshot: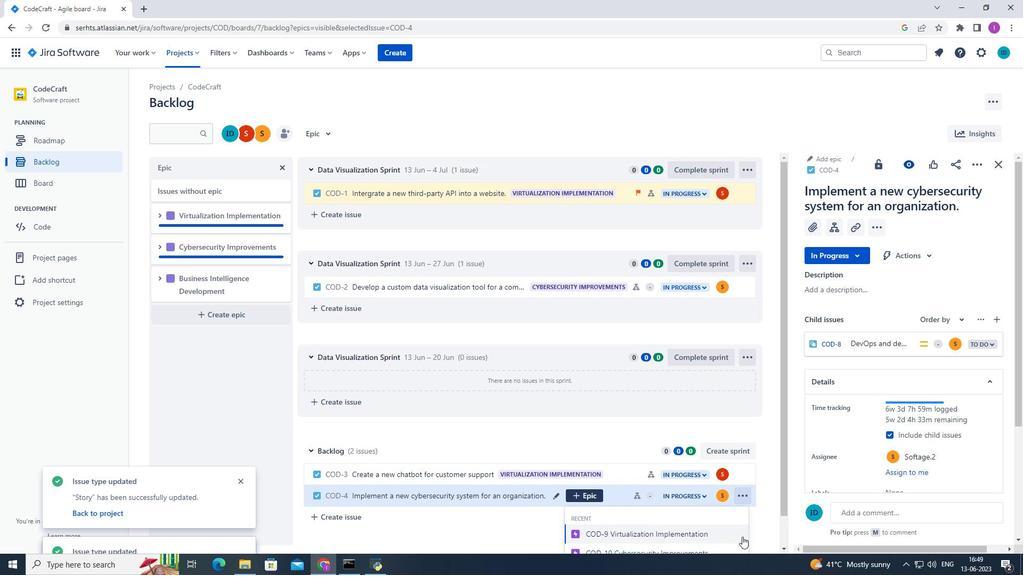 
Action: Mouse scrolled (746, 529) with delta (0, 0)
Screenshot: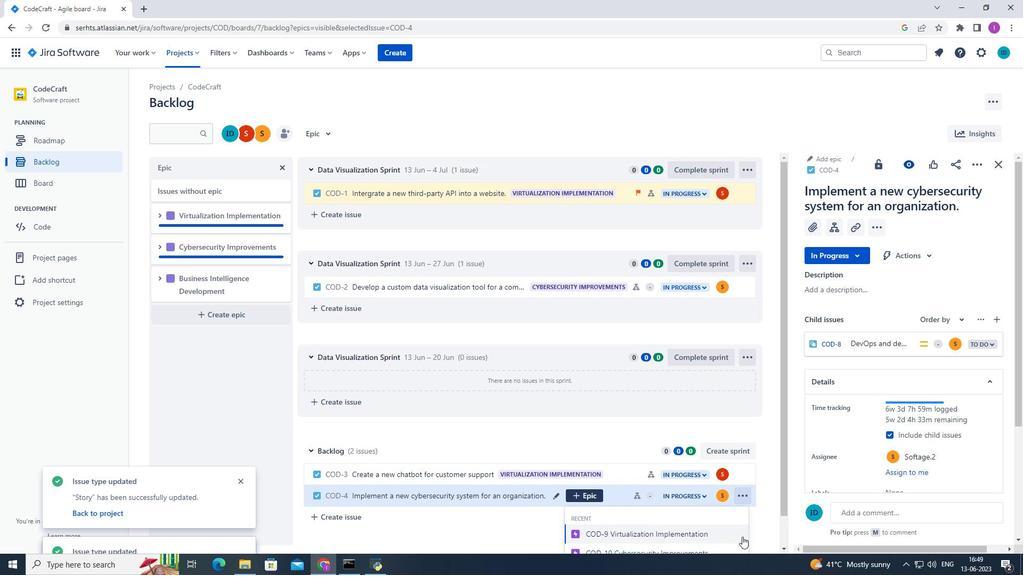
Action: Mouse moved to (748, 528)
Screenshot: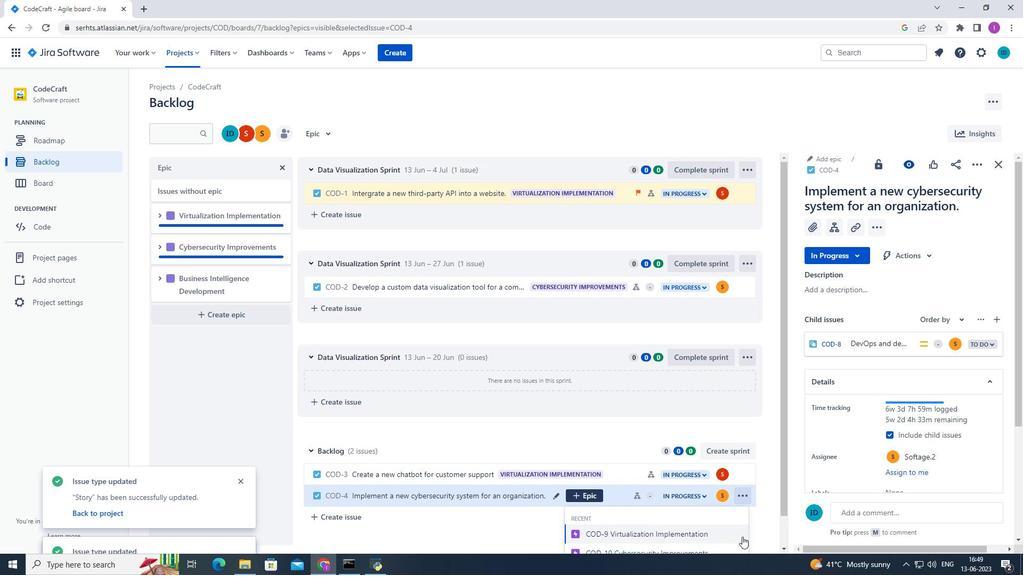 
Action: Mouse scrolled (748, 528) with delta (0, 0)
Screenshot: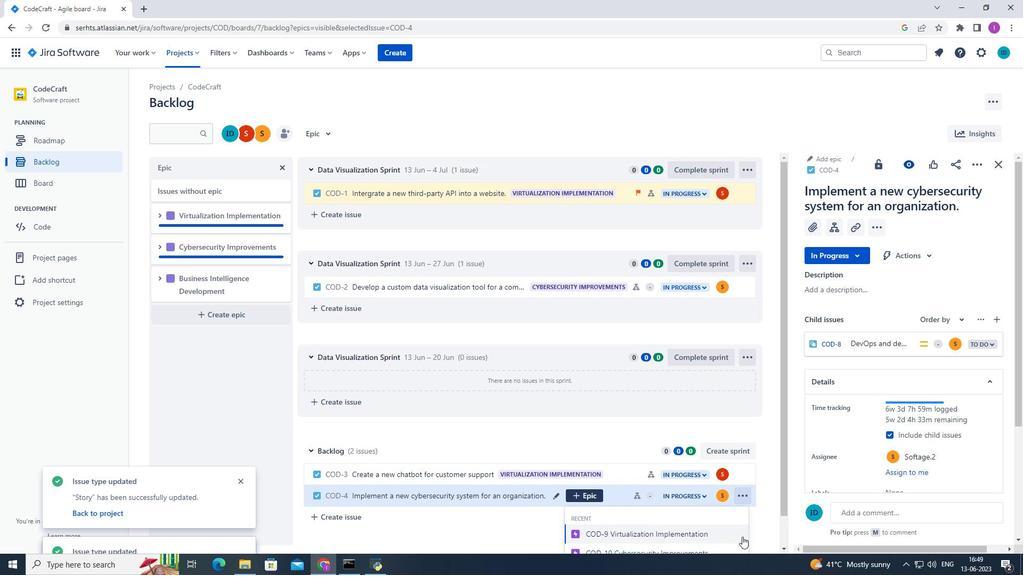 
Action: Mouse scrolled (748, 528) with delta (0, 0)
Screenshot: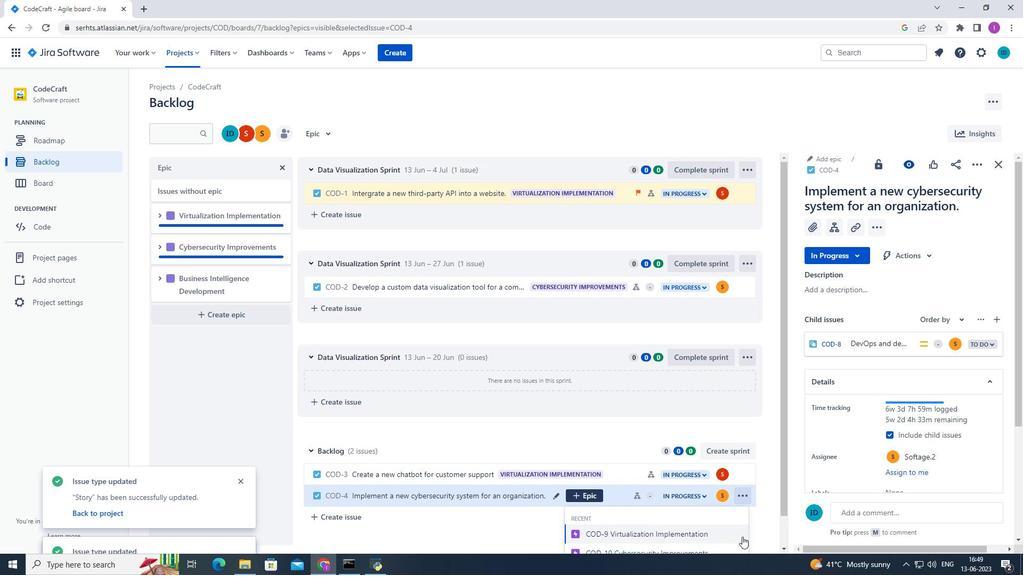 
Action: Mouse moved to (679, 533)
Screenshot: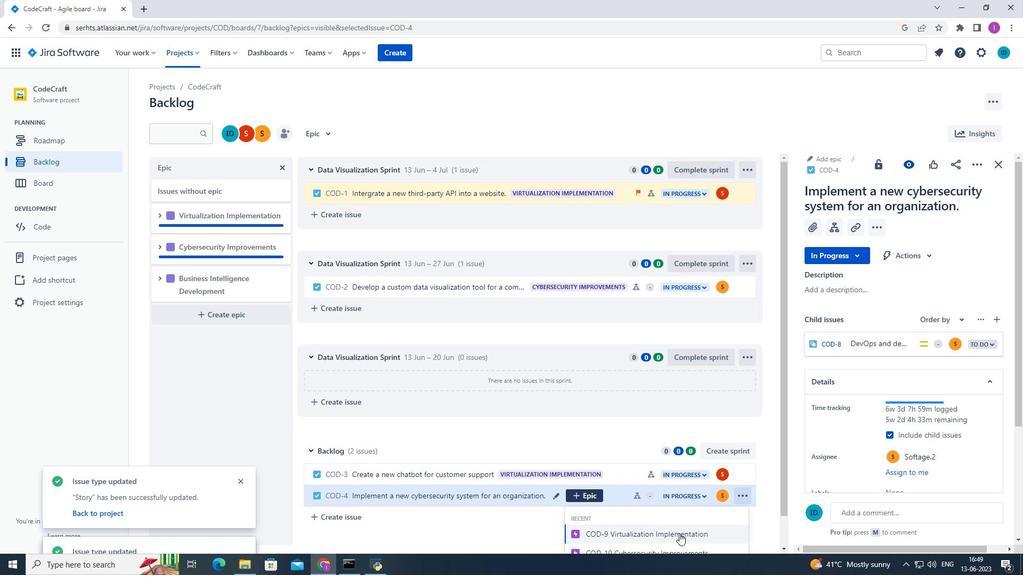 
Action: Mouse pressed left at (679, 533)
Screenshot: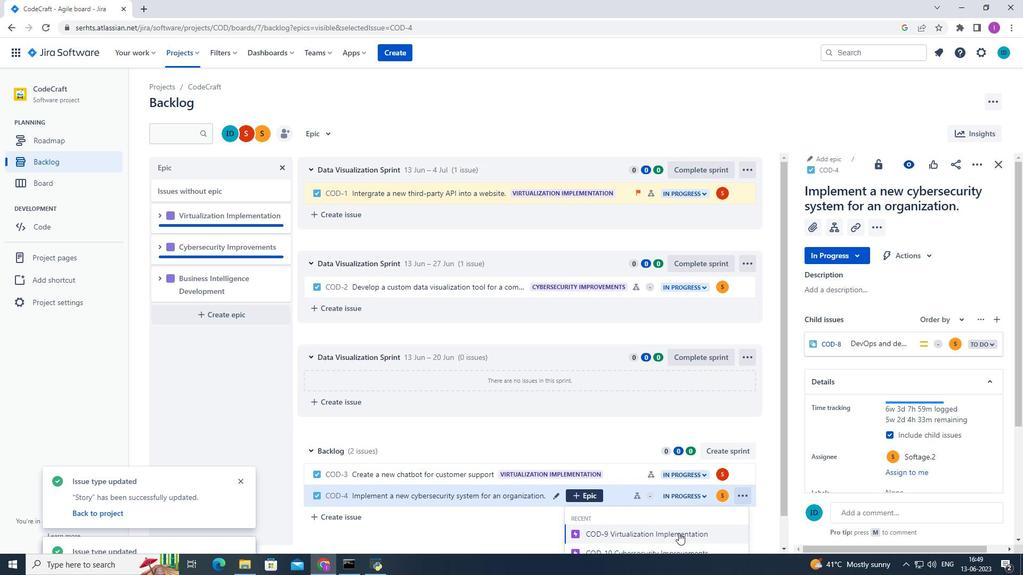 
Action: Mouse moved to (258, 130)
Screenshot: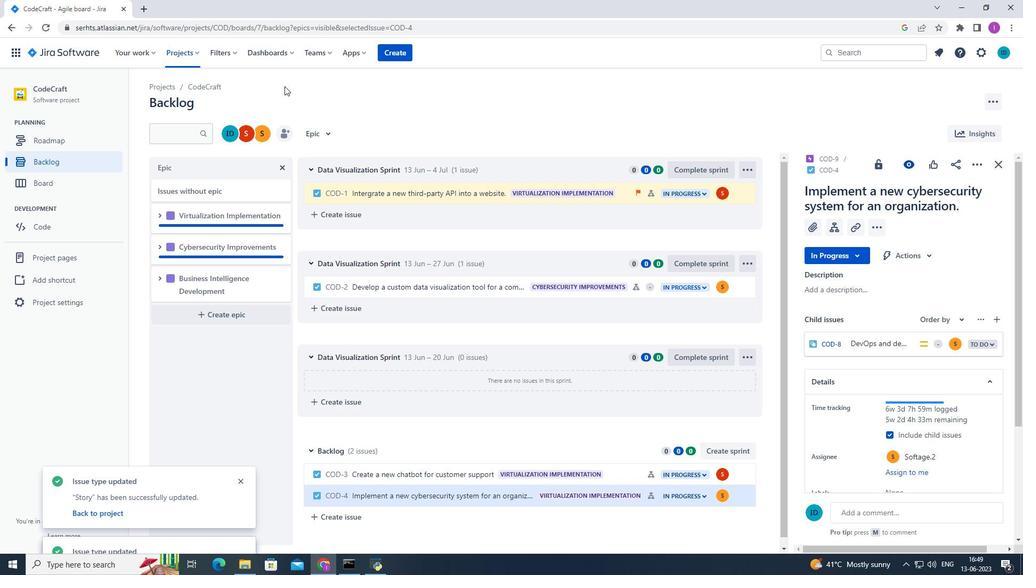 
